 Task: Look for space in State College, United States from 12th July, 2023 to 16th July, 2023 for 8 adults in price range Rs.10000 to Rs.16000. Place can be private room with 8 bedrooms having 8 beds and 8 bathrooms. Property type can be house, flat, guest house. Amenities needed are: wifi, TV, free parkinig on premises, gym, breakfast. Booking option can be shelf check-in. Required host language is English.
Action: Mouse moved to (530, 120)
Screenshot: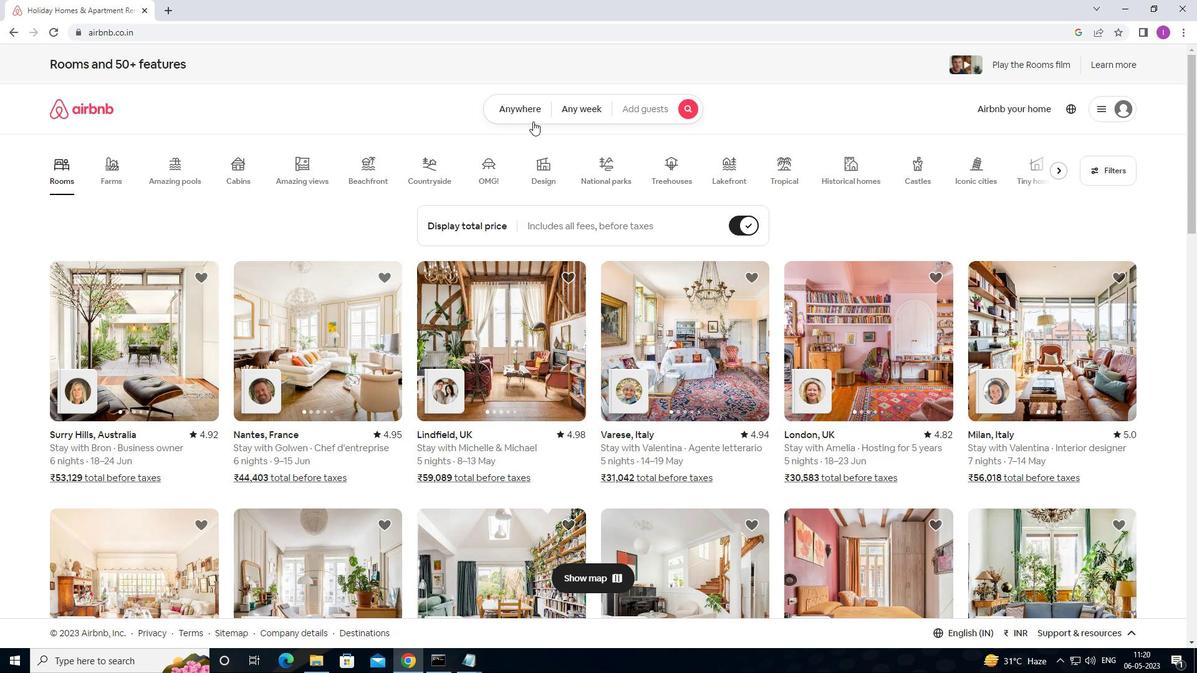 
Action: Mouse pressed left at (530, 120)
Screenshot: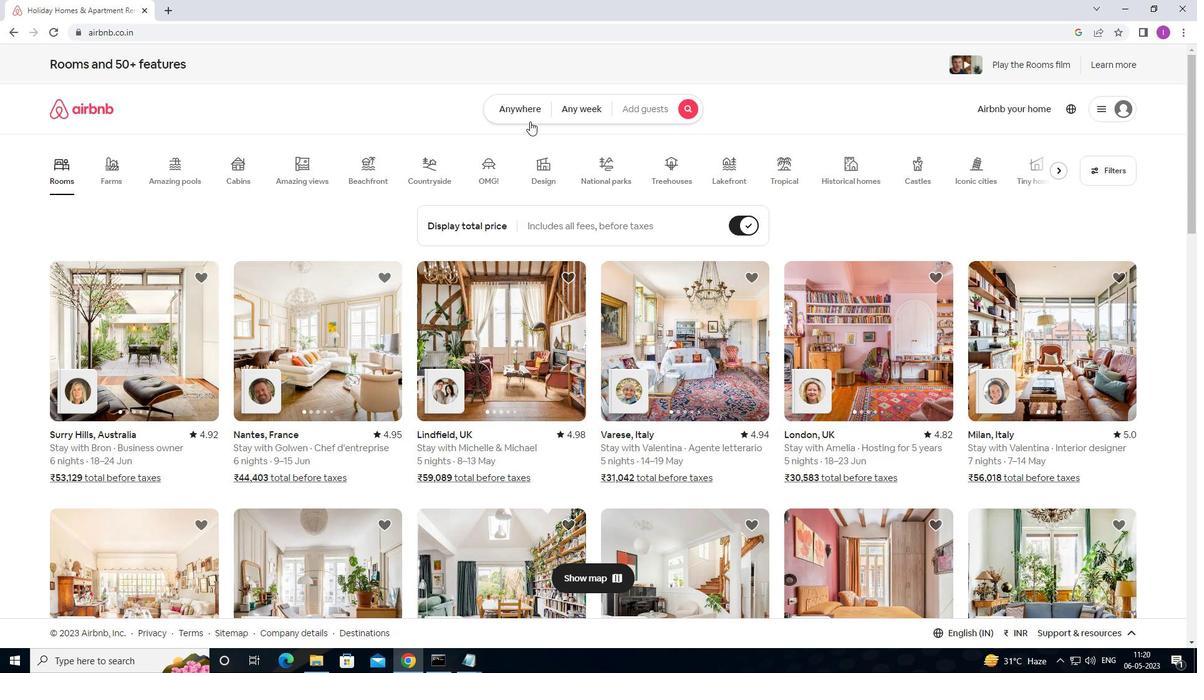 
Action: Mouse moved to (427, 158)
Screenshot: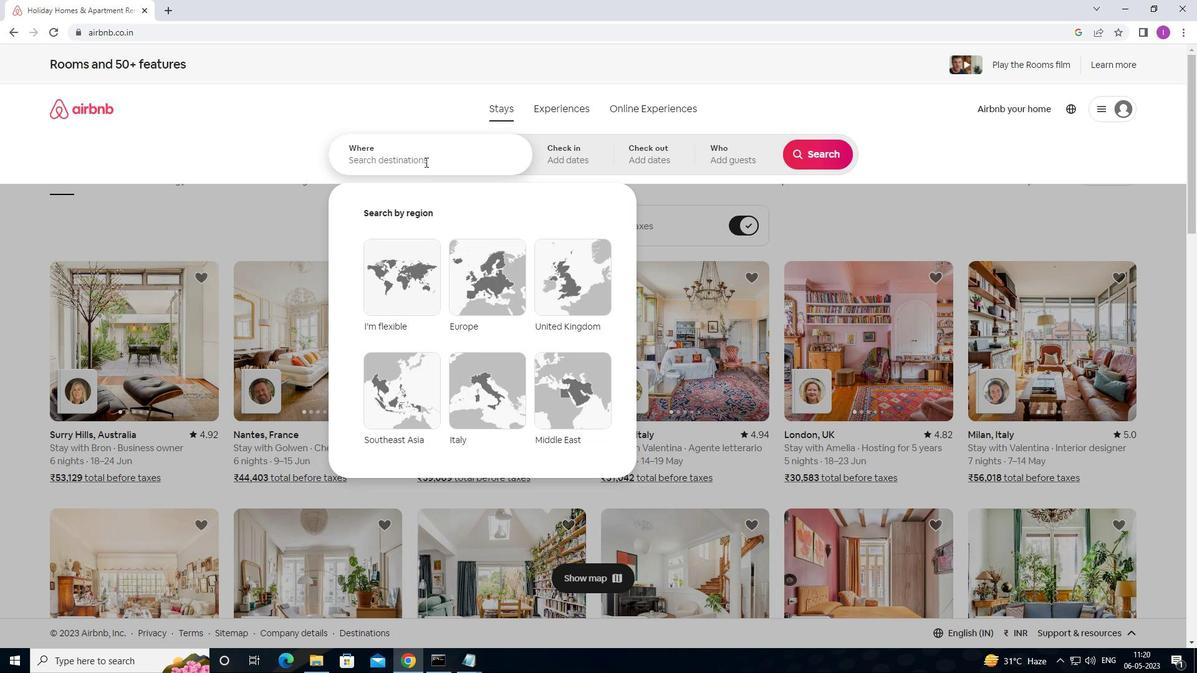 
Action: Mouse pressed left at (427, 158)
Screenshot: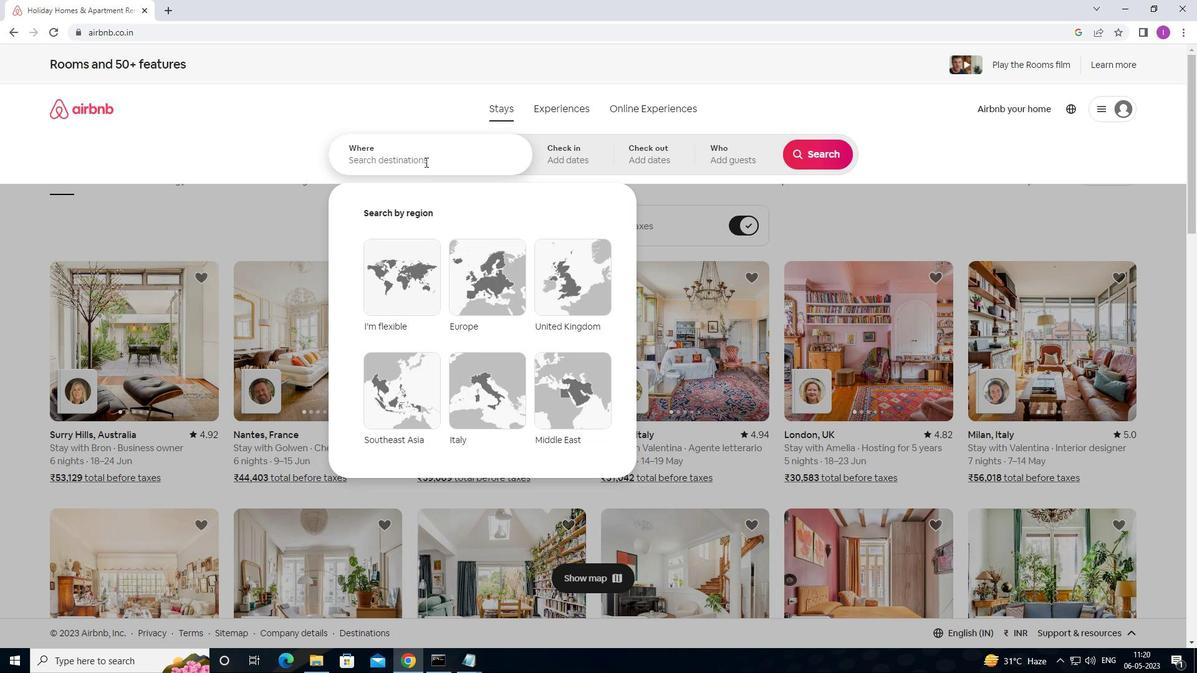 
Action: Mouse moved to (427, 160)
Screenshot: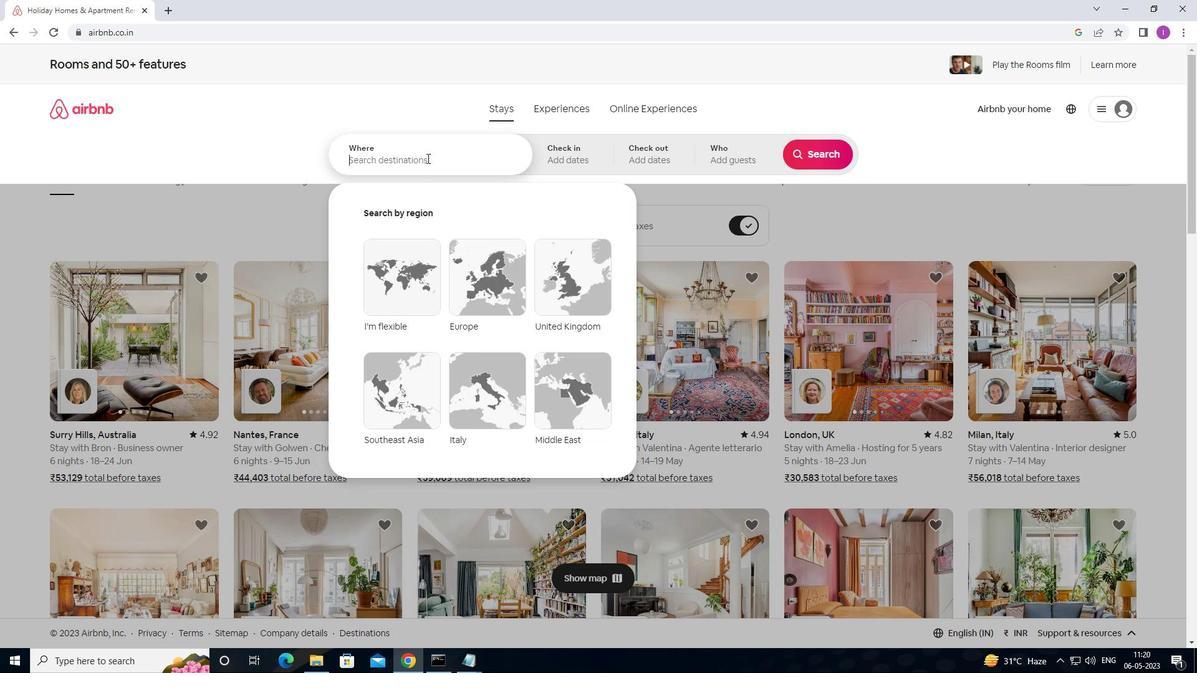 
Action: Key pressed <Key.shift><Key.shift><Key.shift><Key.shift><Key.shift>STATE,<Key.backspace><Key.space><Key.shift>COLLEGE,<Key.shift>UNITED<Key.space>STATES
Screenshot: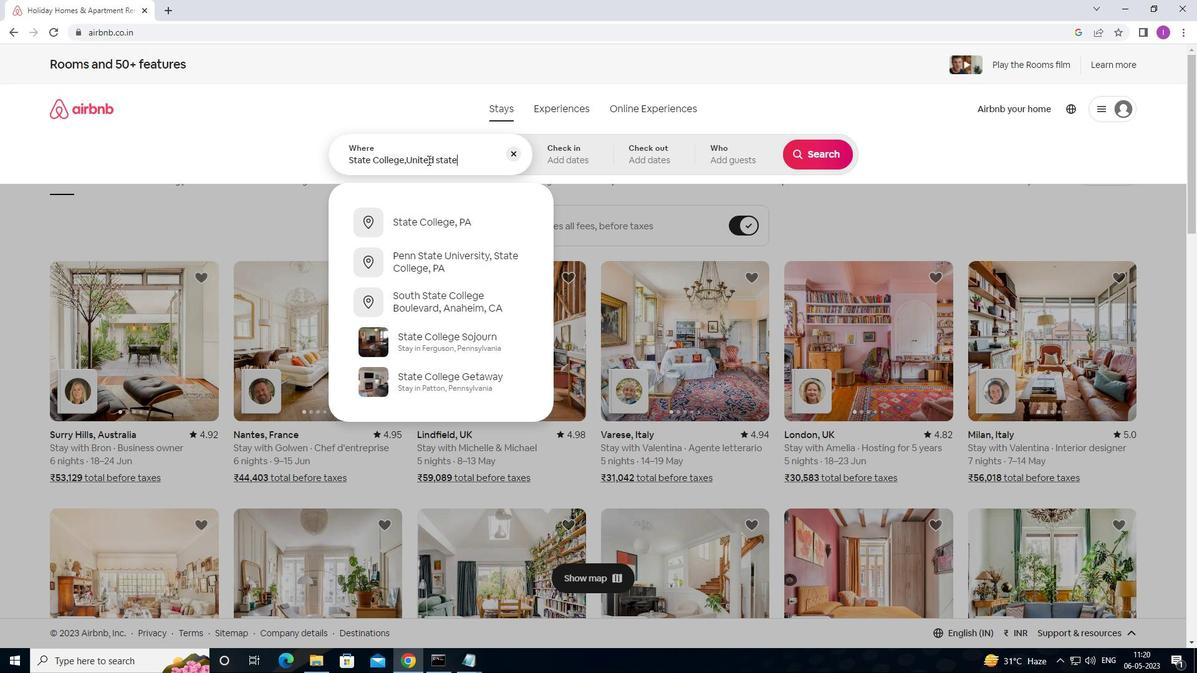 
Action: Mouse moved to (545, 154)
Screenshot: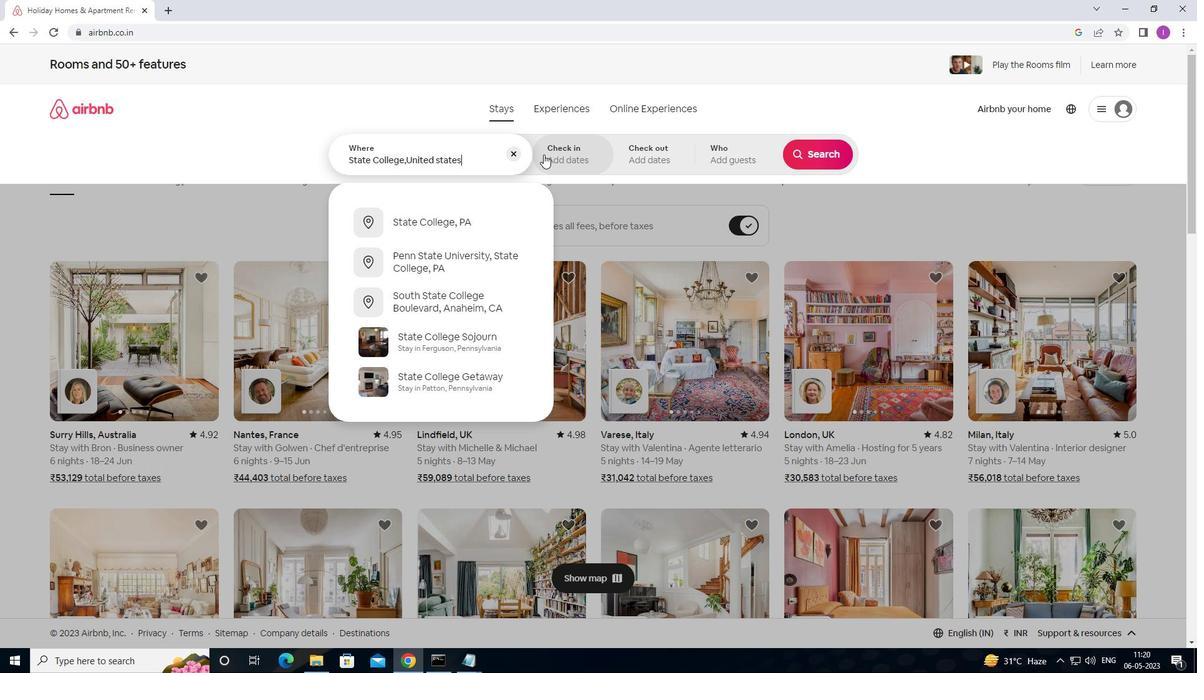 
Action: Mouse pressed left at (545, 154)
Screenshot: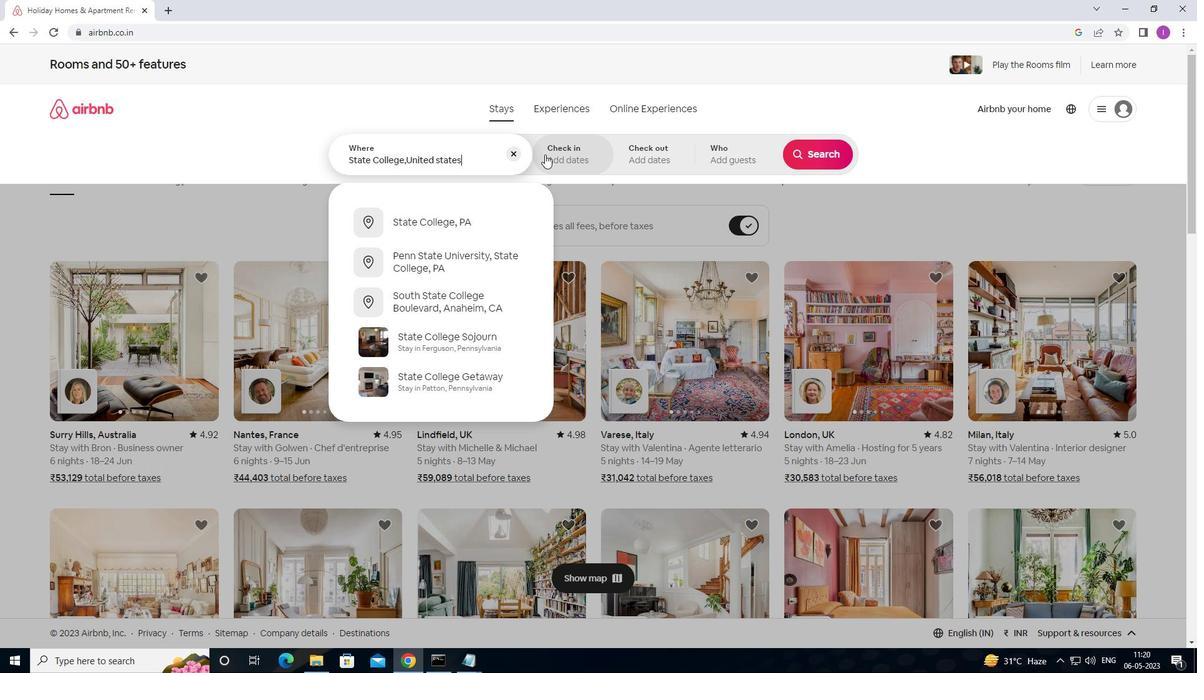 
Action: Mouse moved to (818, 256)
Screenshot: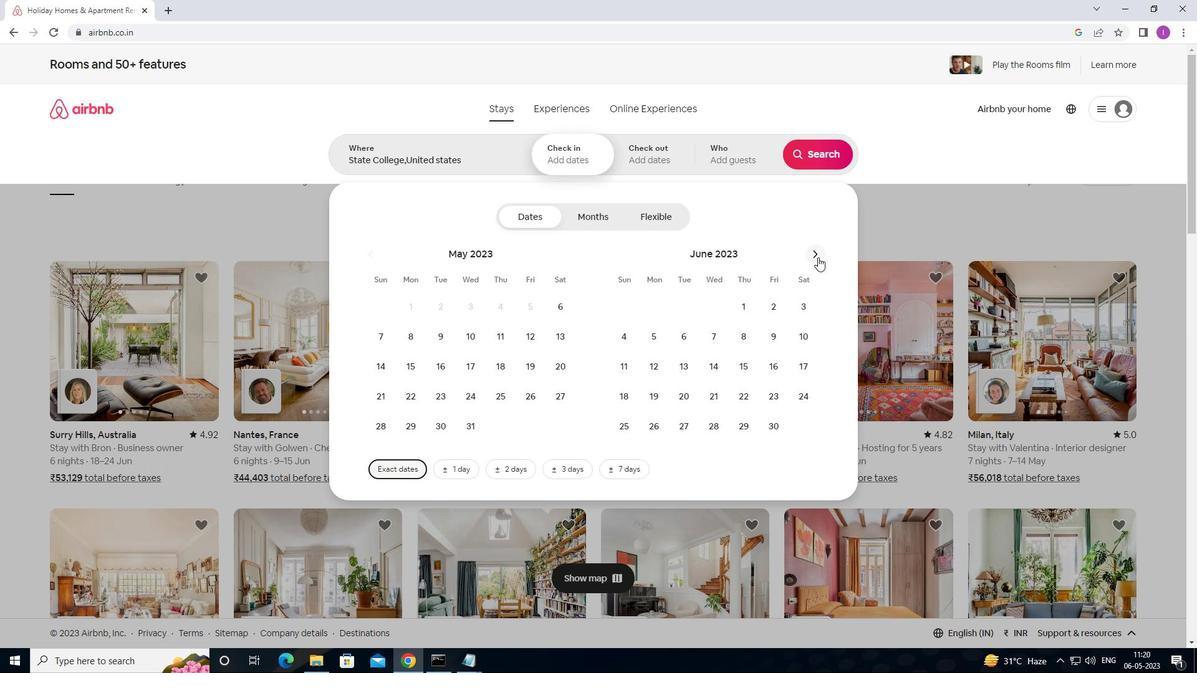 
Action: Mouse pressed left at (818, 256)
Screenshot: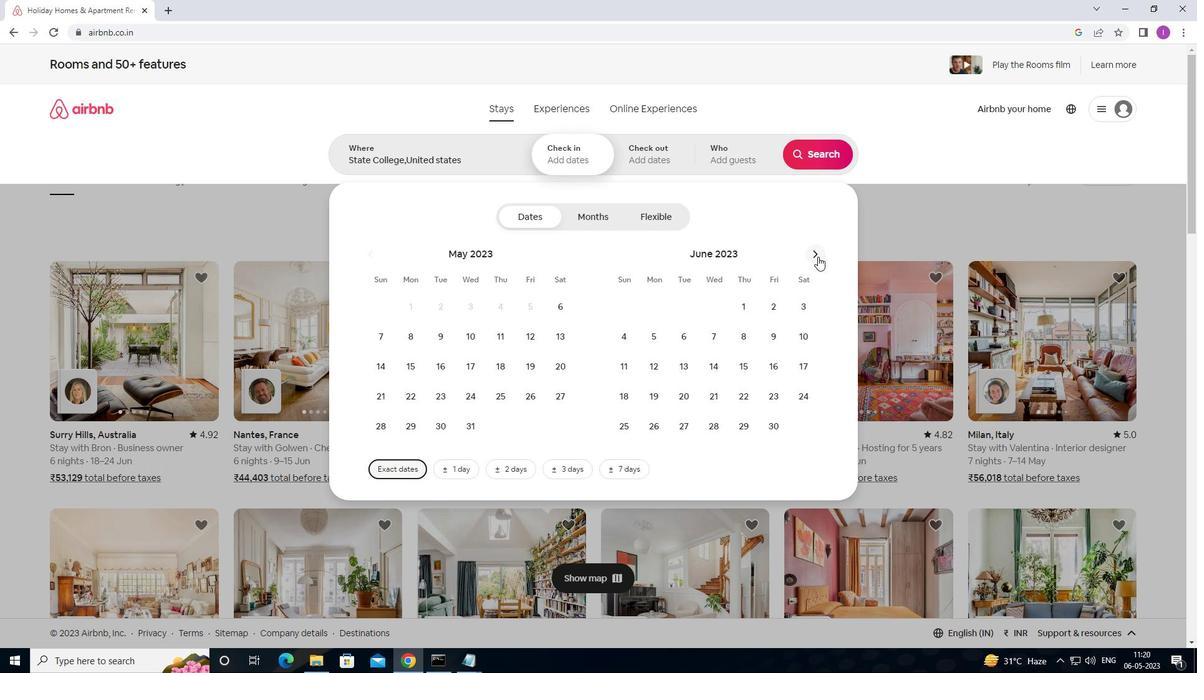 
Action: Mouse moved to (713, 367)
Screenshot: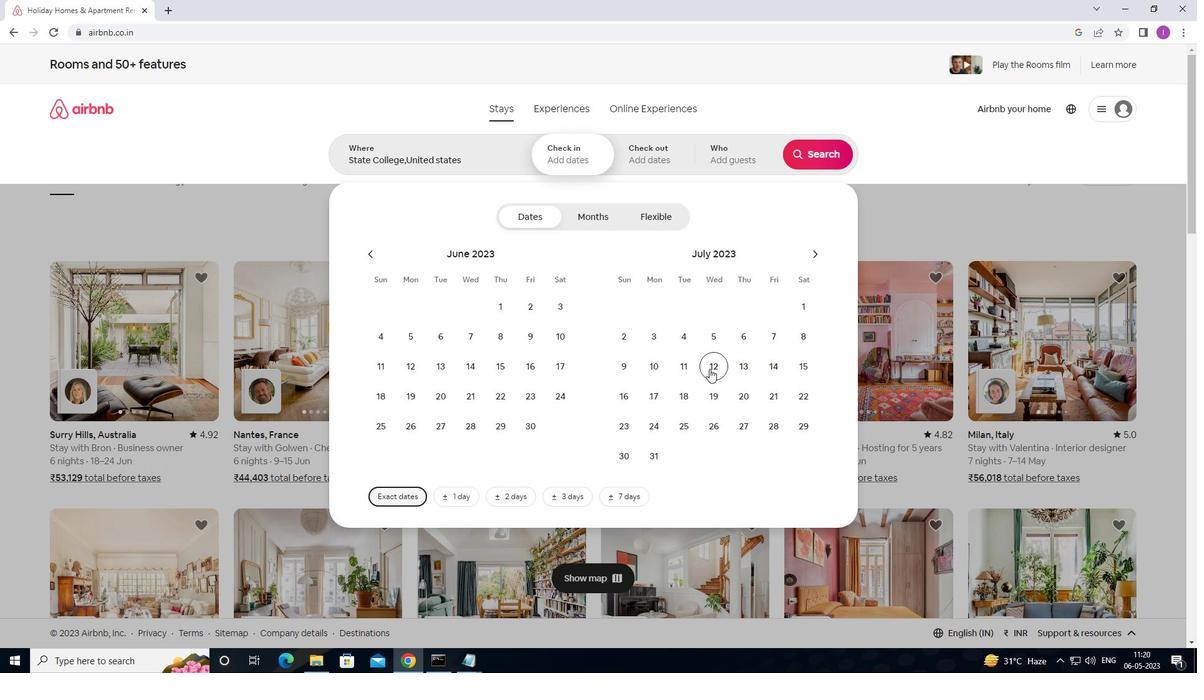 
Action: Mouse pressed left at (713, 367)
Screenshot: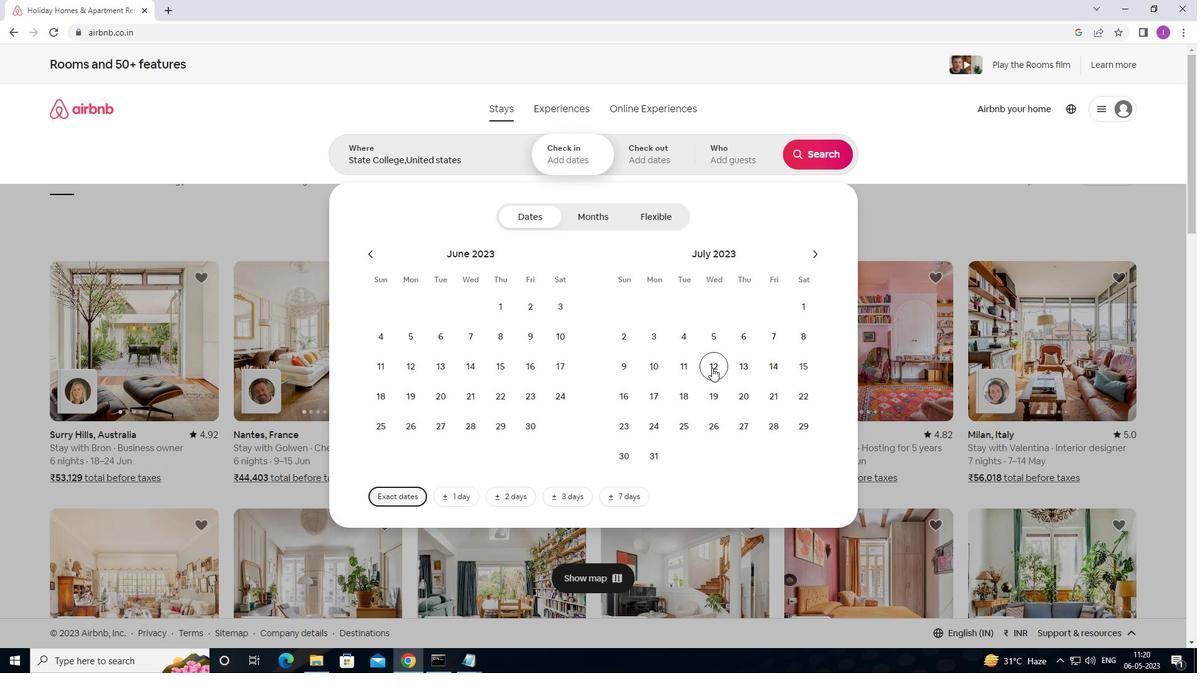 
Action: Mouse moved to (625, 402)
Screenshot: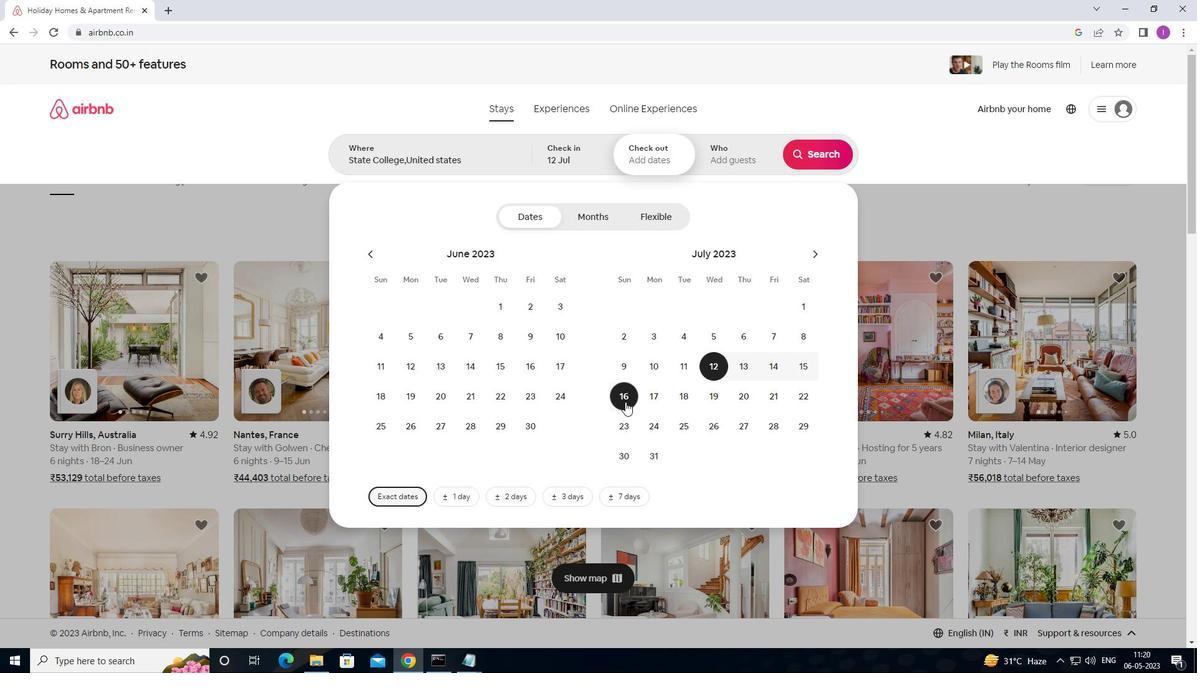 
Action: Mouse pressed left at (625, 402)
Screenshot: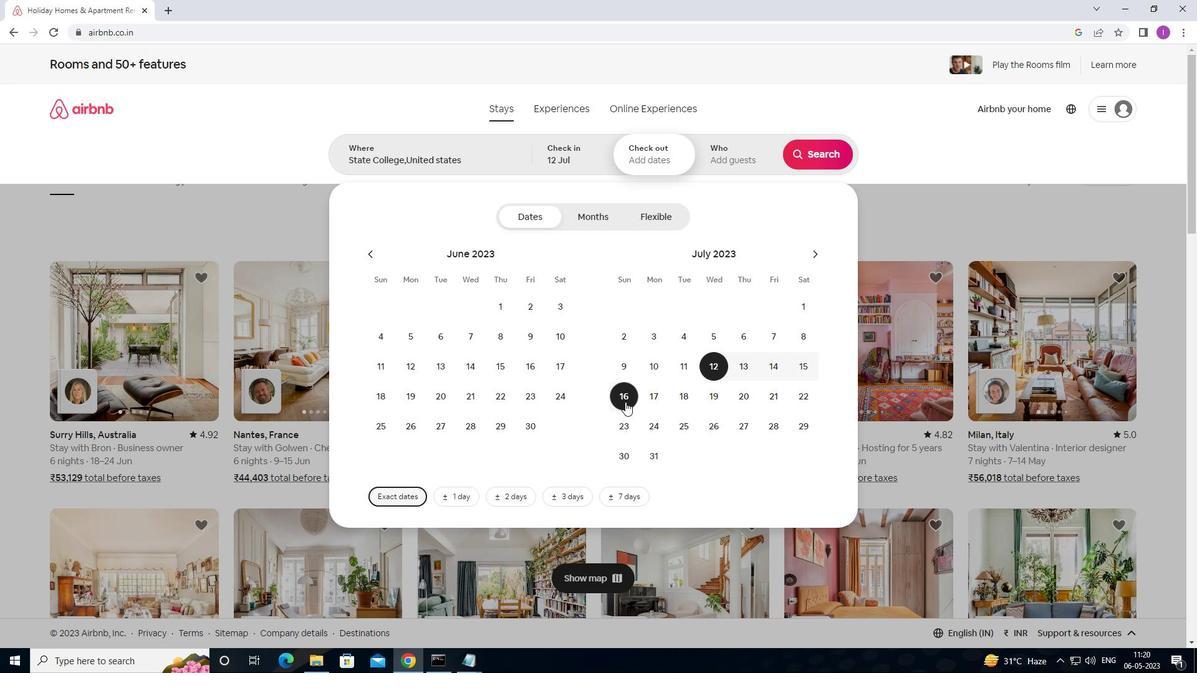 
Action: Mouse moved to (747, 150)
Screenshot: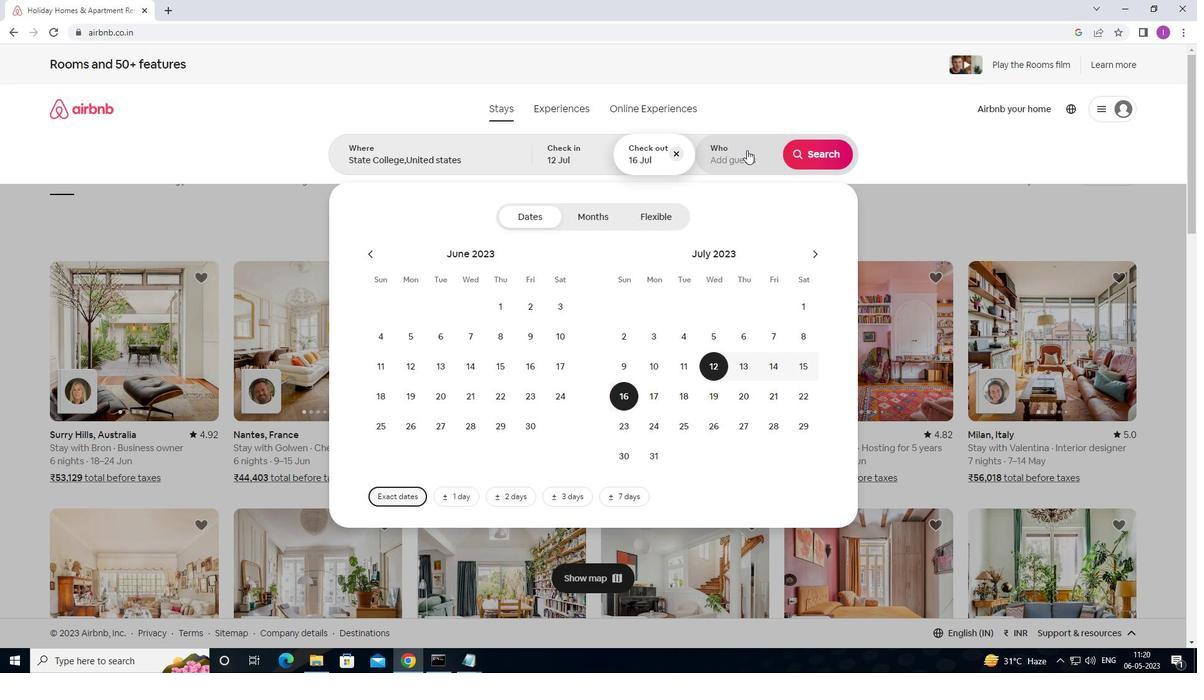 
Action: Mouse pressed left at (747, 150)
Screenshot: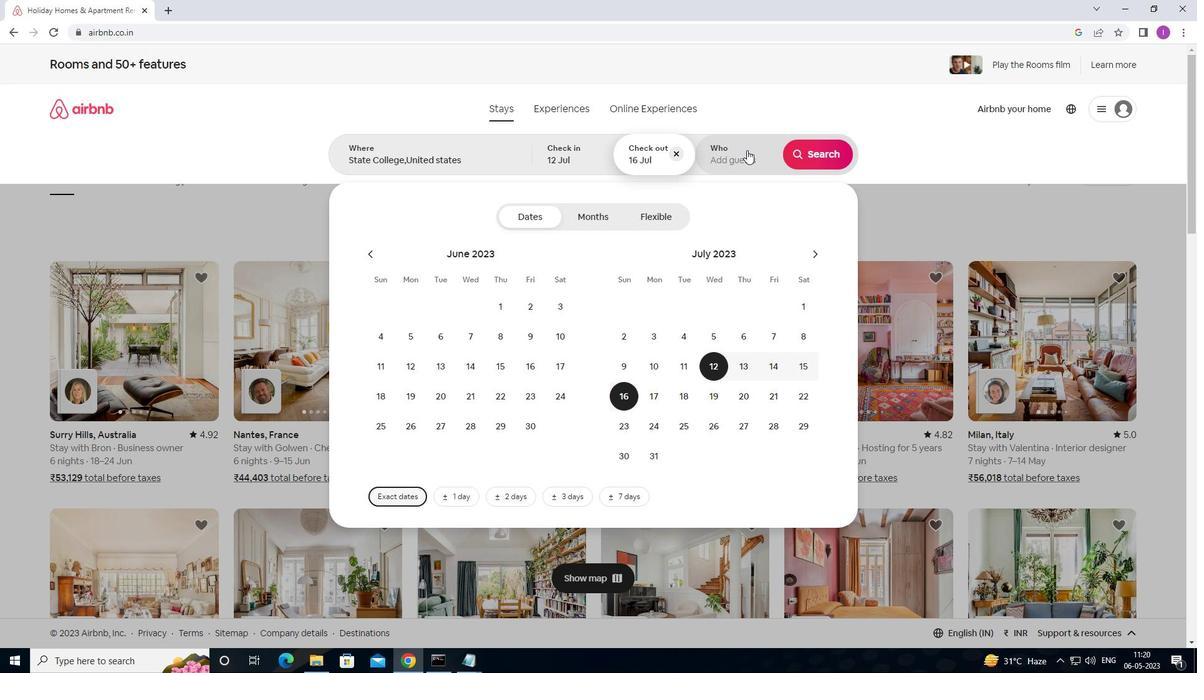 
Action: Mouse moved to (832, 221)
Screenshot: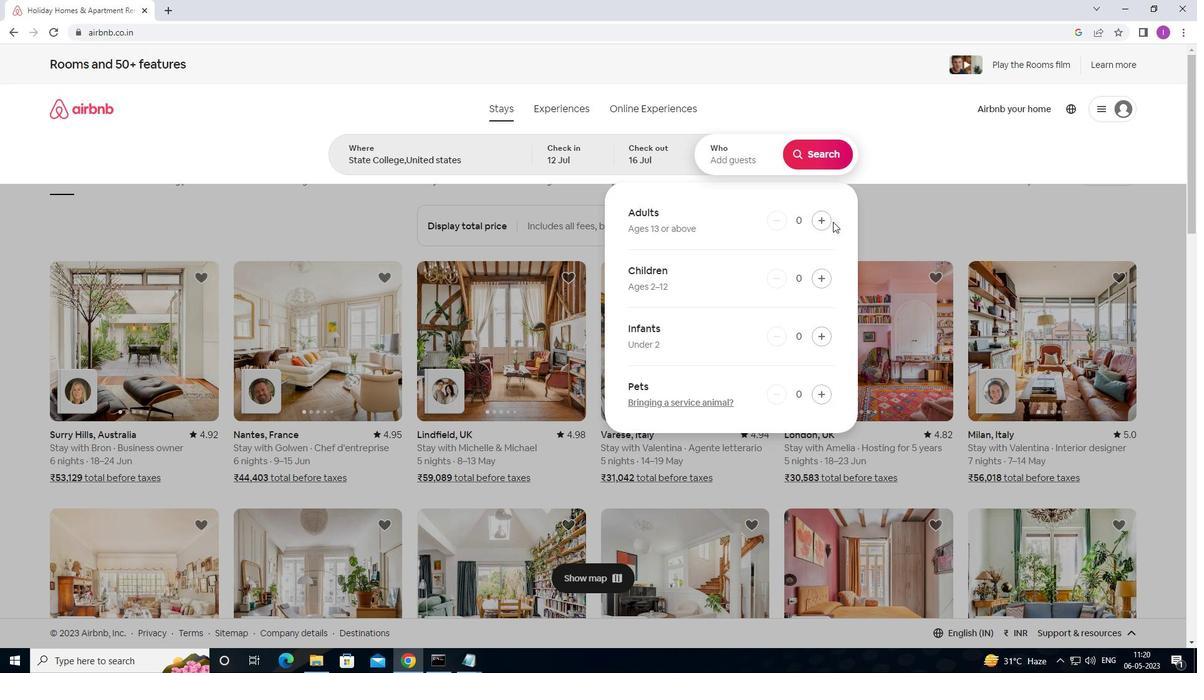 
Action: Mouse pressed left at (832, 221)
Screenshot: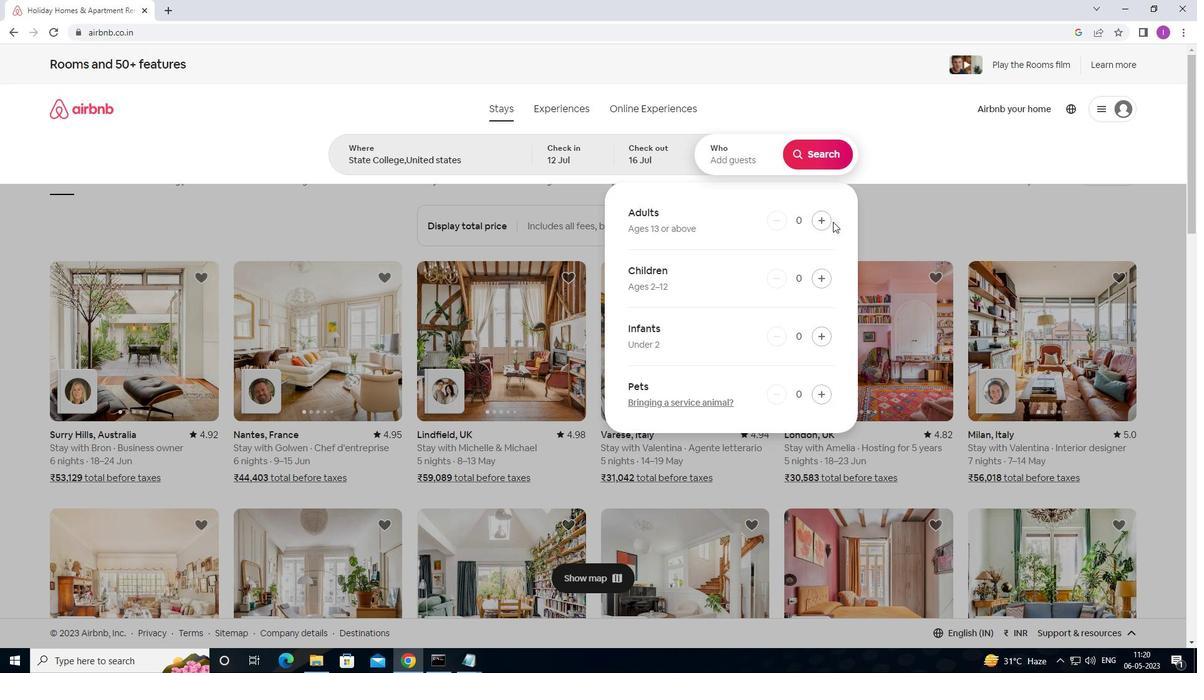 
Action: Mouse moved to (832, 220)
Screenshot: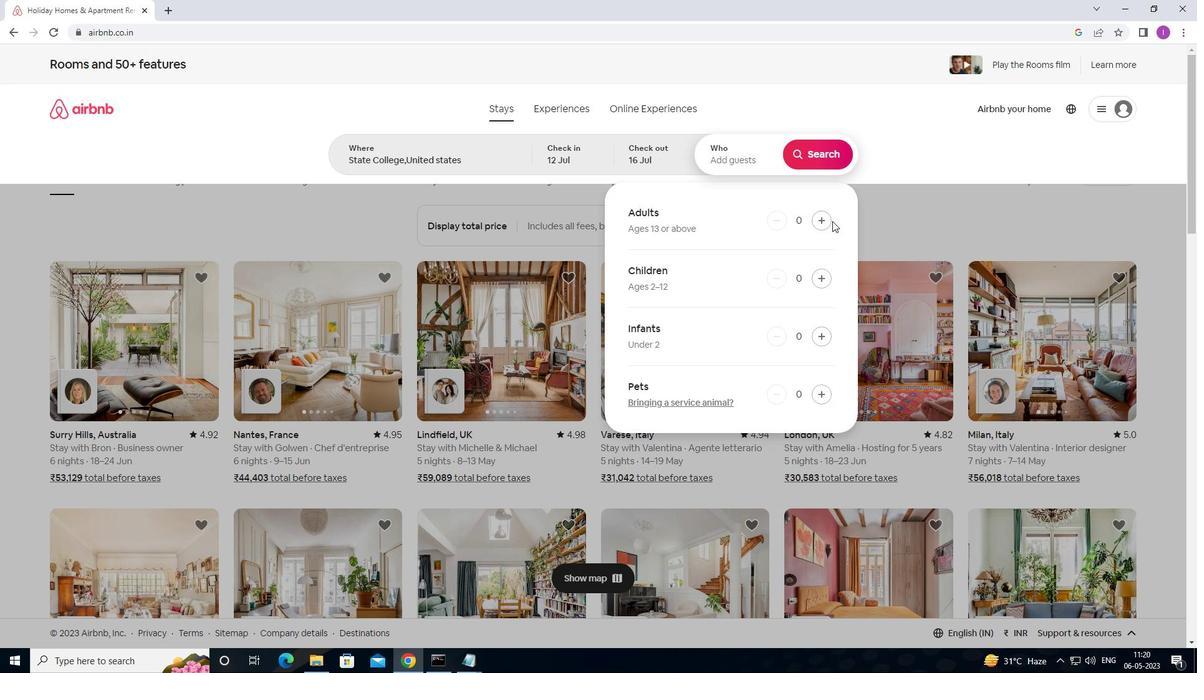 
Action: Mouse pressed left at (832, 220)
Screenshot: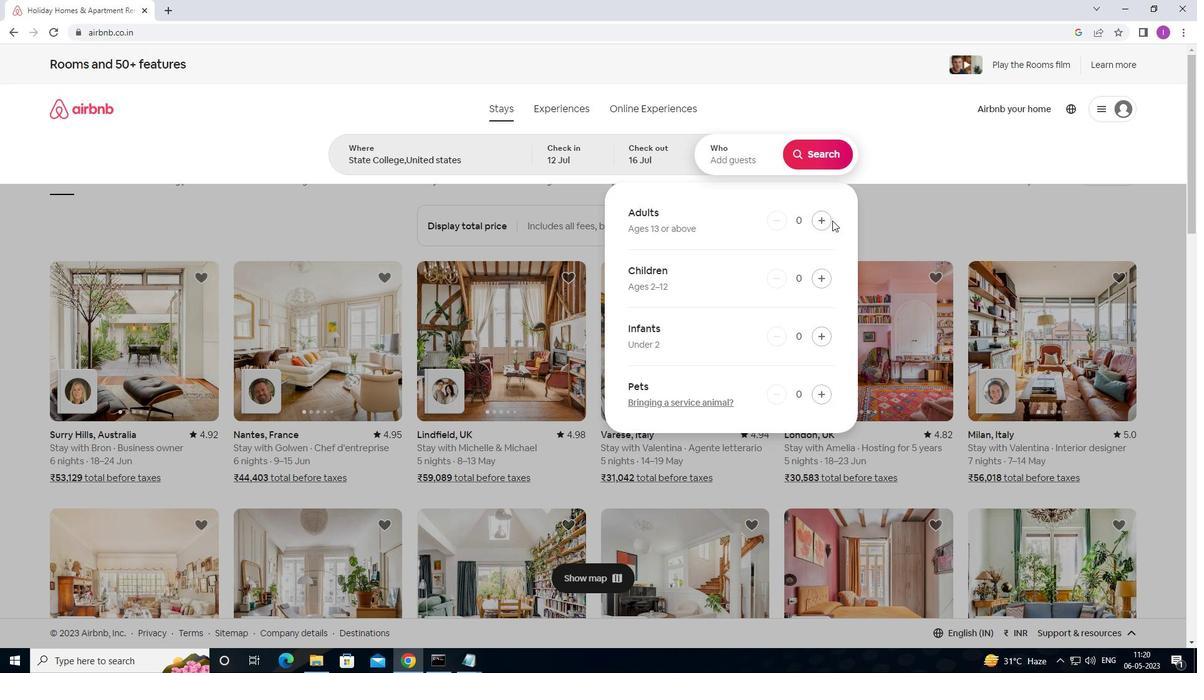 
Action: Mouse pressed left at (832, 220)
Screenshot: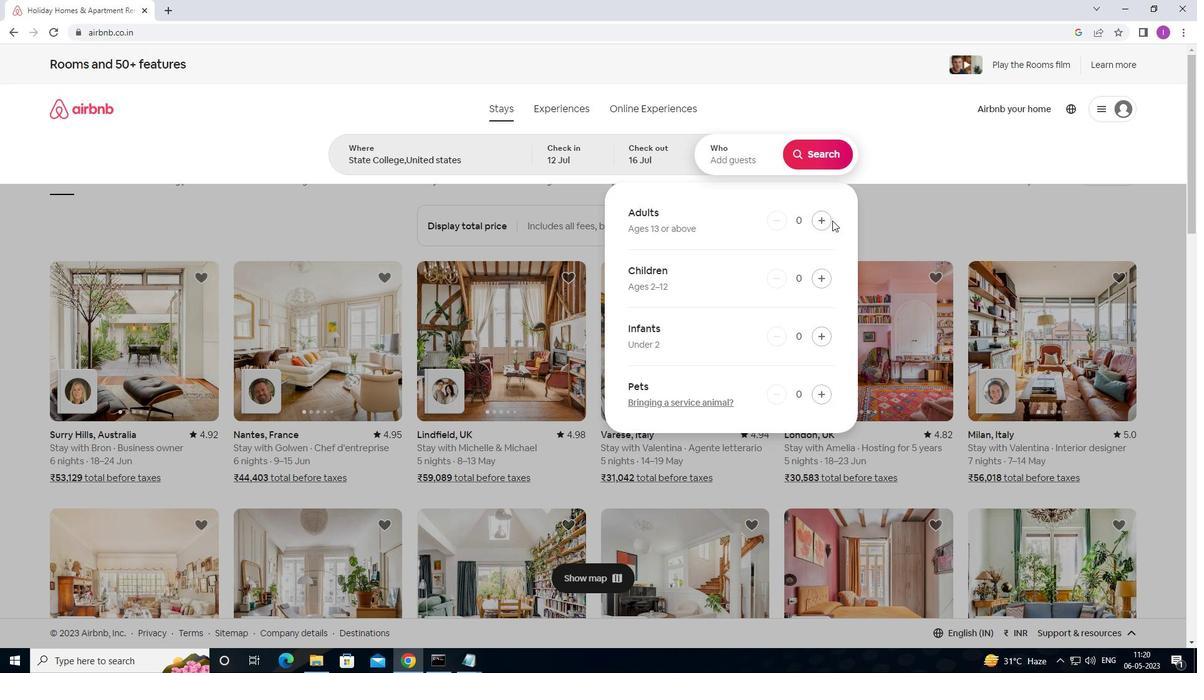 
Action: Mouse moved to (833, 220)
Screenshot: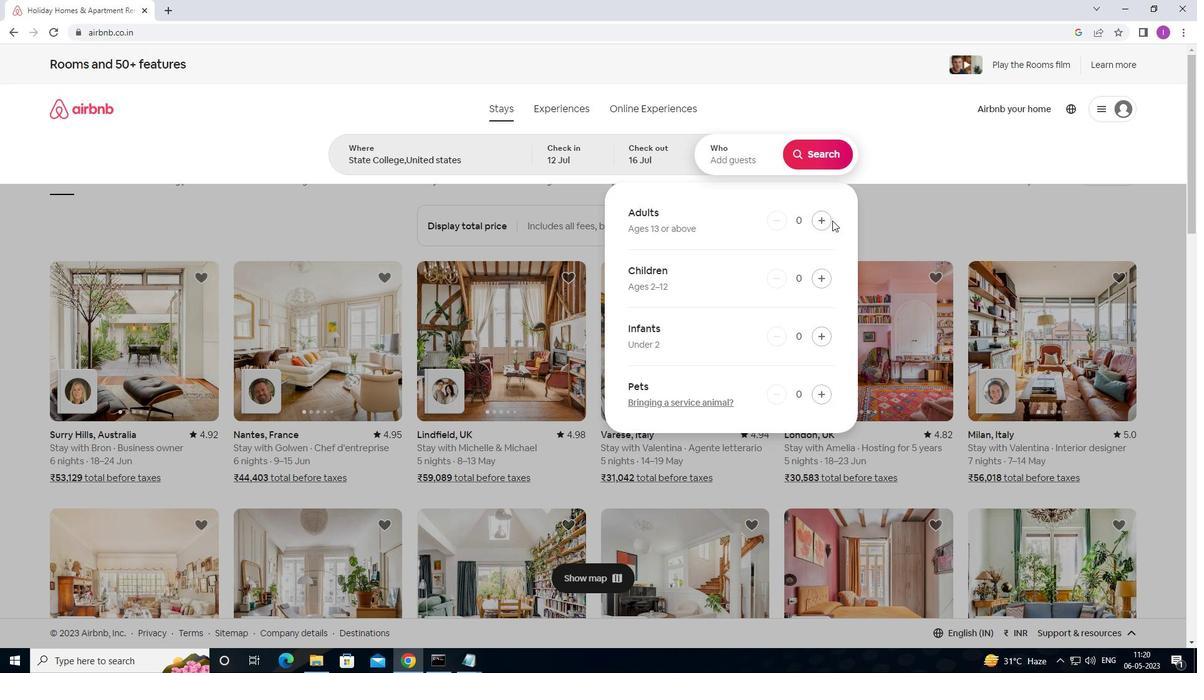 
Action: Mouse pressed left at (833, 220)
Screenshot: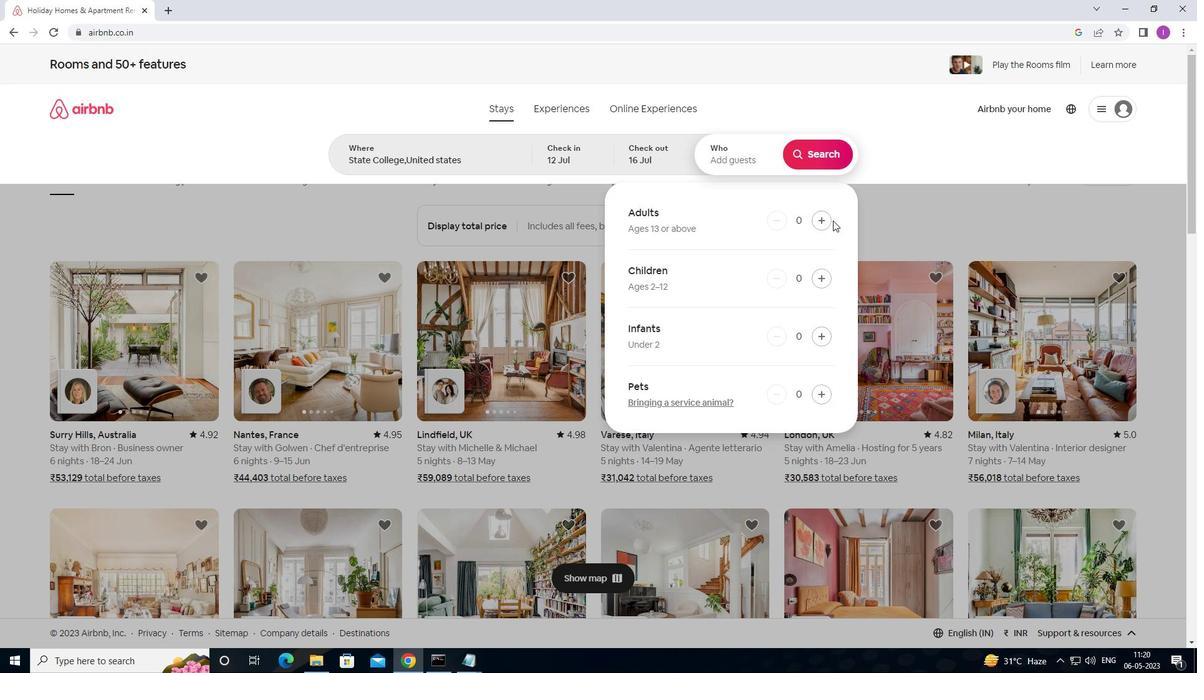 
Action: Mouse pressed left at (833, 220)
Screenshot: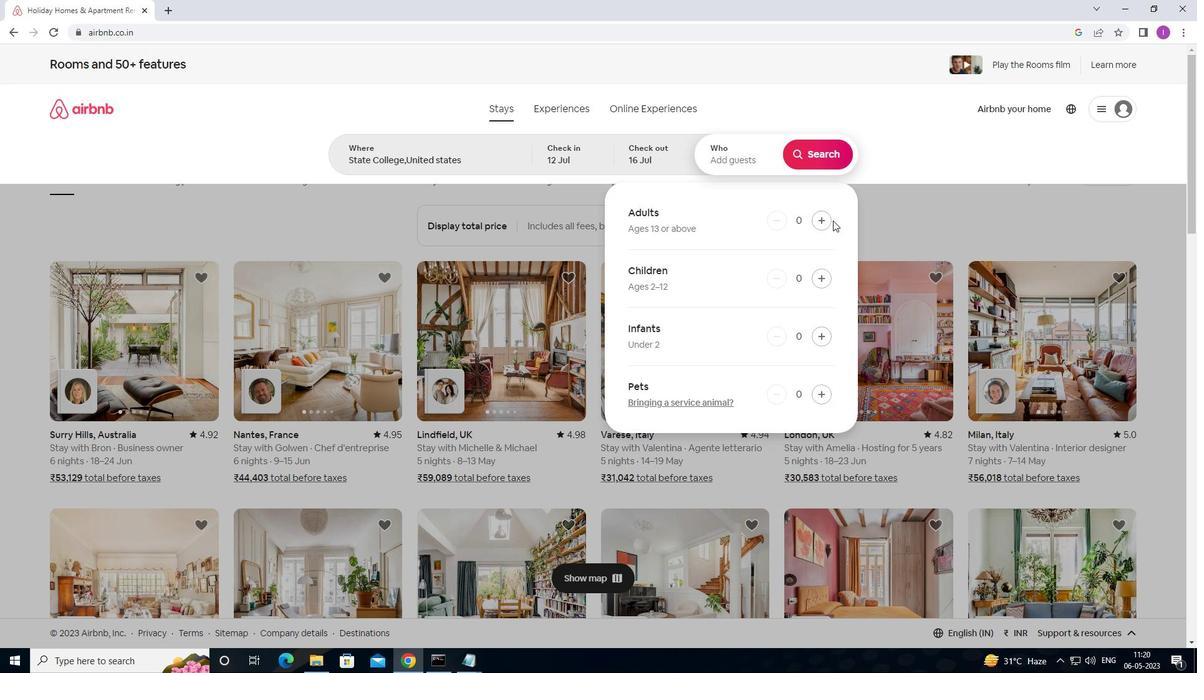 
Action: Mouse moved to (817, 221)
Screenshot: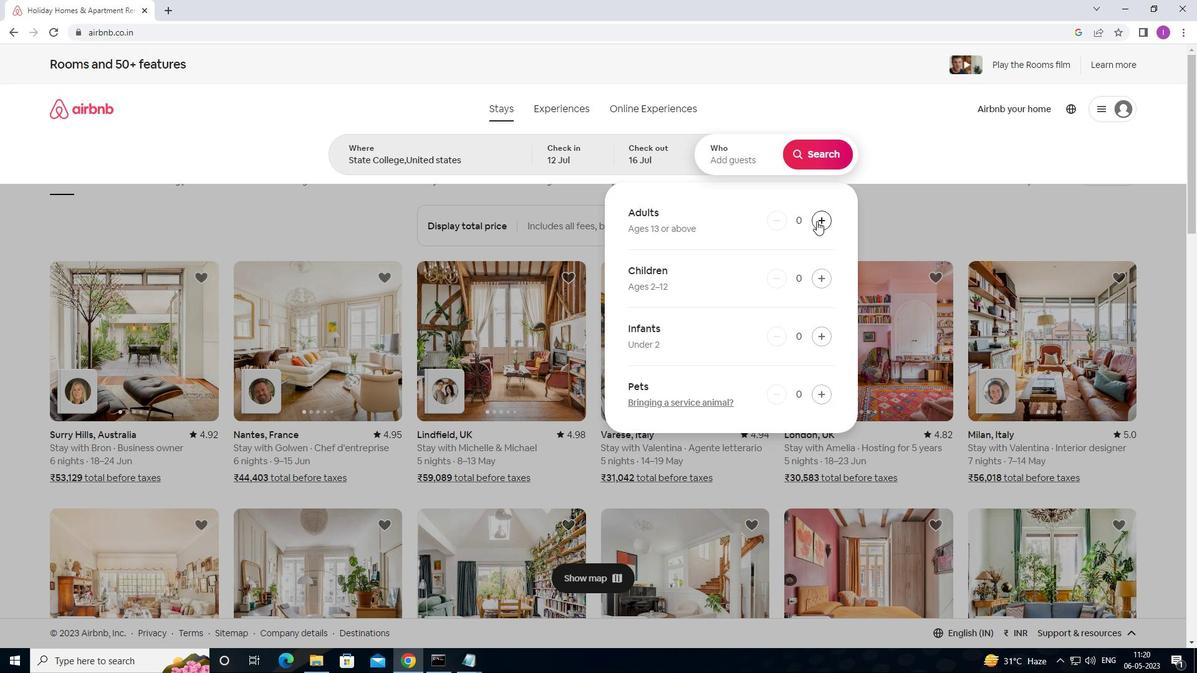 
Action: Mouse pressed left at (817, 221)
Screenshot: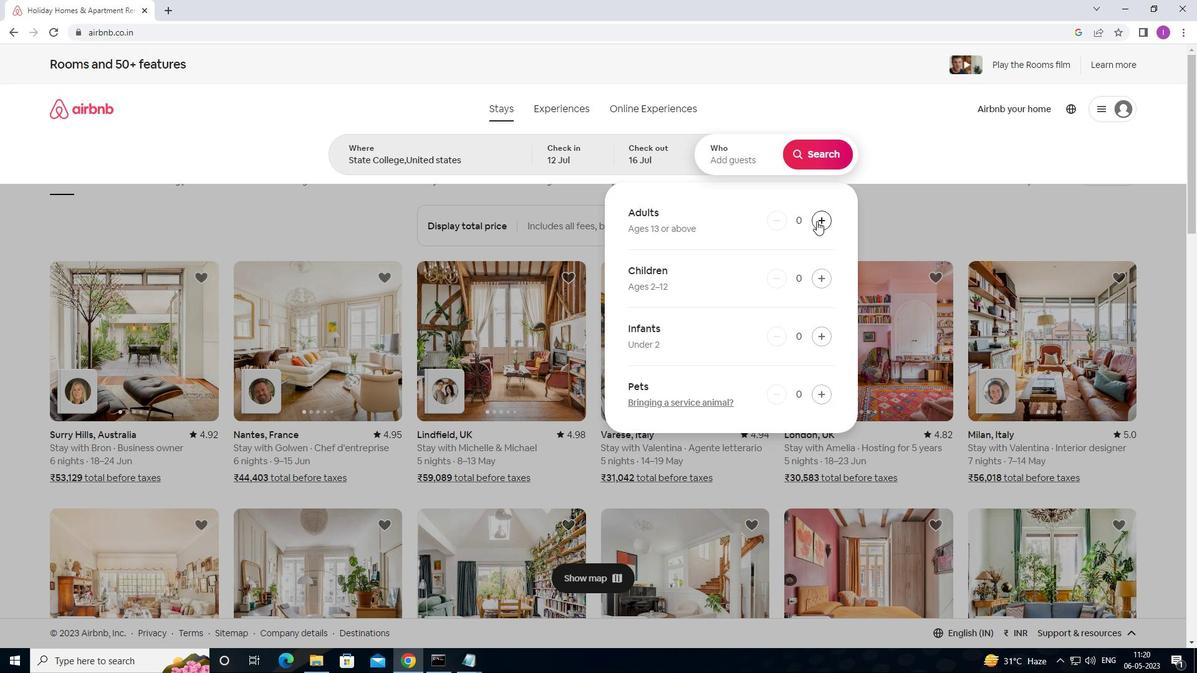 
Action: Mouse moved to (817, 221)
Screenshot: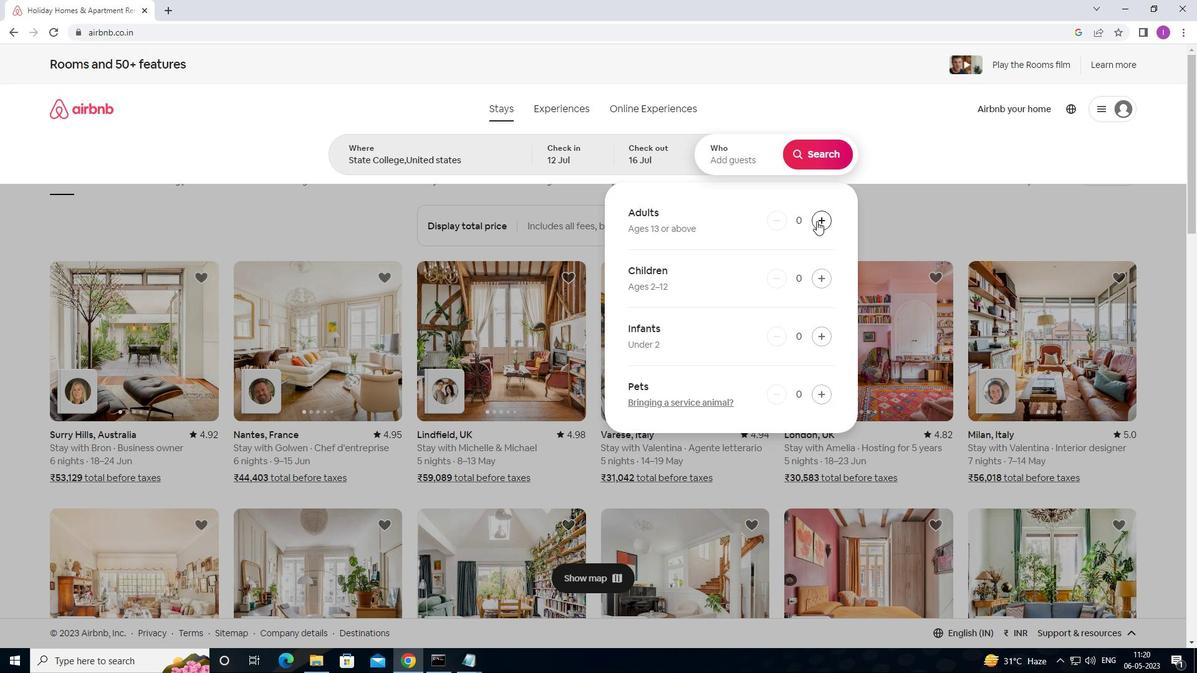 
Action: Mouse pressed left at (817, 221)
Screenshot: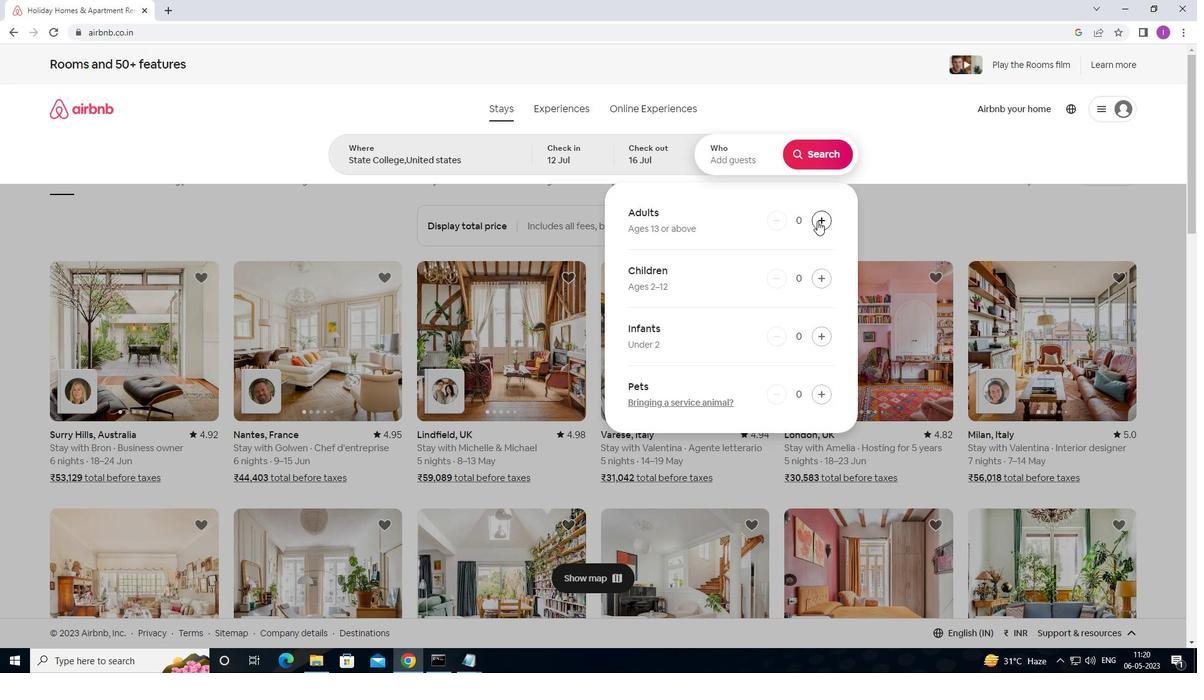 
Action: Mouse pressed left at (817, 221)
Screenshot: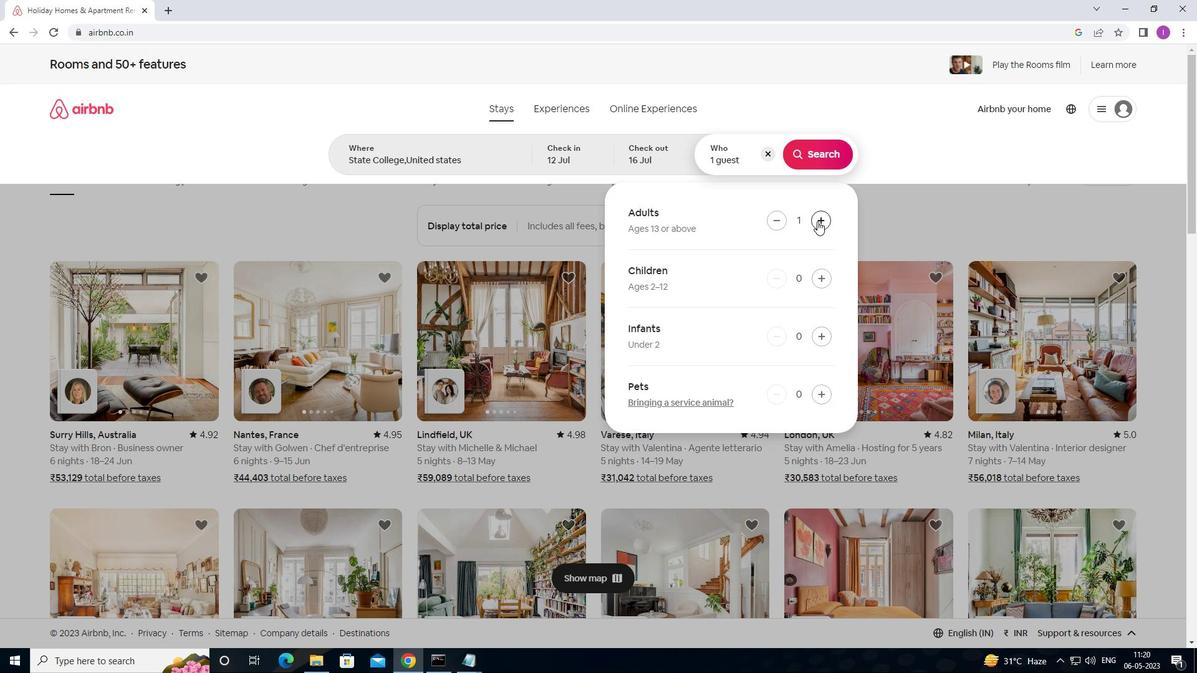 
Action: Mouse moved to (818, 221)
Screenshot: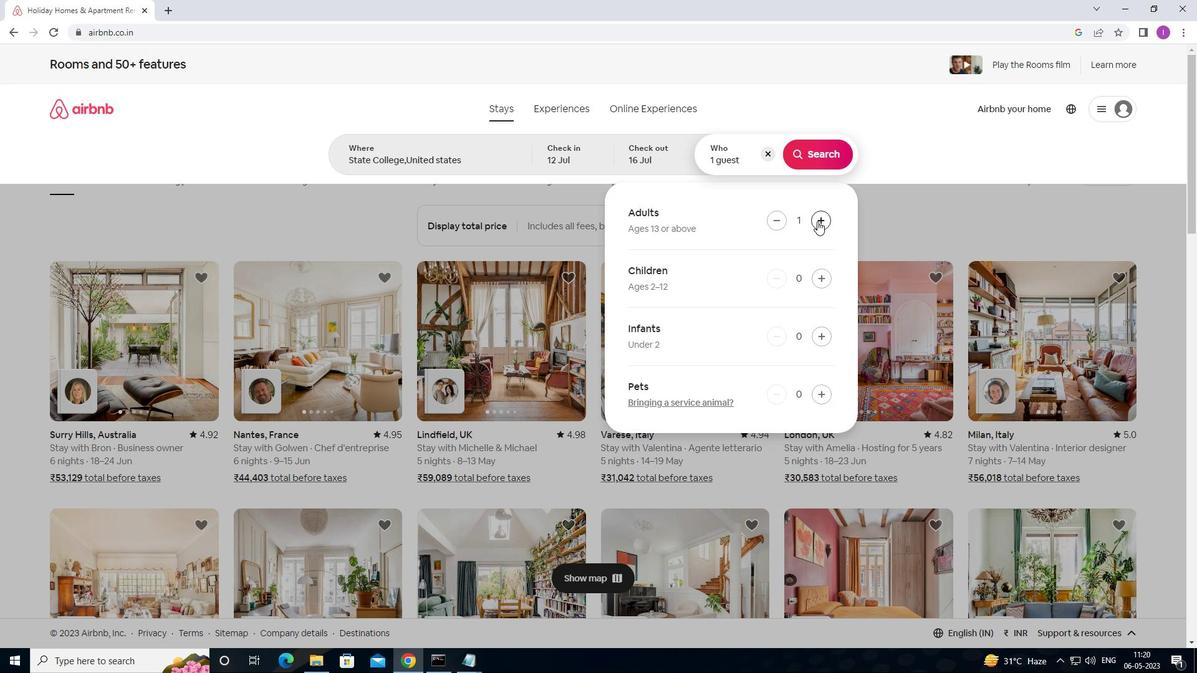 
Action: Mouse pressed left at (818, 221)
Screenshot: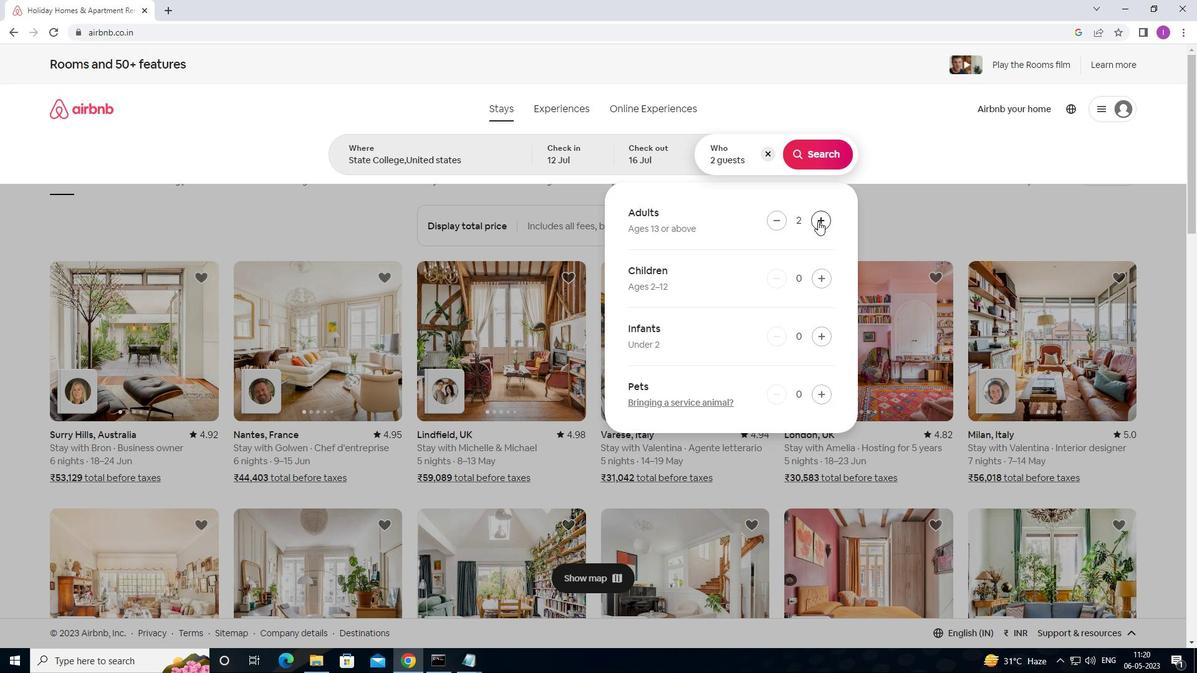 
Action: Mouse pressed left at (818, 221)
Screenshot: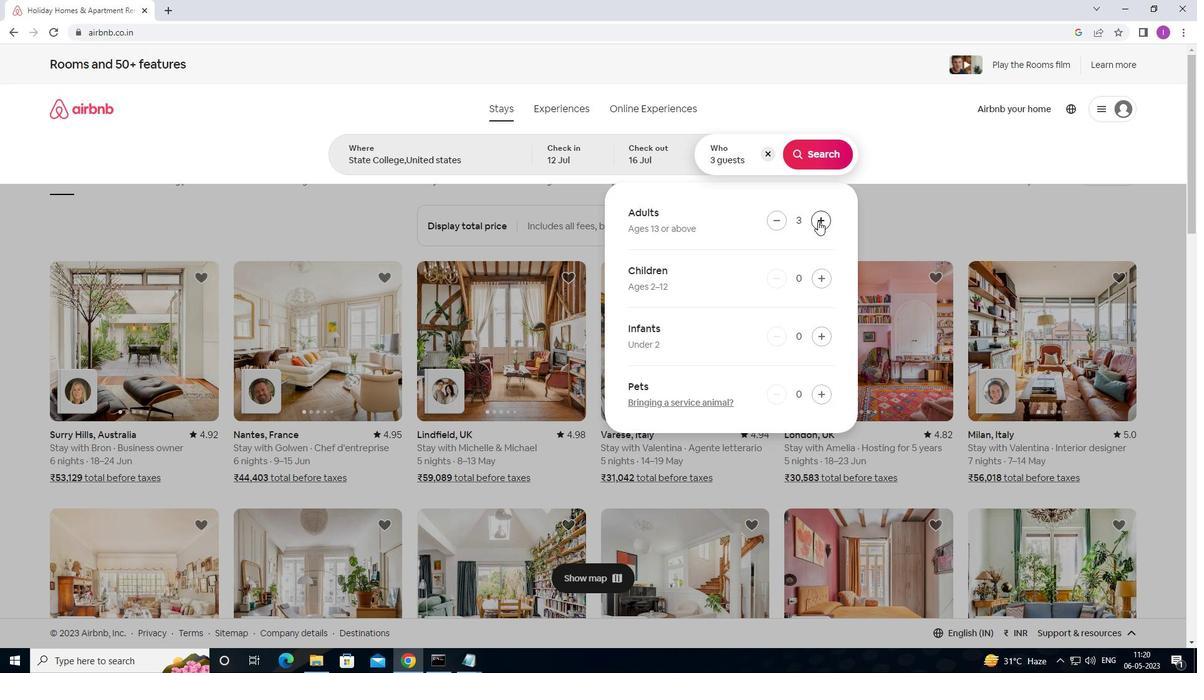 
Action: Mouse pressed left at (818, 221)
Screenshot: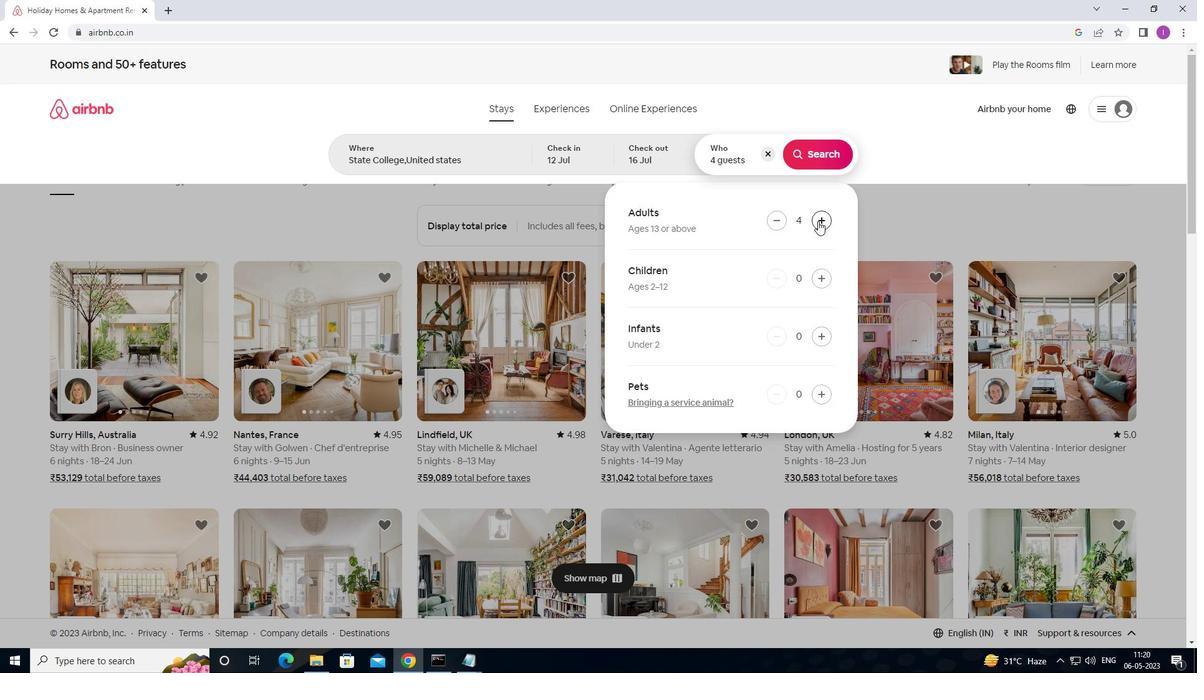 
Action: Mouse pressed left at (818, 221)
Screenshot: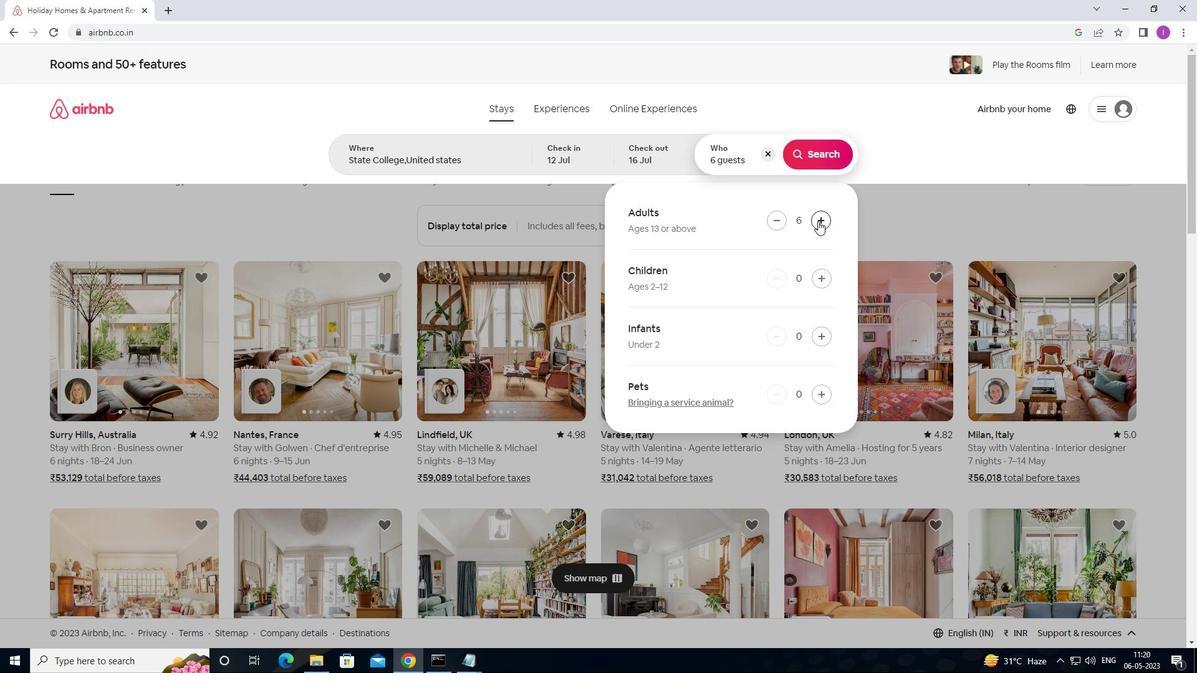 
Action: Mouse pressed left at (818, 221)
Screenshot: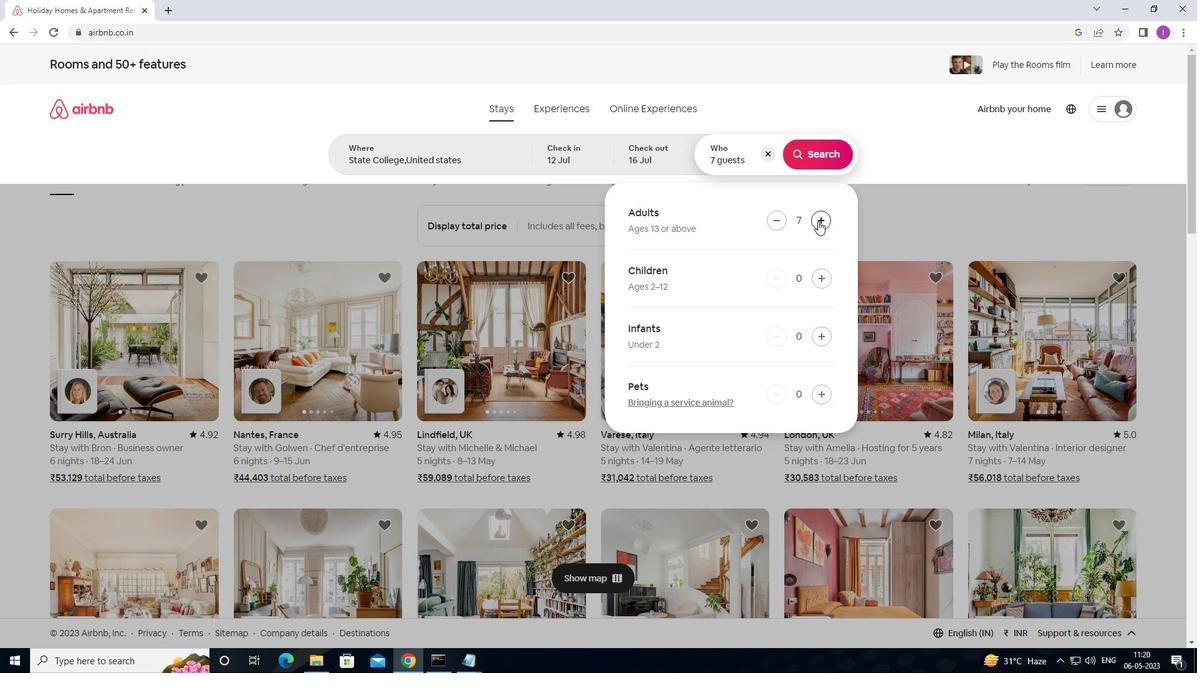 
Action: Mouse moved to (817, 161)
Screenshot: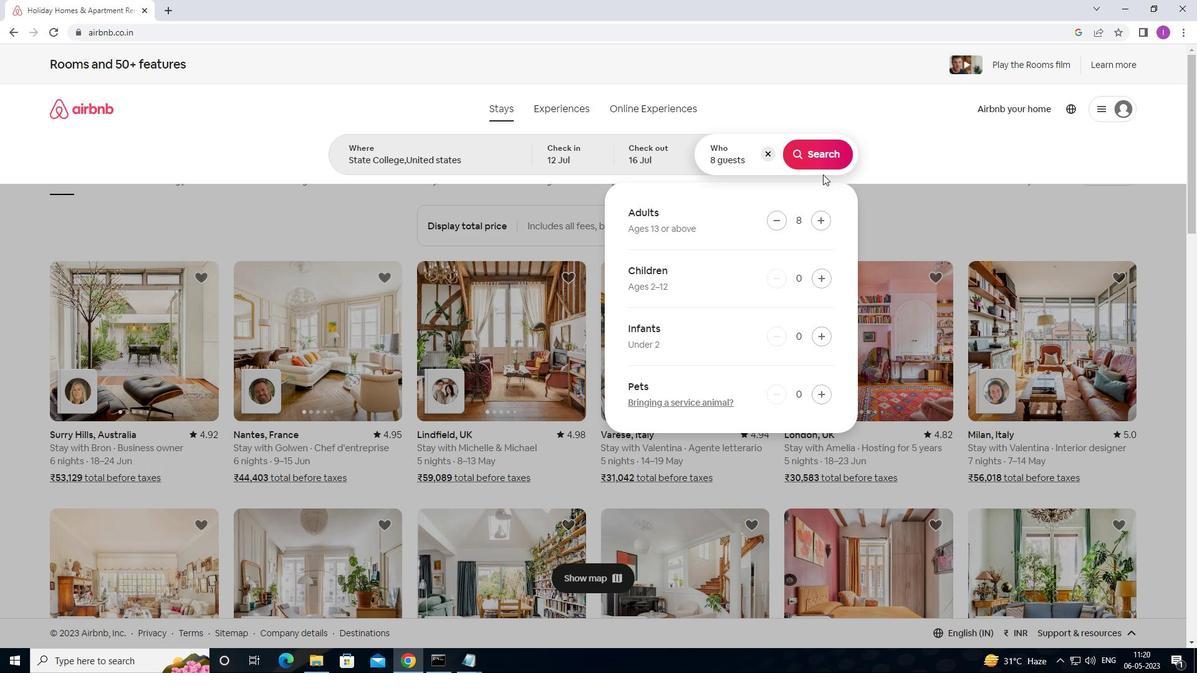 
Action: Mouse pressed left at (817, 161)
Screenshot: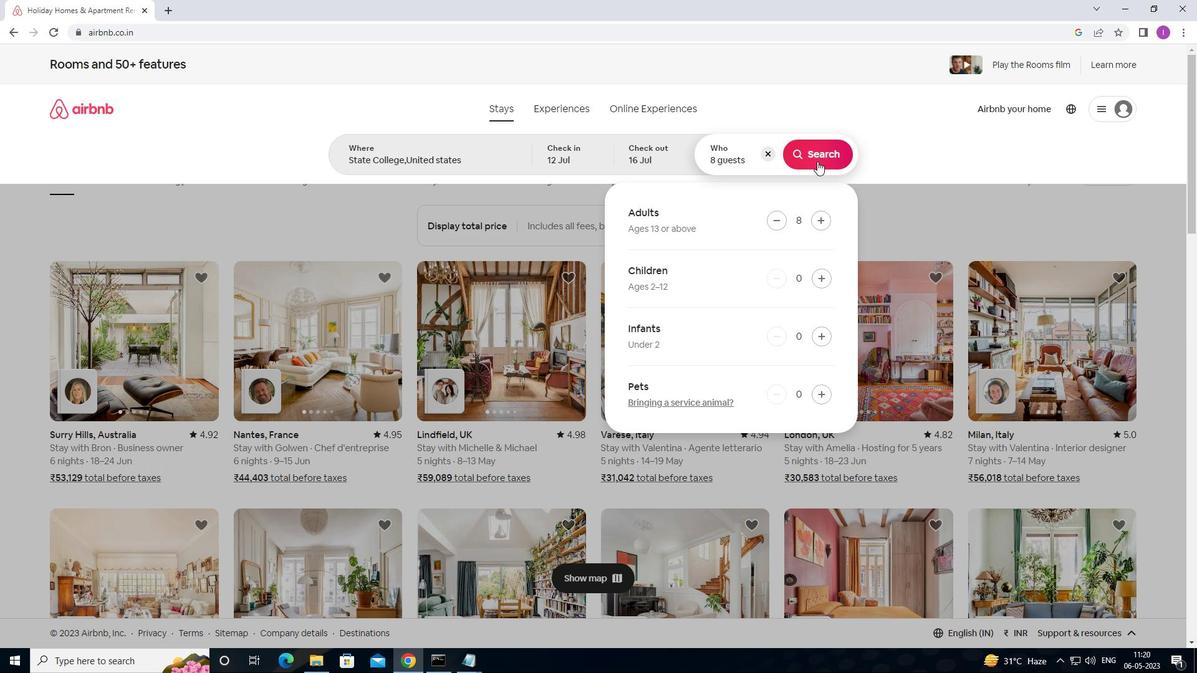 
Action: Mouse moved to (1146, 119)
Screenshot: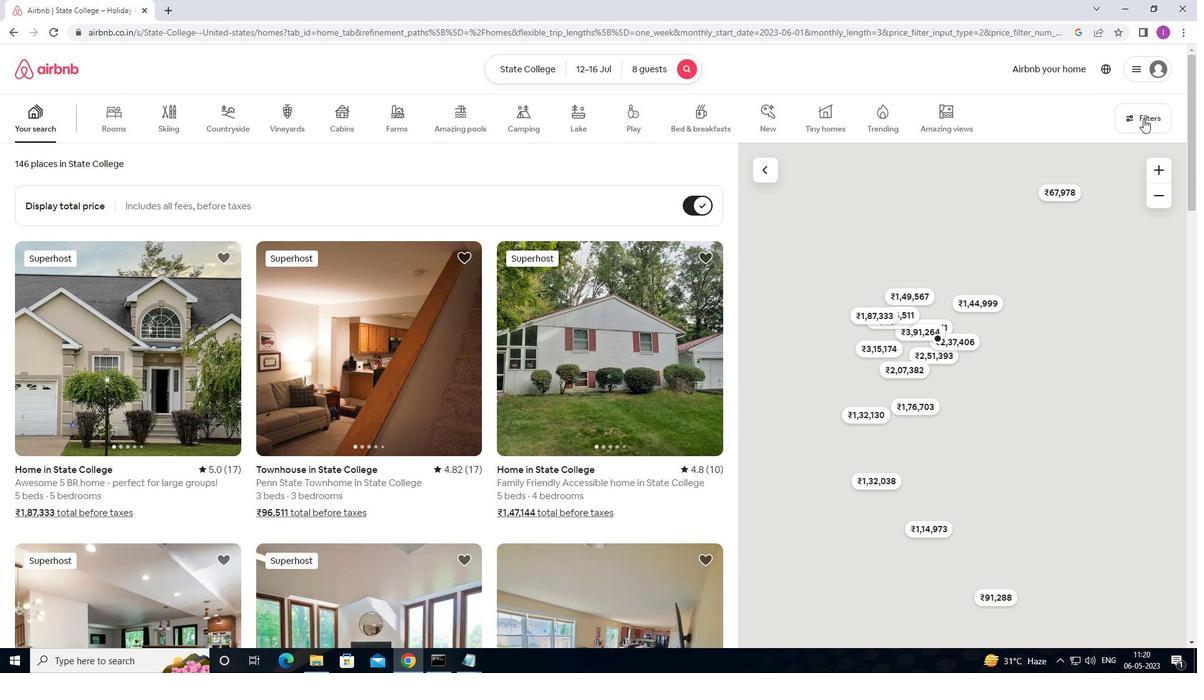 
Action: Mouse pressed left at (1146, 119)
Screenshot: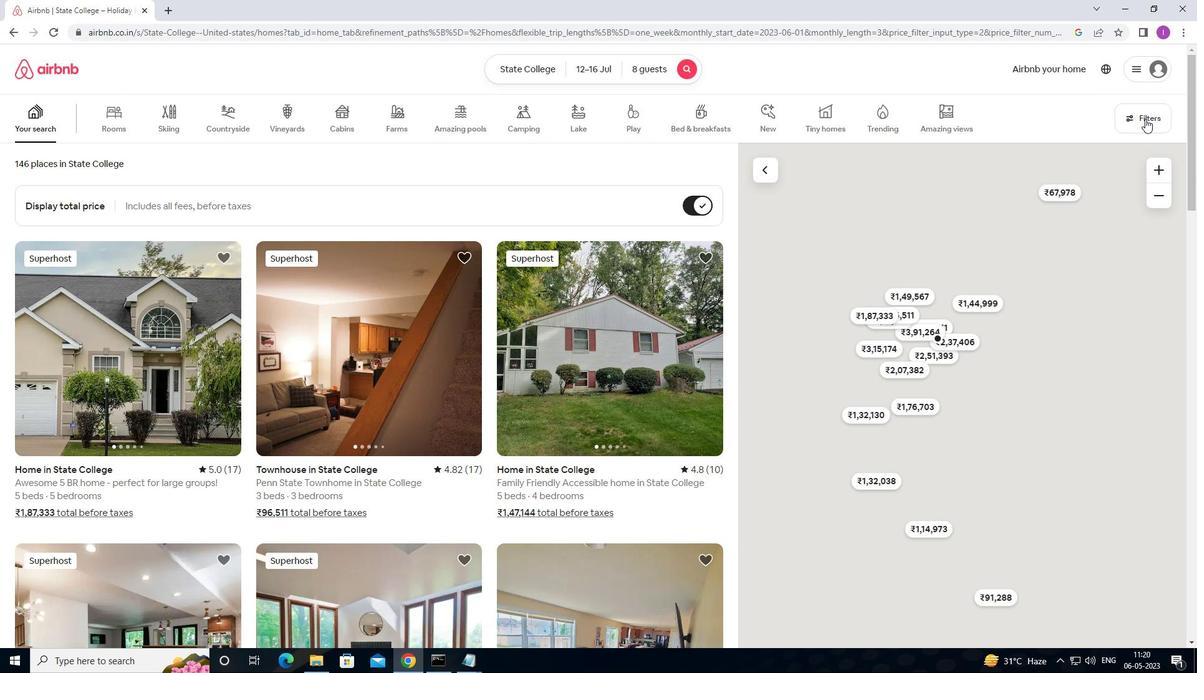 
Action: Mouse moved to (484, 424)
Screenshot: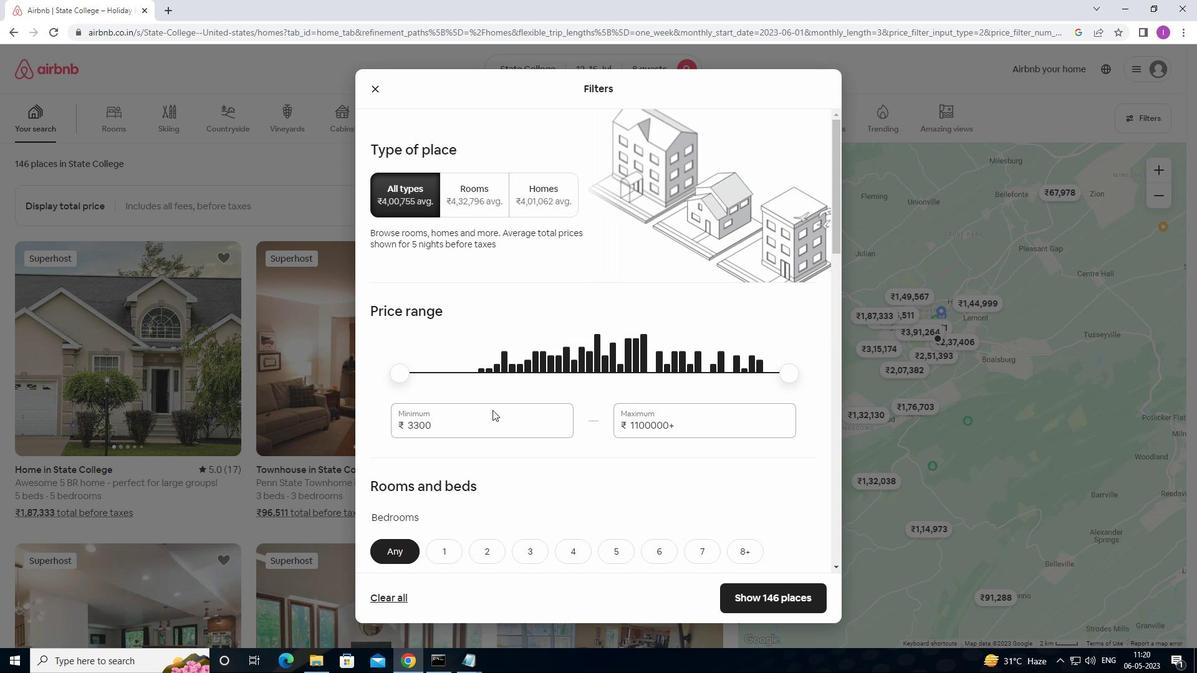 
Action: Mouse pressed left at (484, 424)
Screenshot: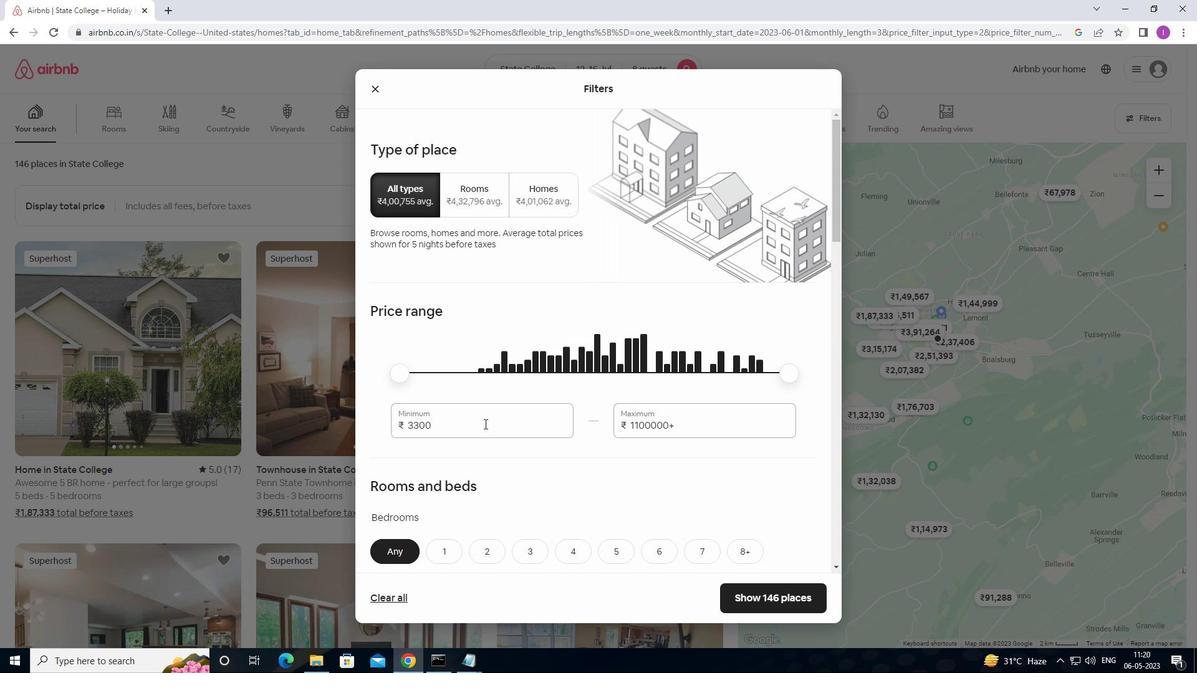 
Action: Mouse moved to (557, 392)
Screenshot: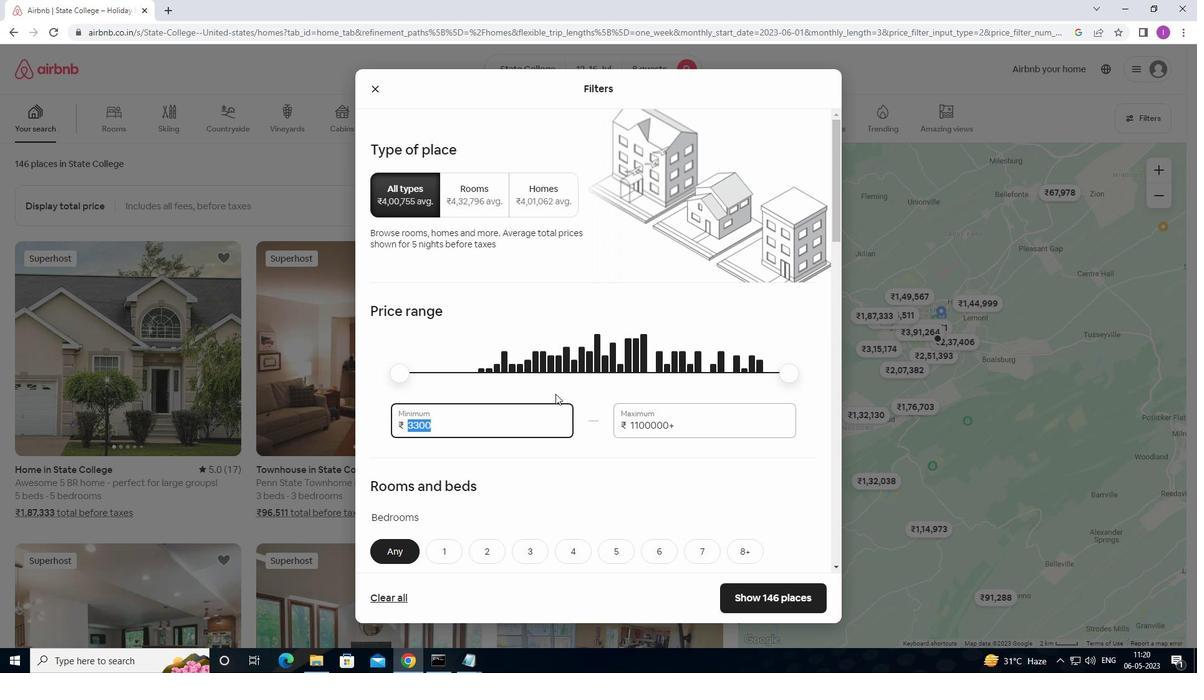 
Action: Key pressed 1
Screenshot: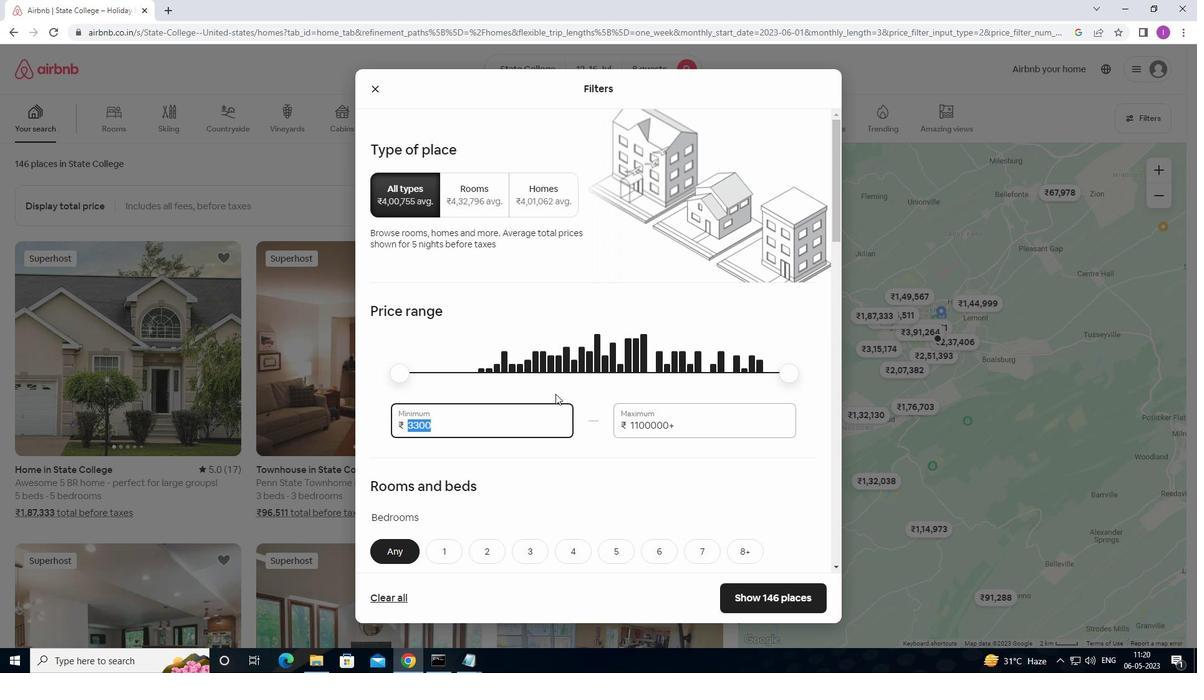 
Action: Mouse moved to (558, 391)
Screenshot: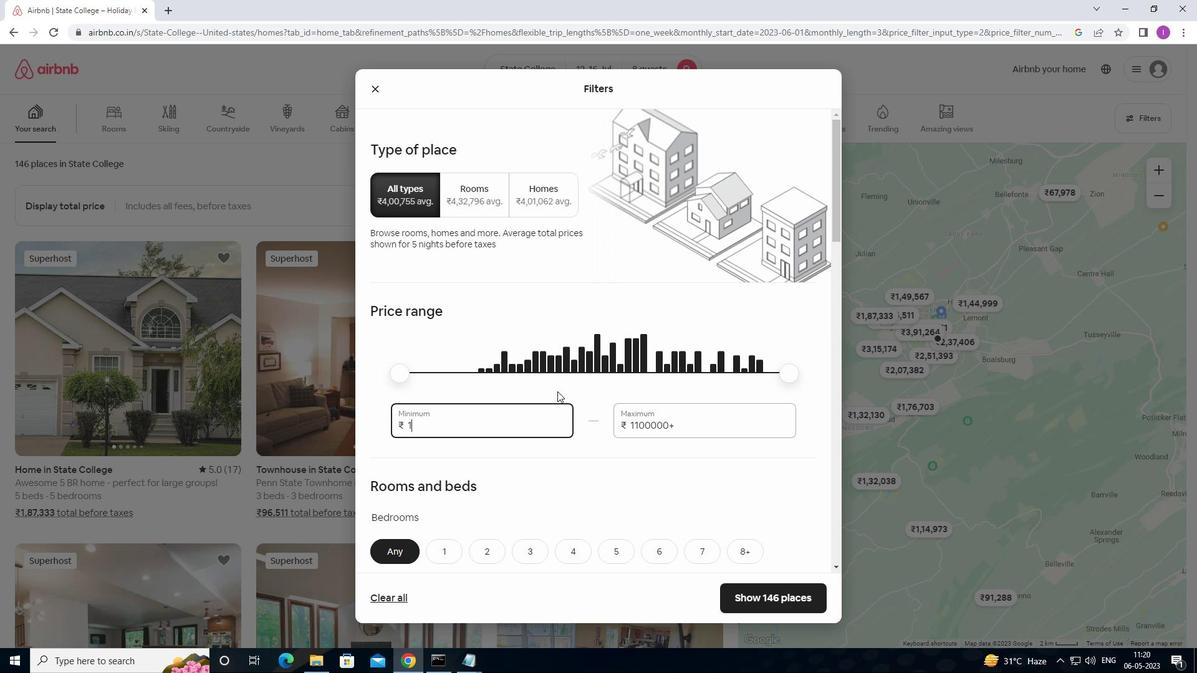 
Action: Key pressed 0
Screenshot: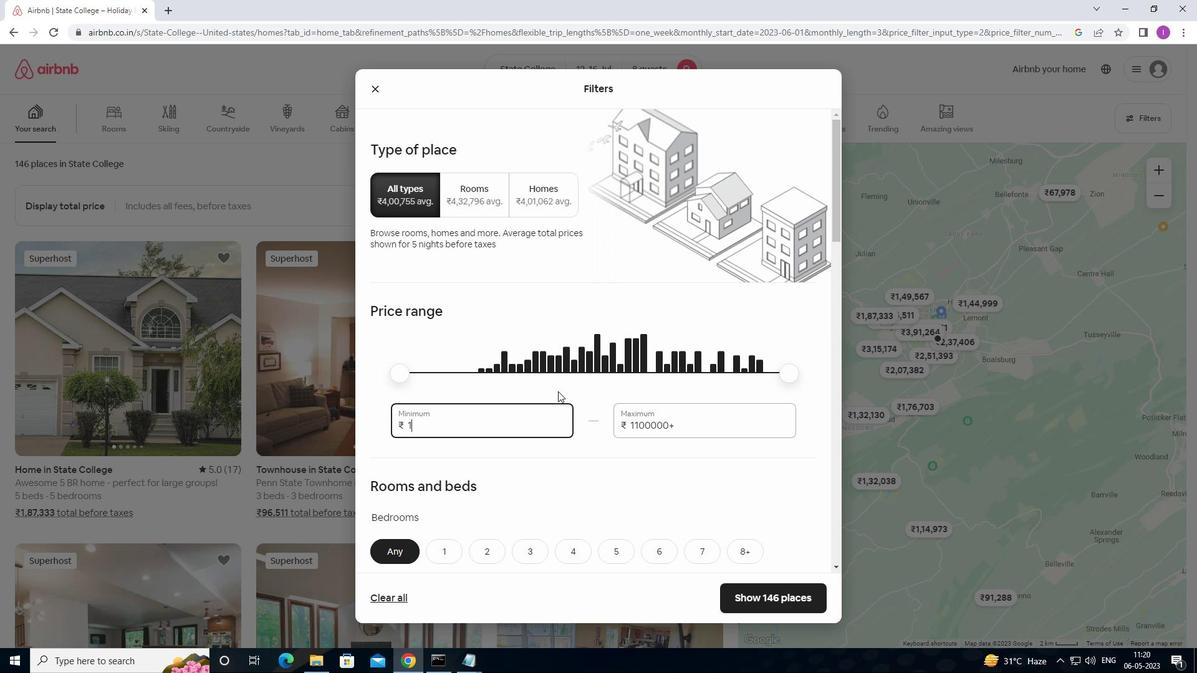 
Action: Mouse moved to (559, 390)
Screenshot: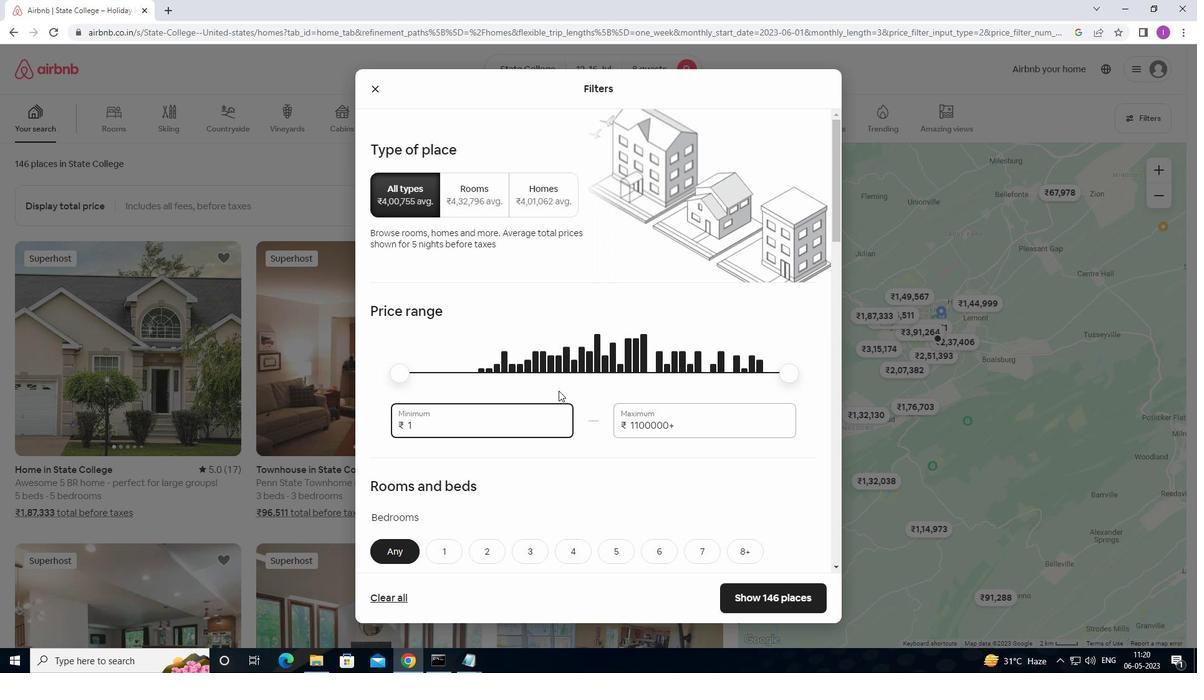 
Action: Key pressed 0
Screenshot: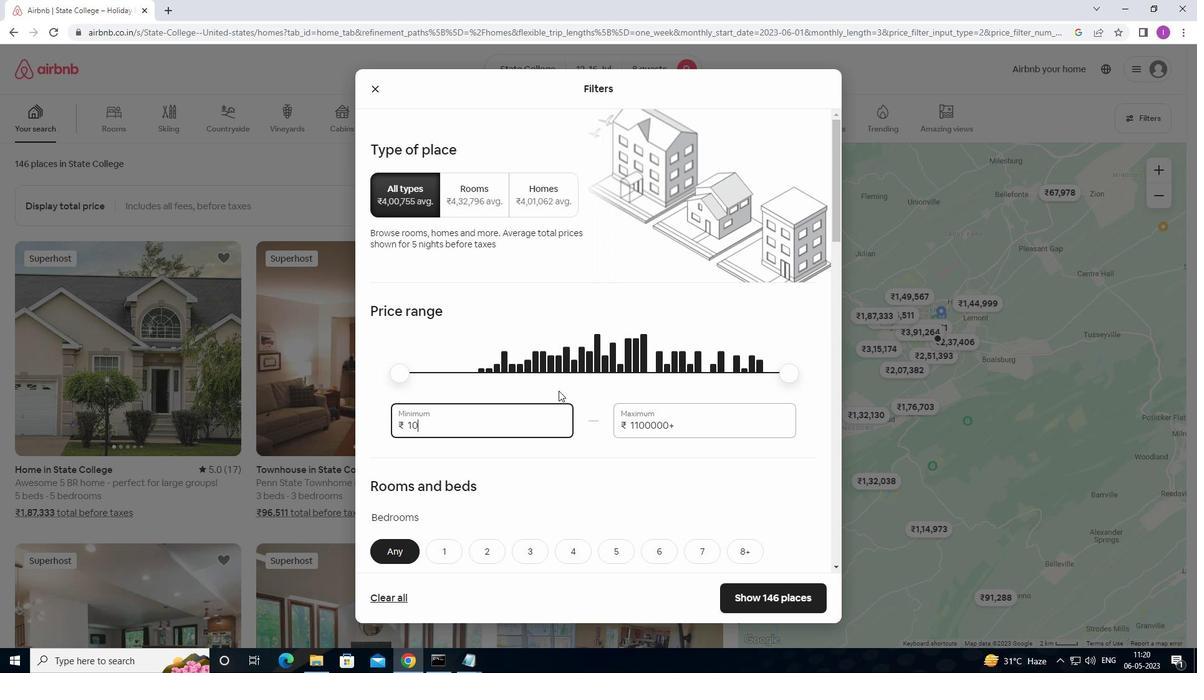
Action: Mouse moved to (561, 388)
Screenshot: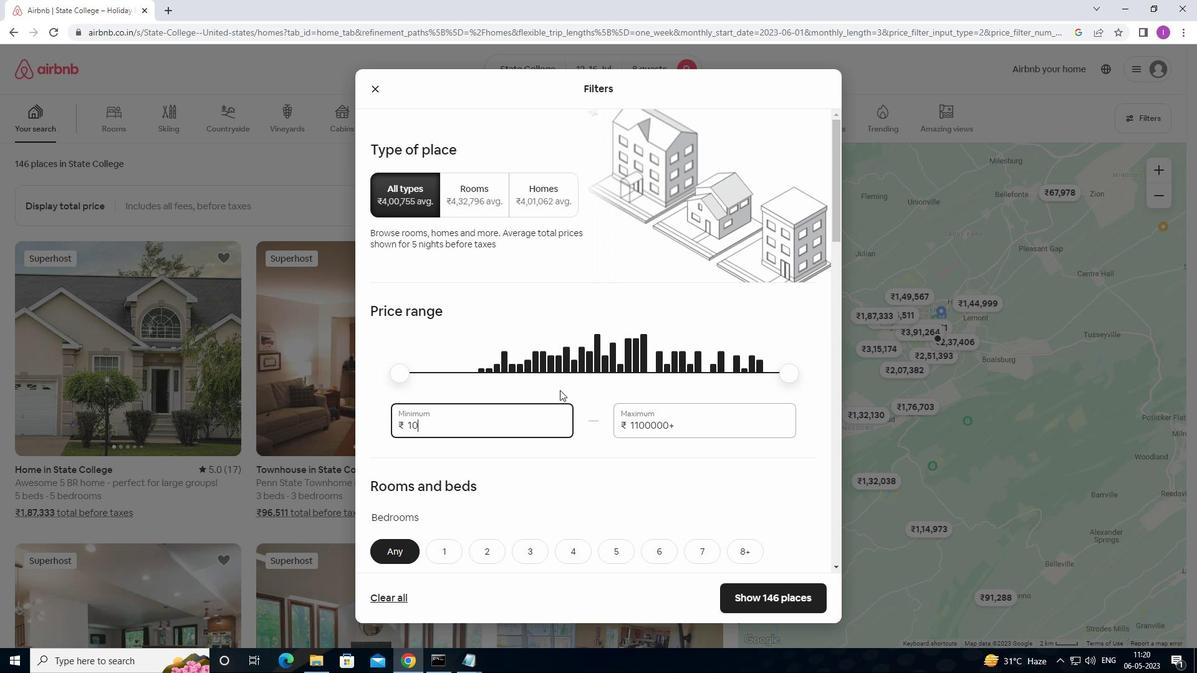 
Action: Key pressed 0
Screenshot: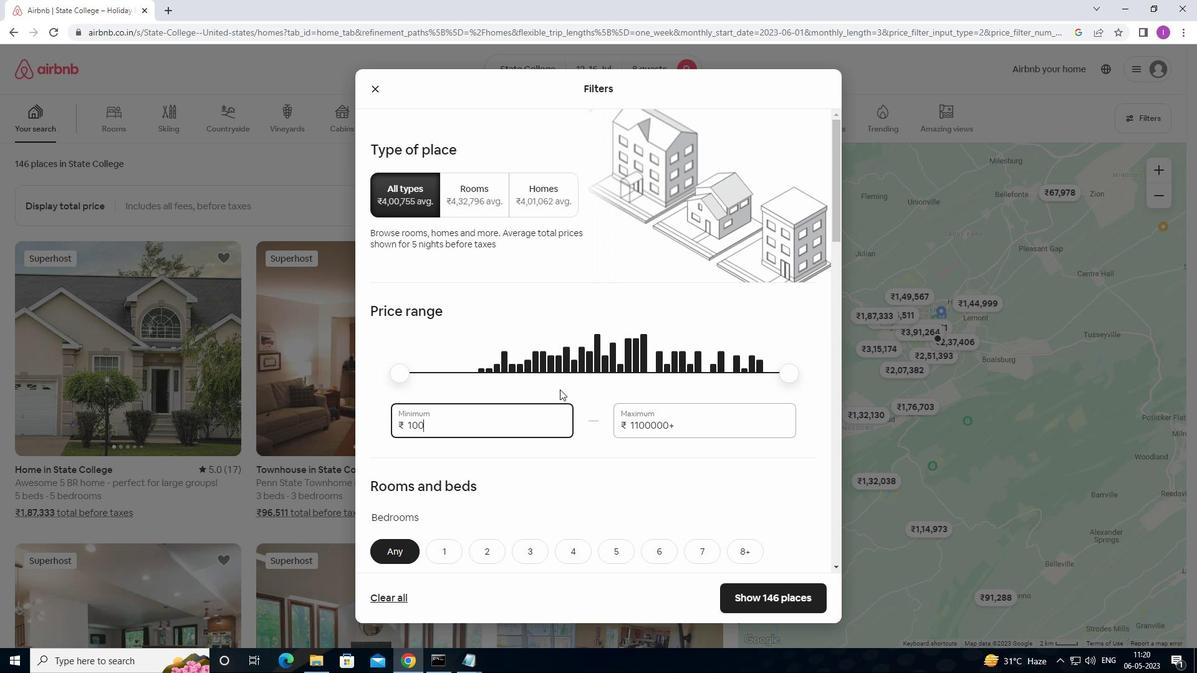 
Action: Mouse moved to (561, 387)
Screenshot: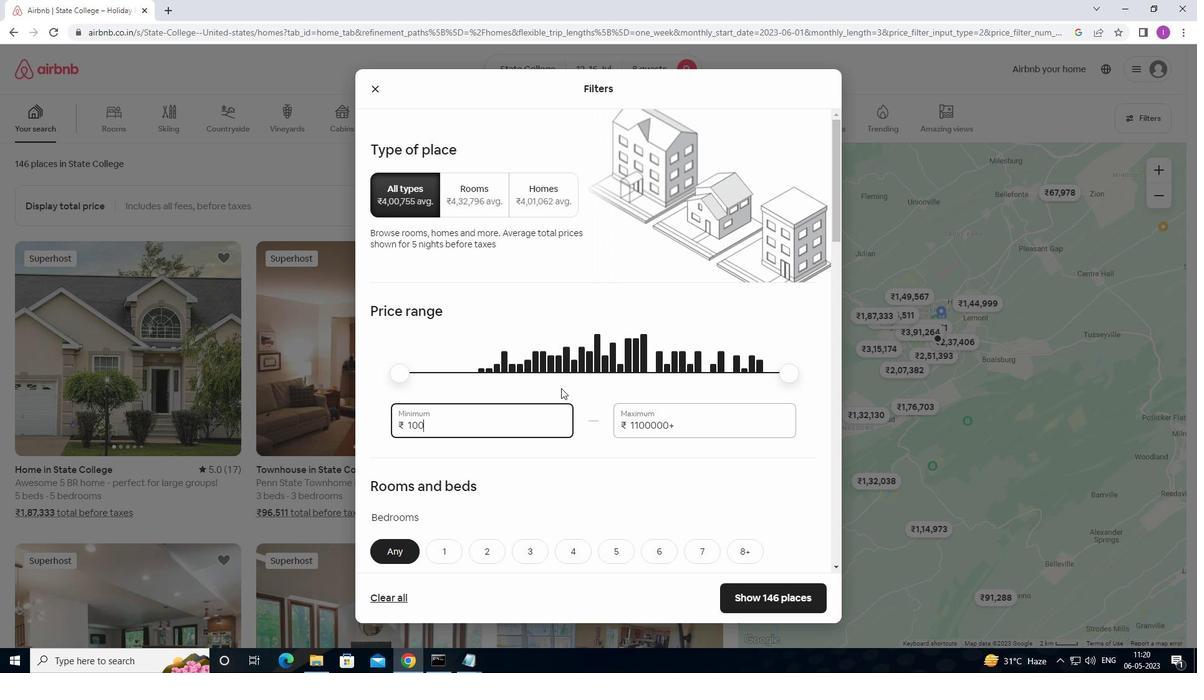 
Action: Key pressed 0
Screenshot: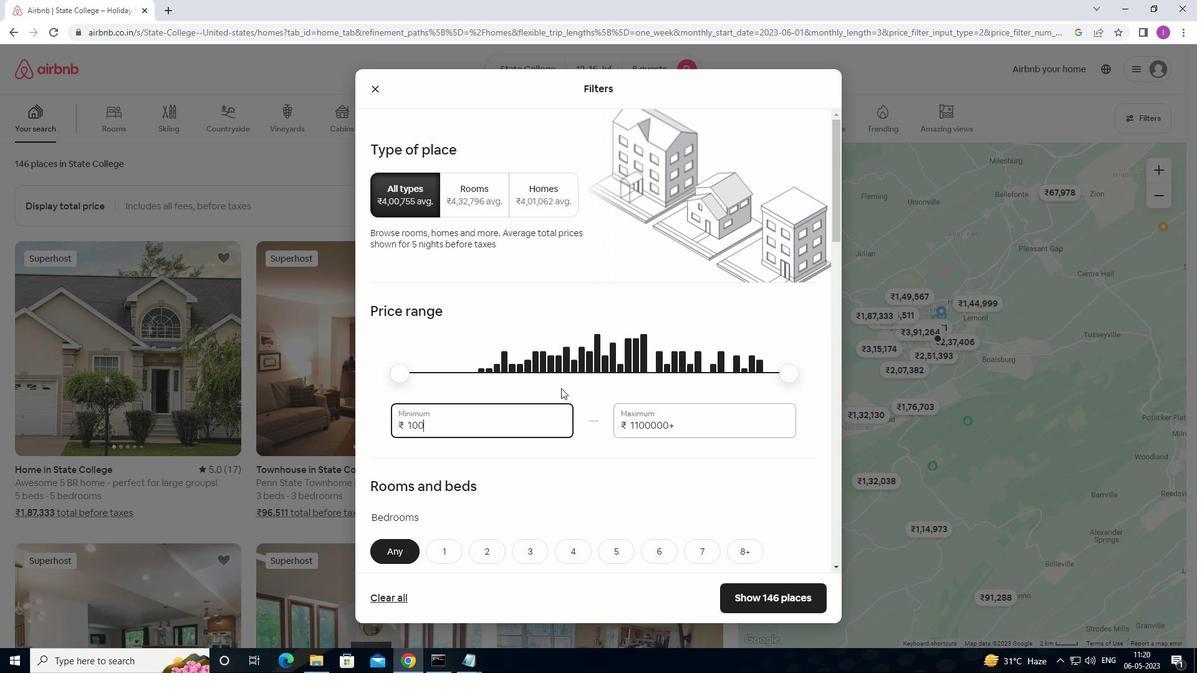 
Action: Mouse moved to (684, 430)
Screenshot: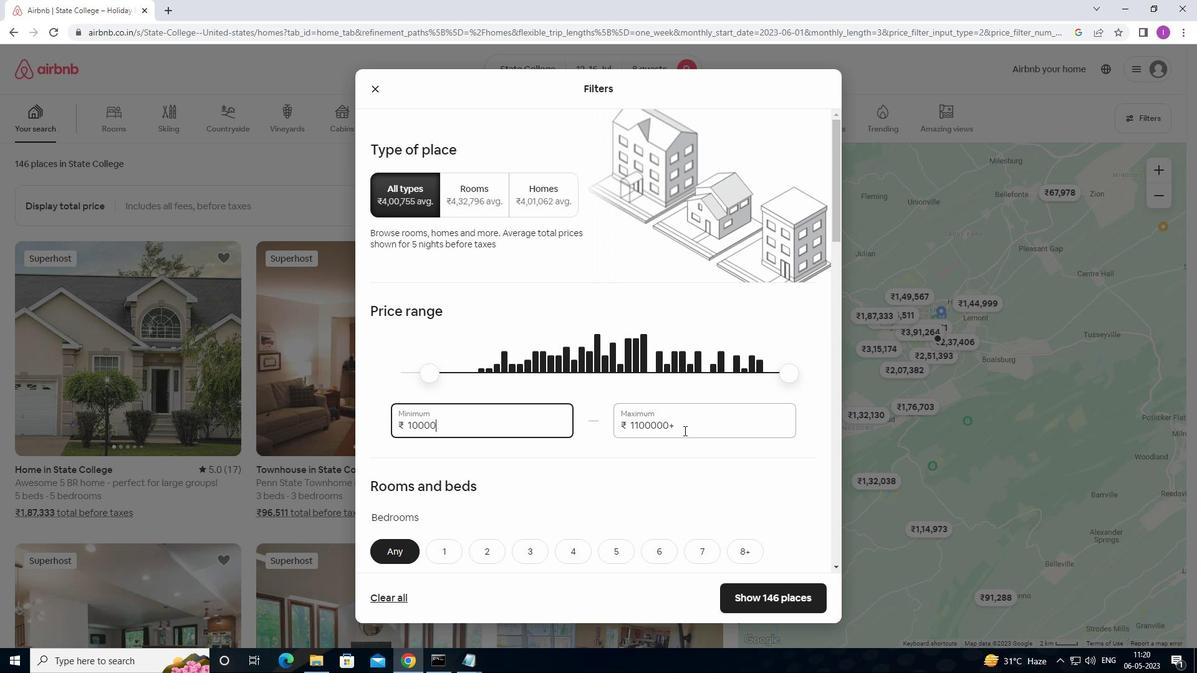 
Action: Mouse pressed left at (684, 430)
Screenshot: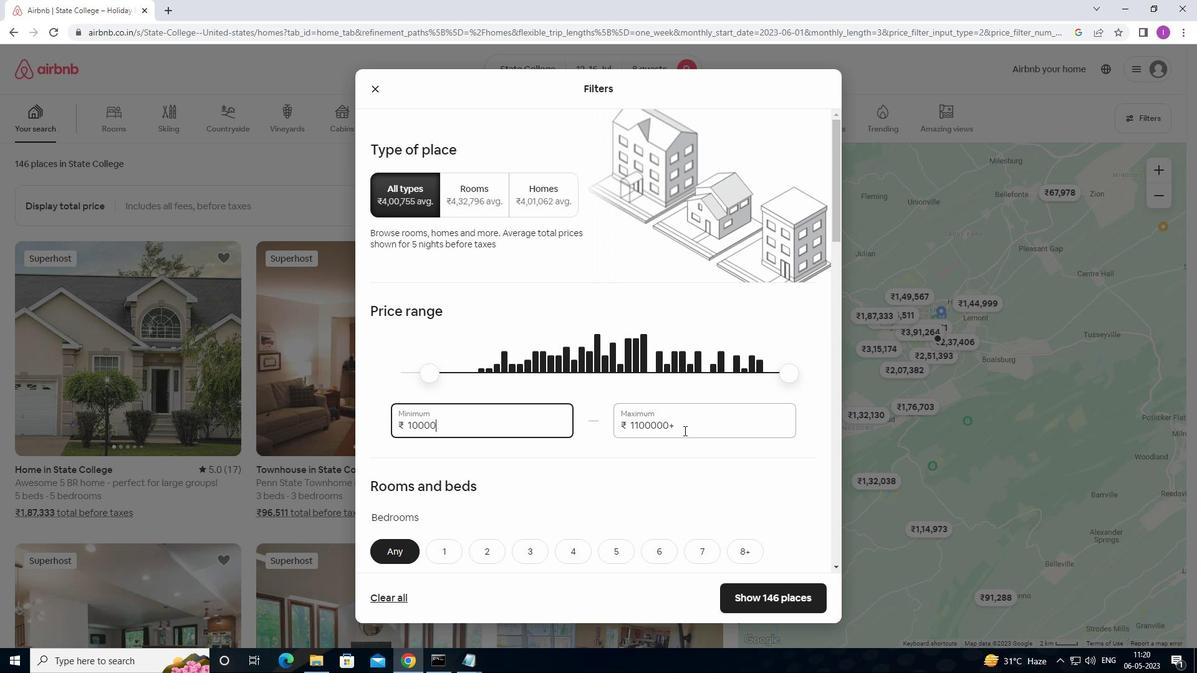 
Action: Mouse moved to (725, 415)
Screenshot: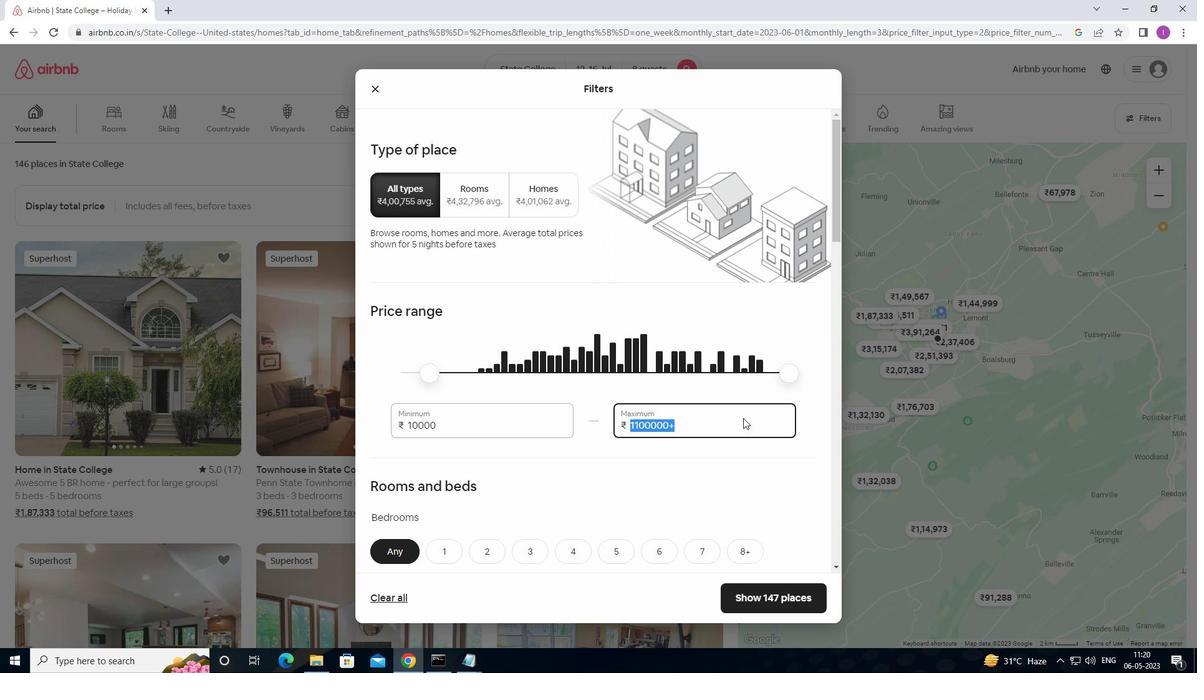
Action: Key pressed 1
Screenshot: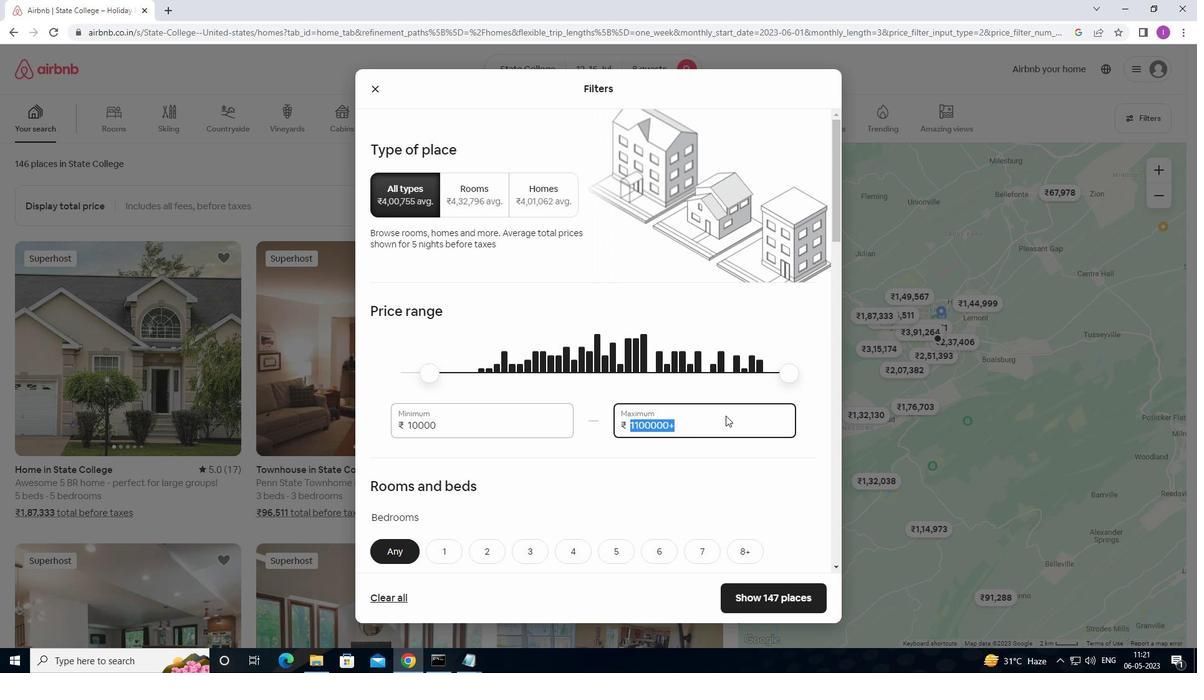 
Action: Mouse moved to (725, 413)
Screenshot: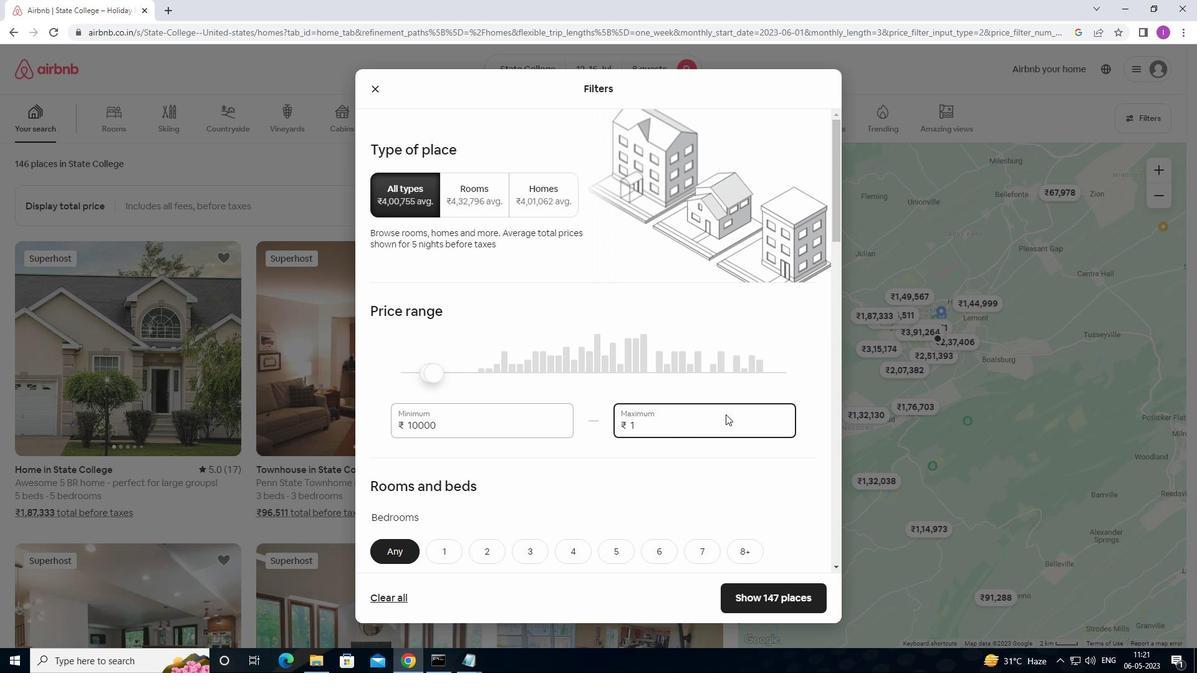 
Action: Key pressed 6
Screenshot: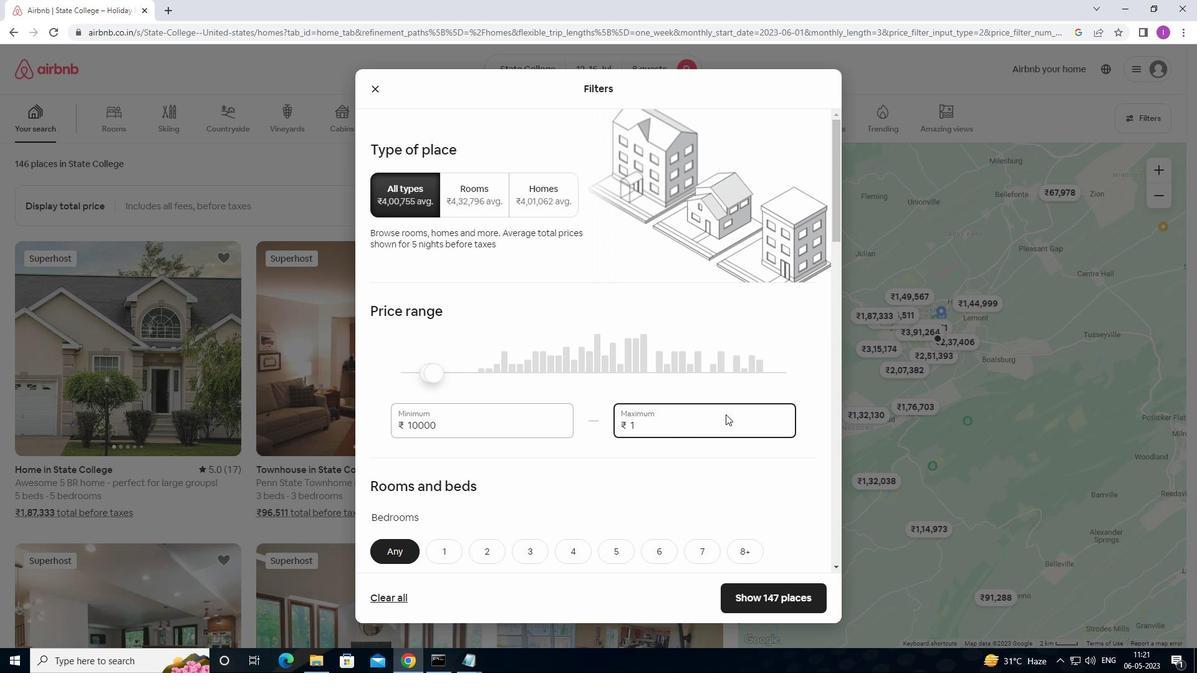 
Action: Mouse moved to (725, 412)
Screenshot: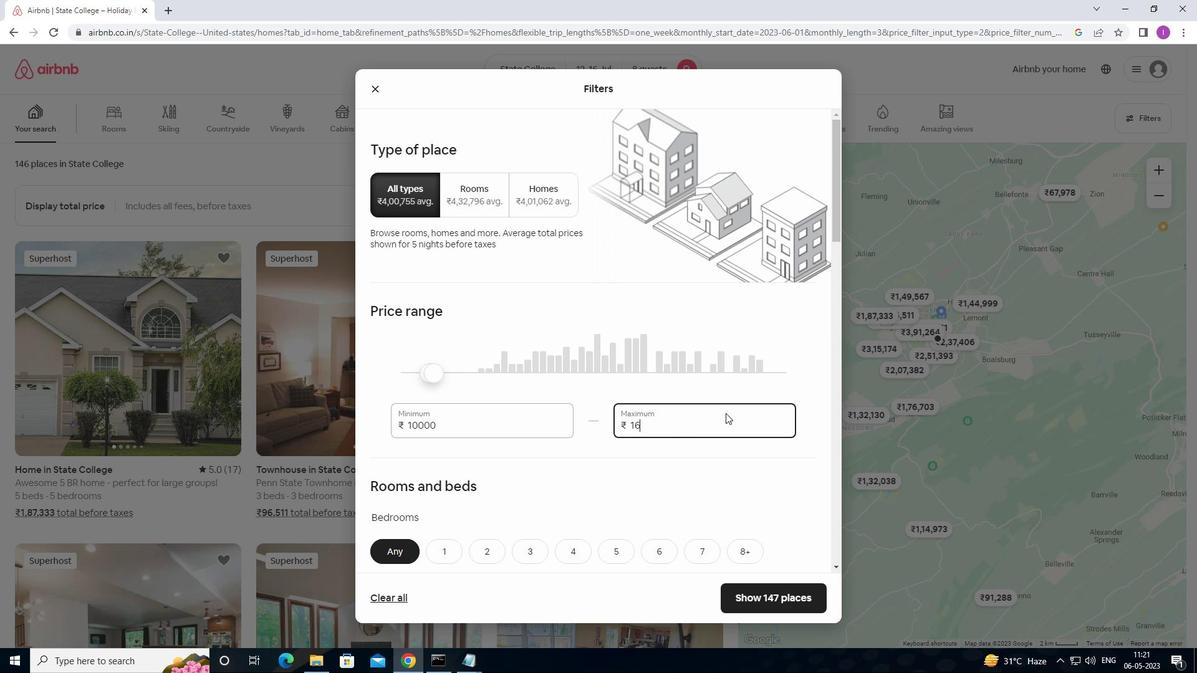
Action: Key pressed 000
Screenshot: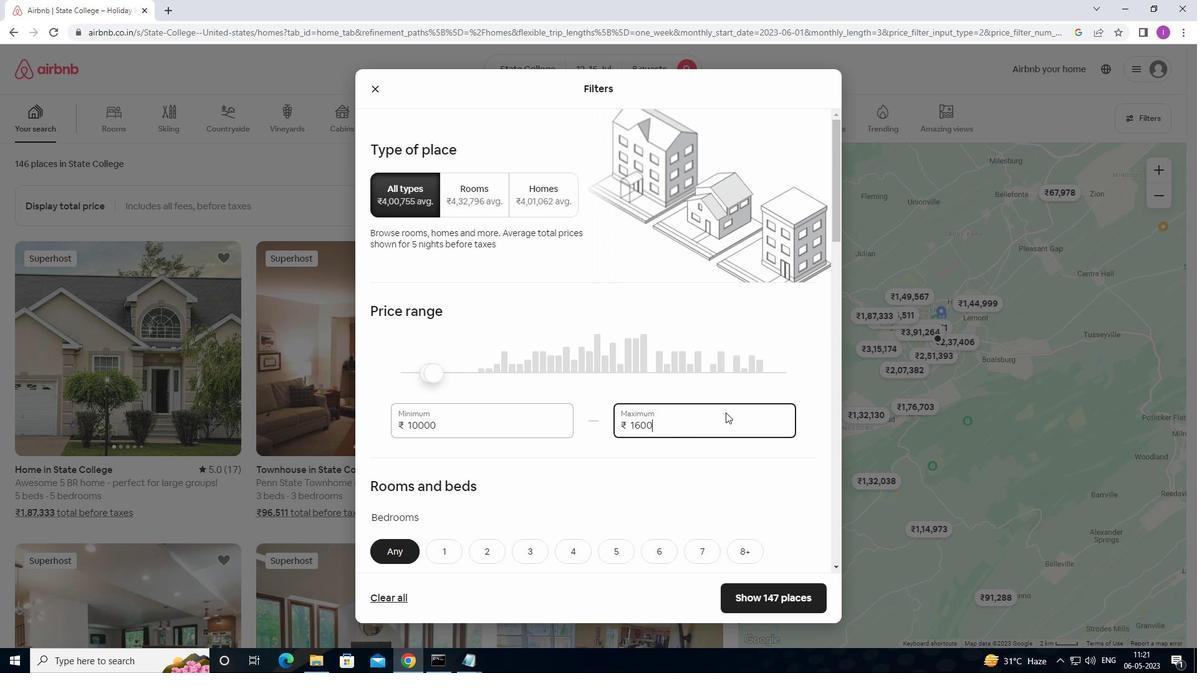 
Action: Mouse moved to (677, 438)
Screenshot: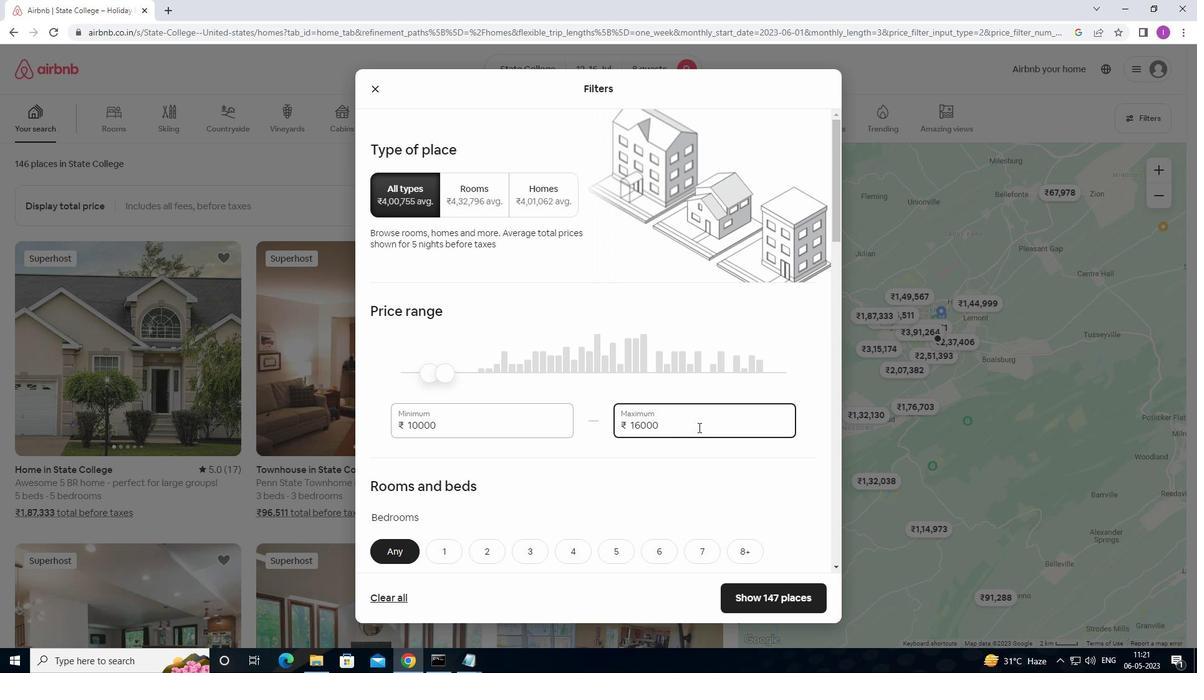 
Action: Mouse scrolled (677, 437) with delta (0, 0)
Screenshot: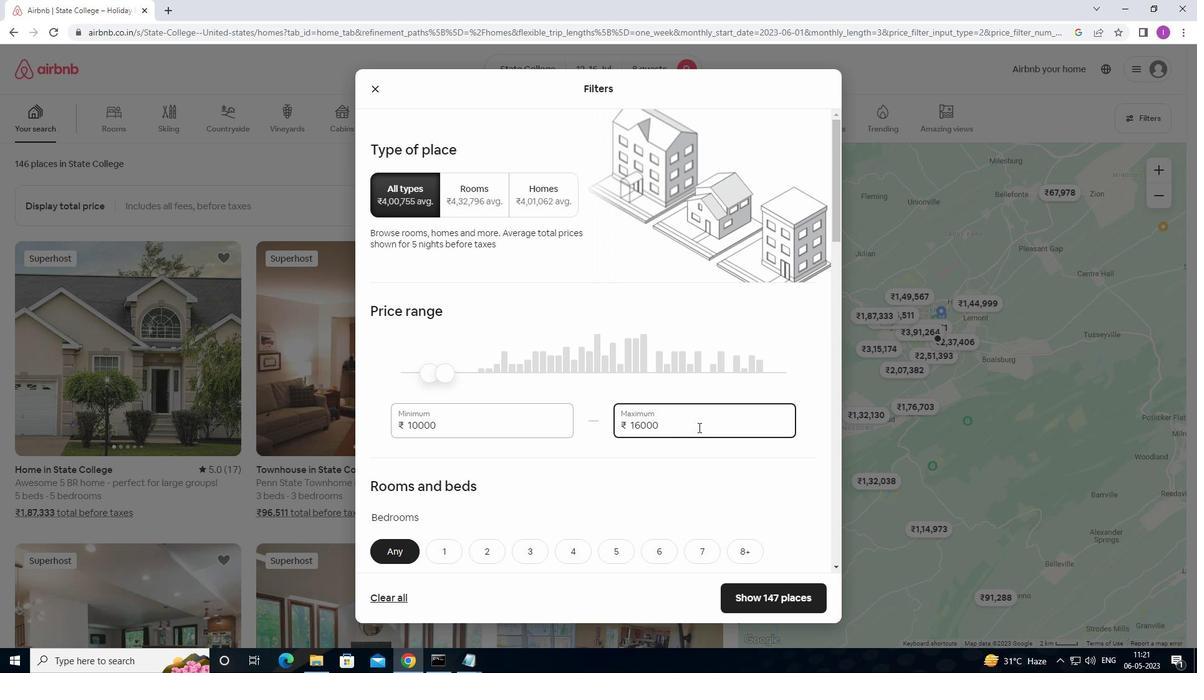 
Action: Mouse scrolled (677, 437) with delta (0, 0)
Screenshot: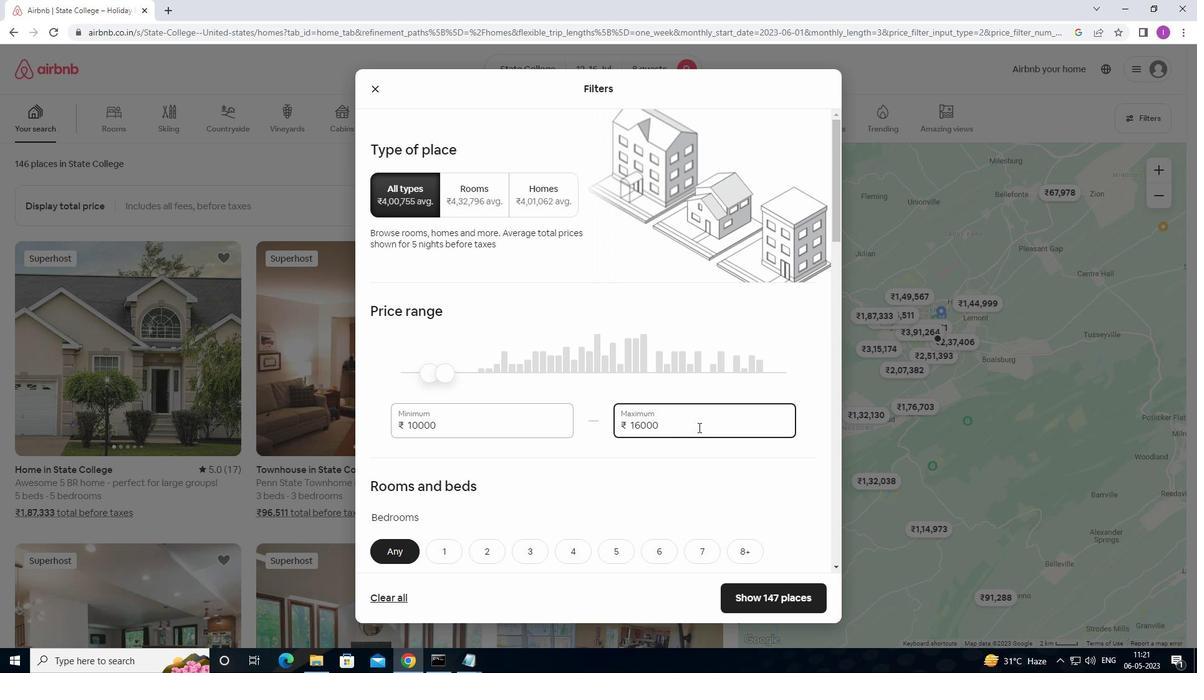 
Action: Mouse scrolled (677, 437) with delta (0, 0)
Screenshot: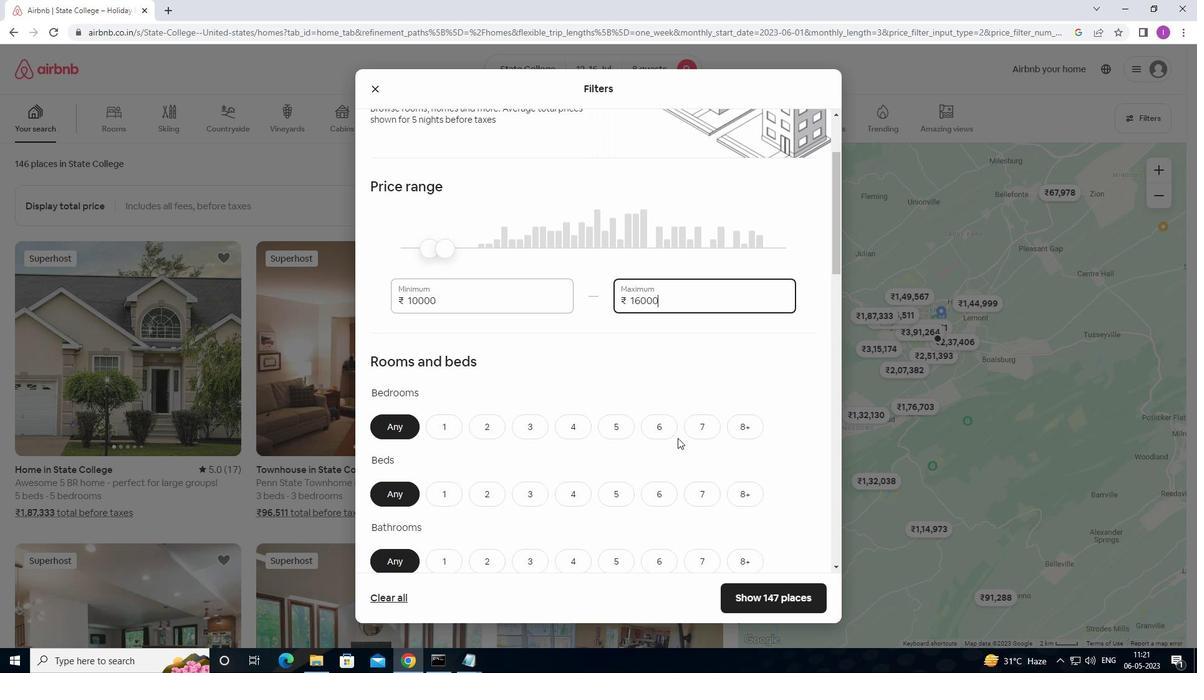 
Action: Mouse scrolled (677, 437) with delta (0, 0)
Screenshot: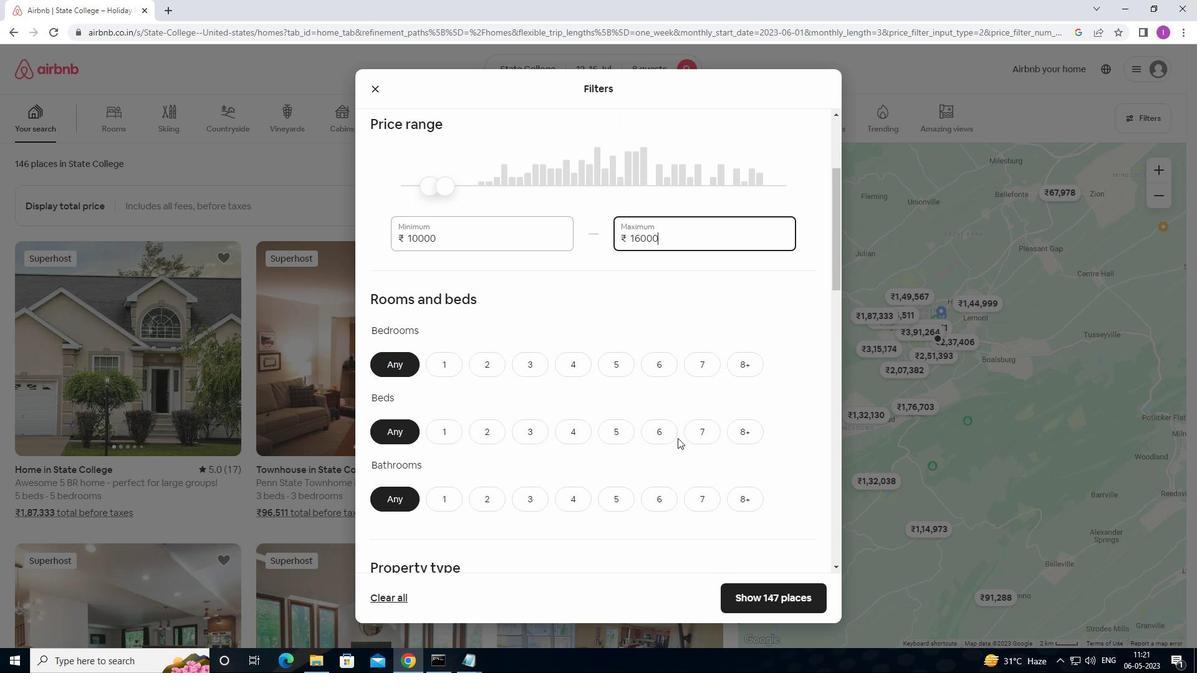 
Action: Mouse moved to (742, 305)
Screenshot: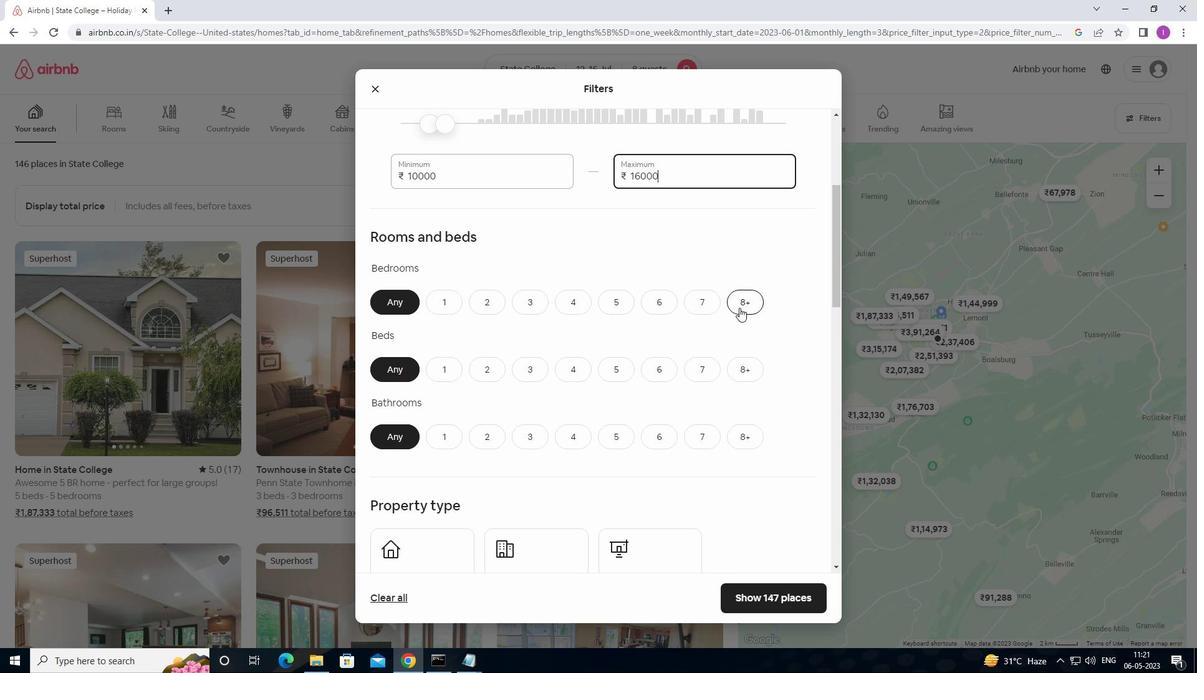 
Action: Mouse pressed left at (742, 305)
Screenshot: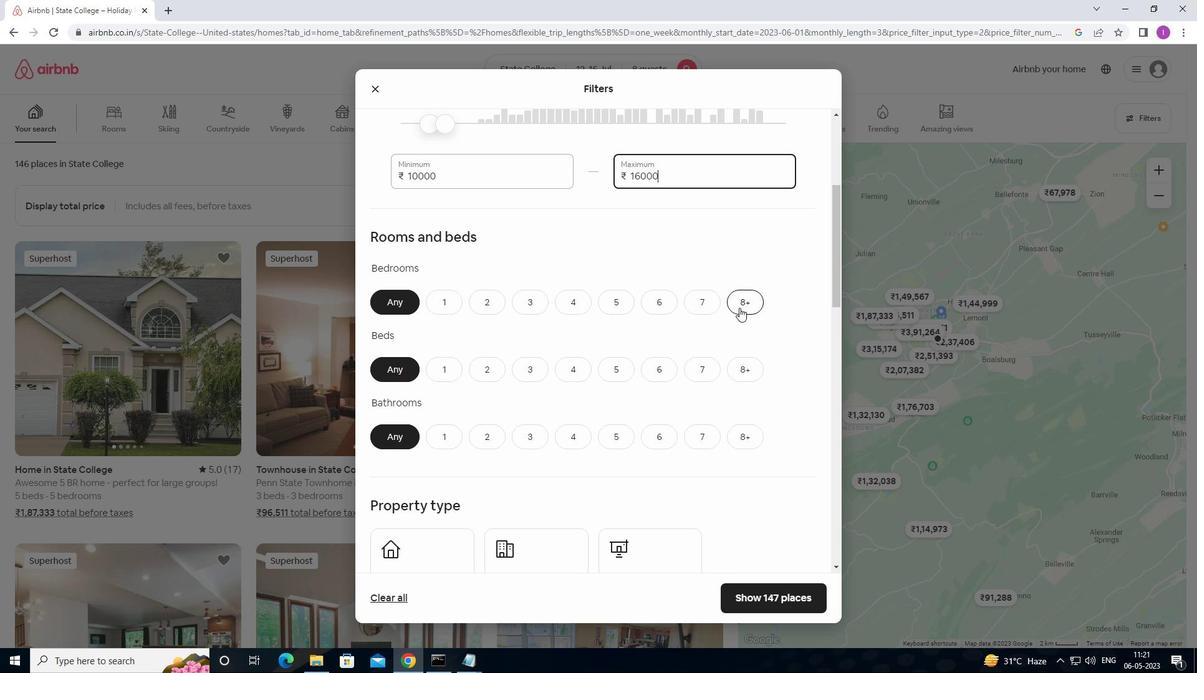 
Action: Mouse moved to (746, 359)
Screenshot: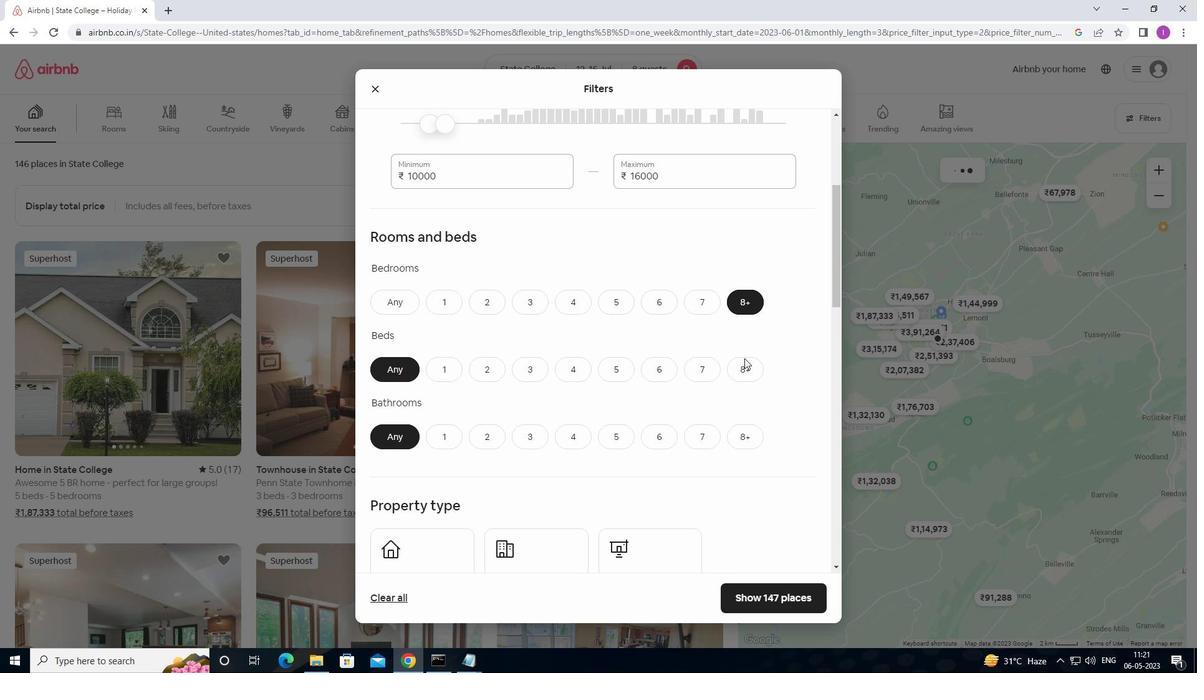
Action: Mouse pressed left at (746, 359)
Screenshot: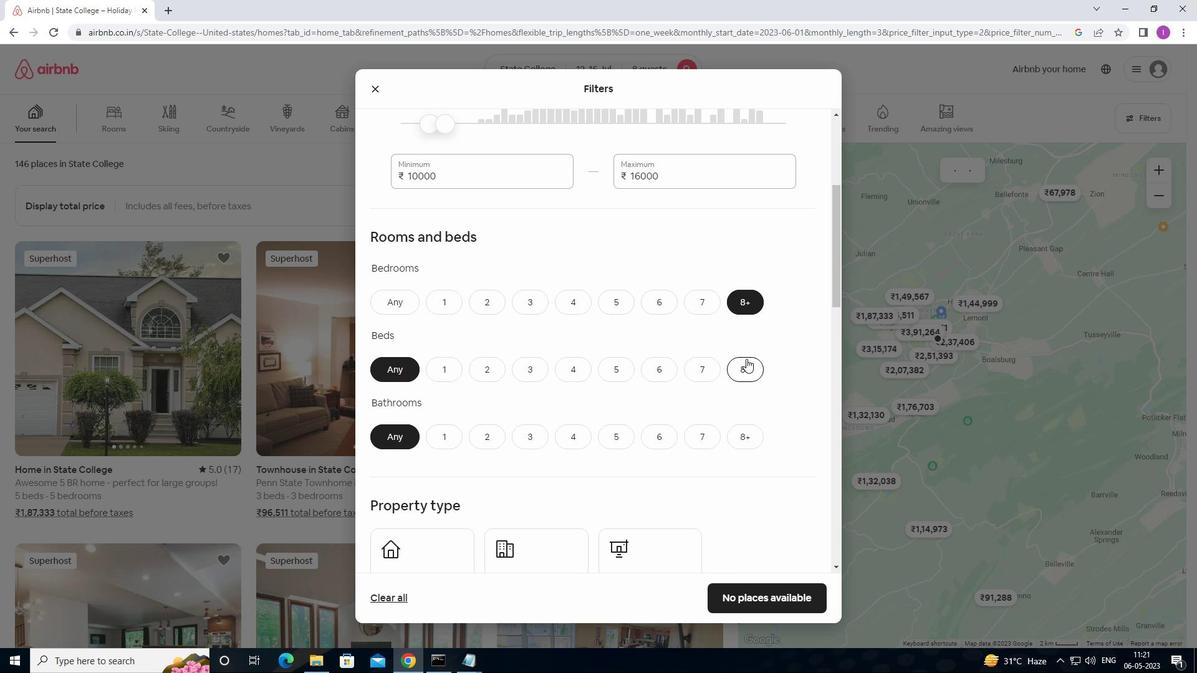 
Action: Mouse moved to (750, 429)
Screenshot: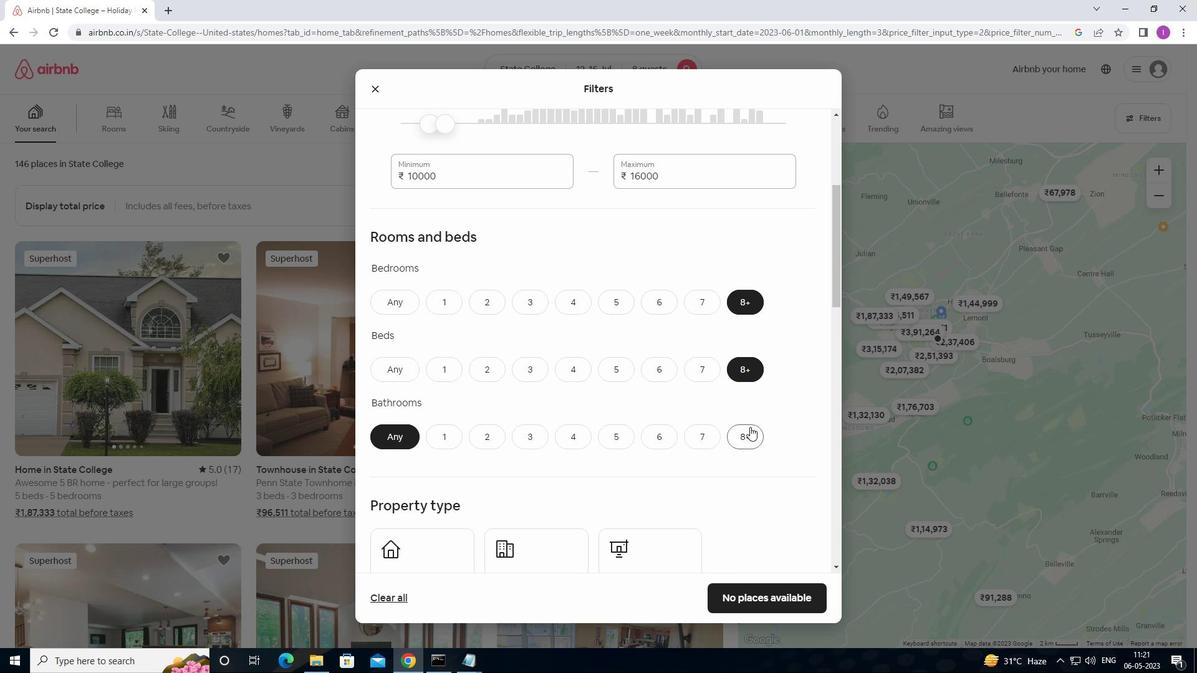 
Action: Mouse pressed left at (750, 429)
Screenshot: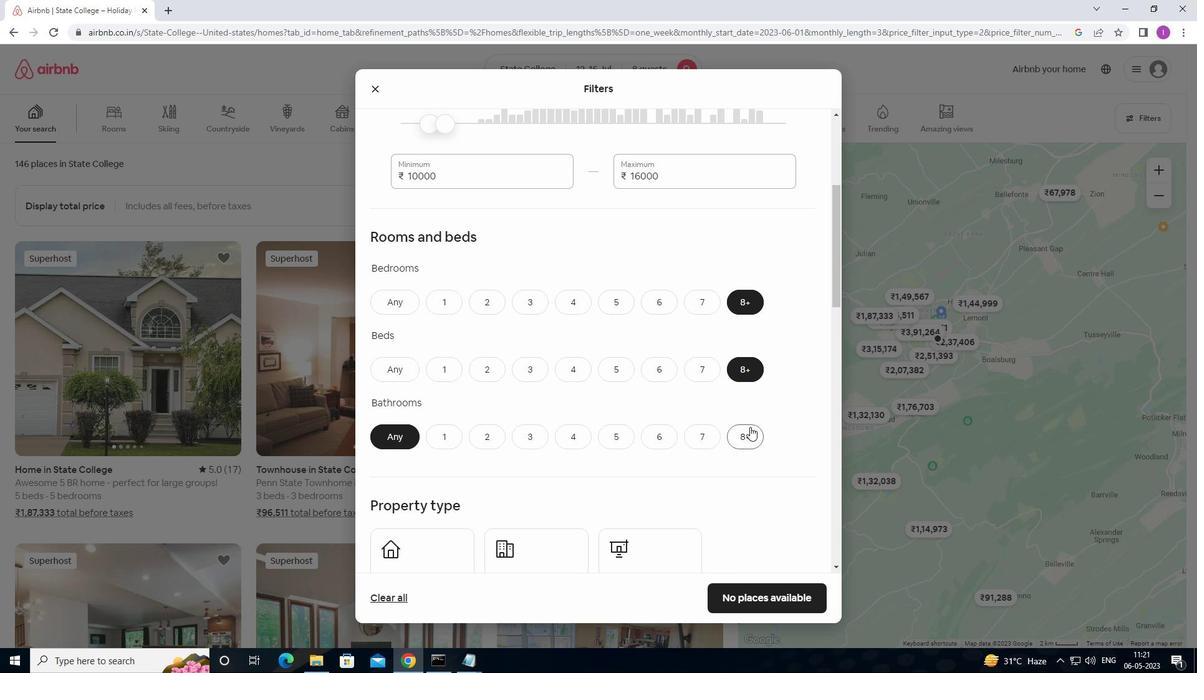 
Action: Mouse moved to (623, 390)
Screenshot: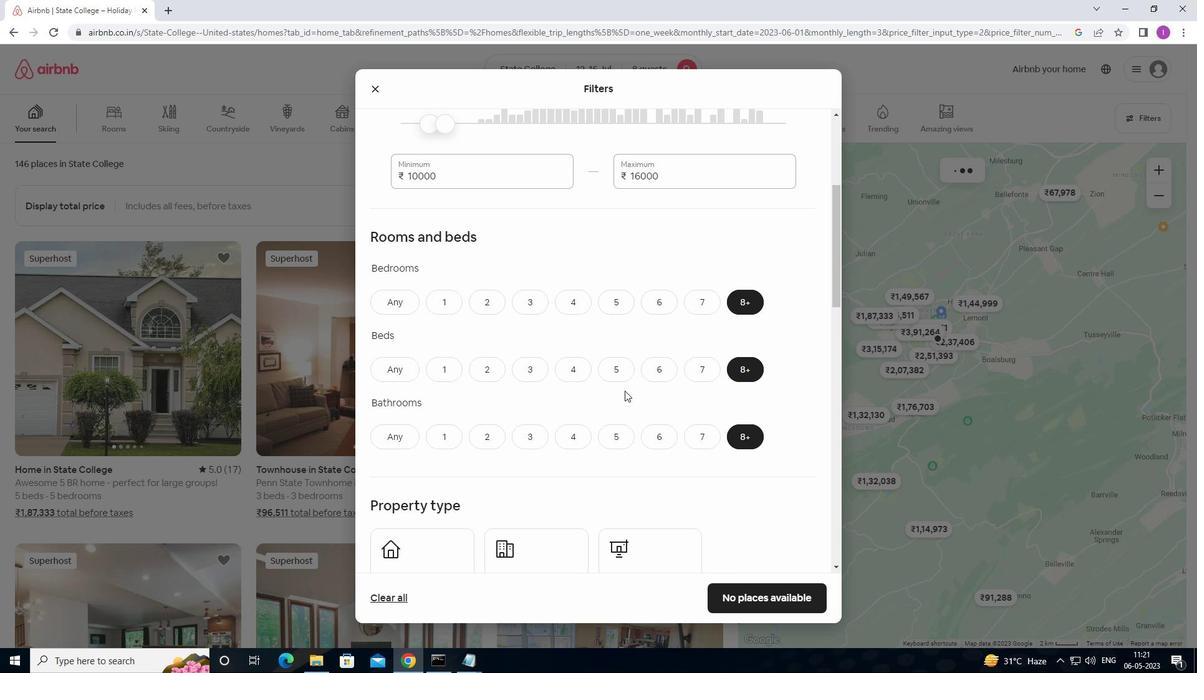 
Action: Mouse scrolled (623, 389) with delta (0, 0)
Screenshot: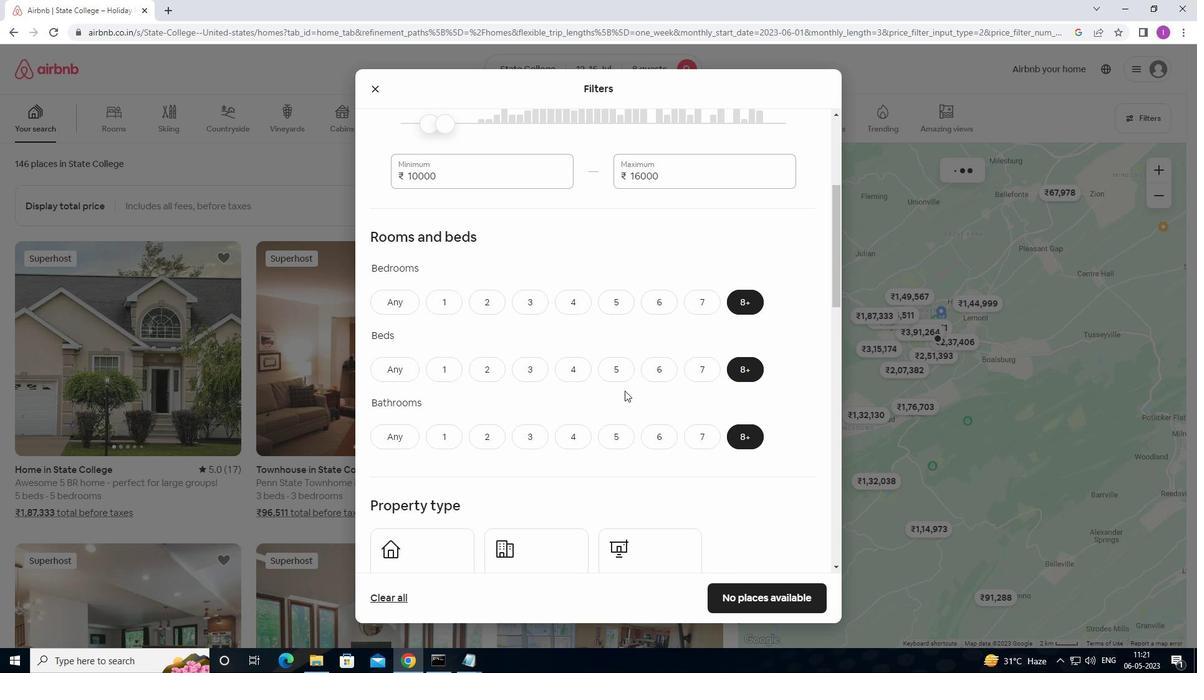
Action: Mouse scrolled (623, 389) with delta (0, 0)
Screenshot: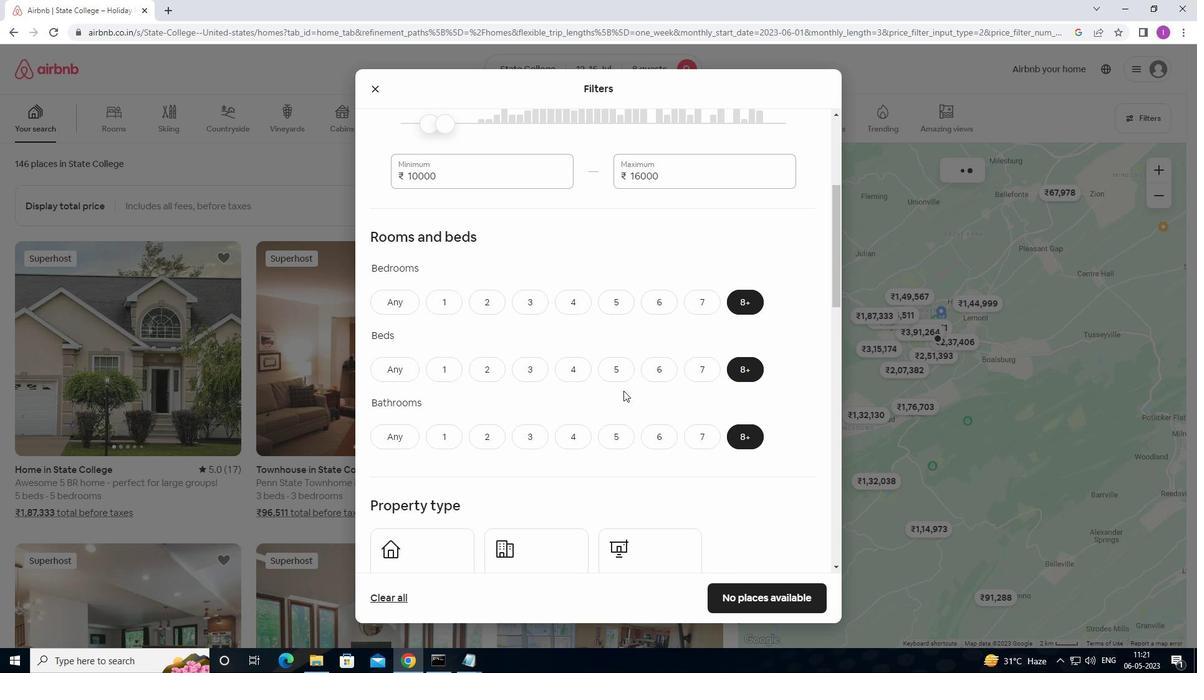 
Action: Mouse moved to (623, 389)
Screenshot: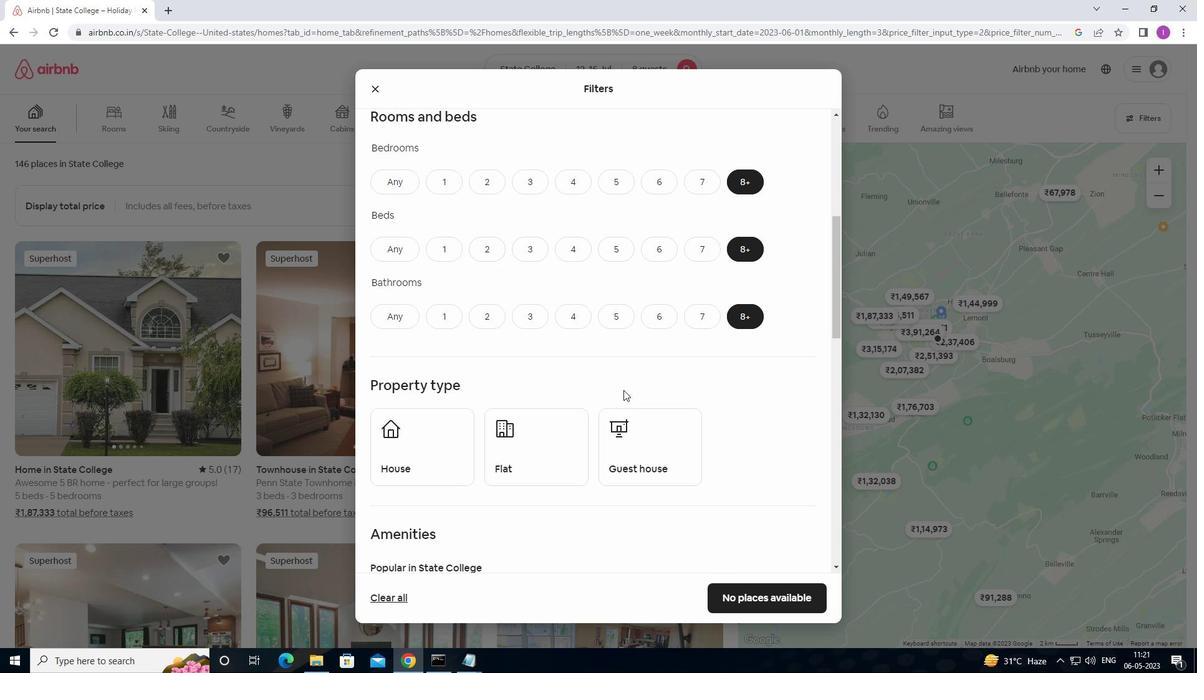 
Action: Mouse scrolled (623, 388) with delta (0, 0)
Screenshot: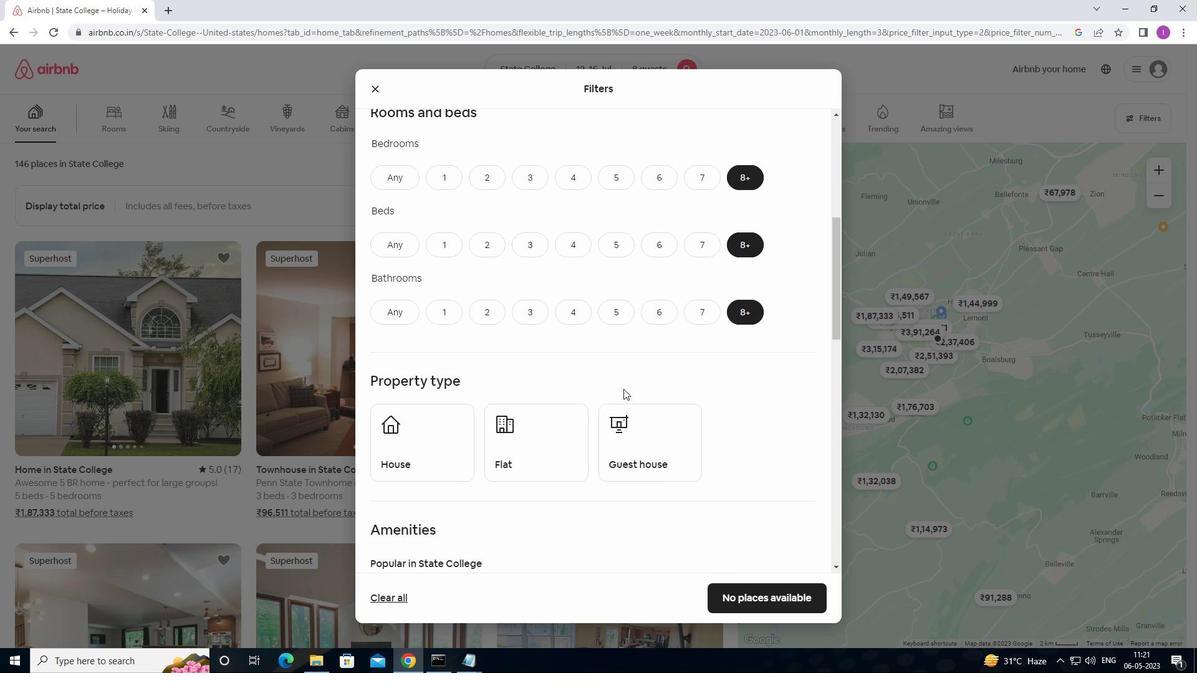 
Action: Mouse moved to (461, 394)
Screenshot: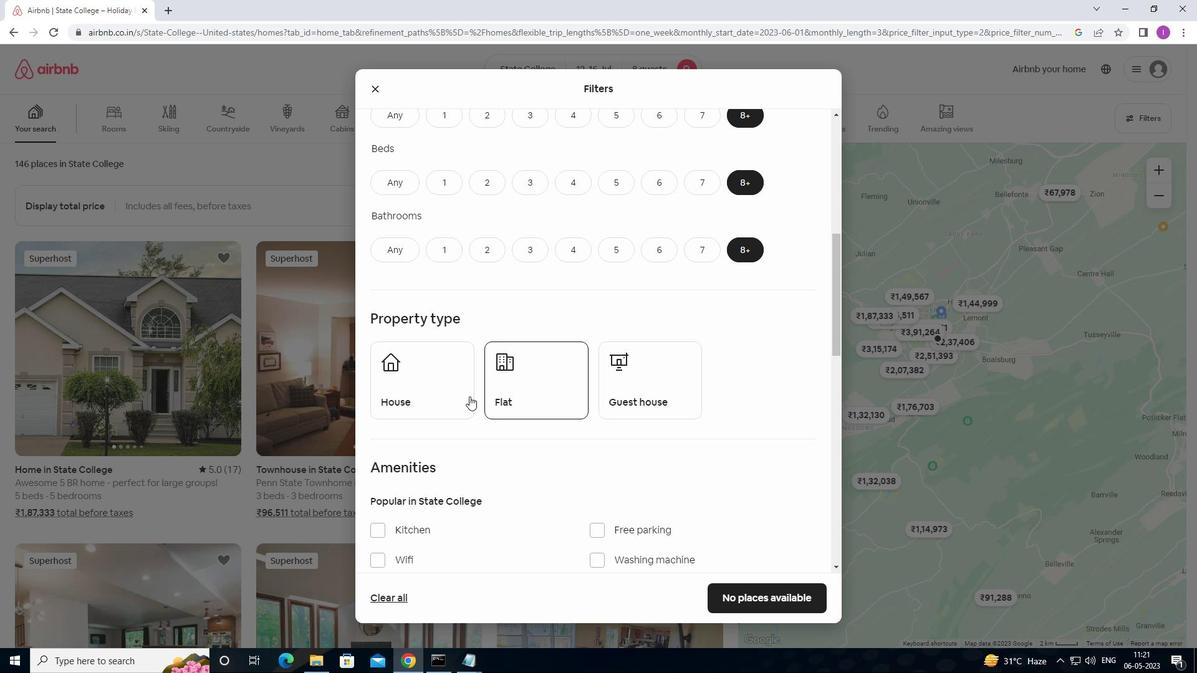 
Action: Mouse pressed left at (461, 394)
Screenshot: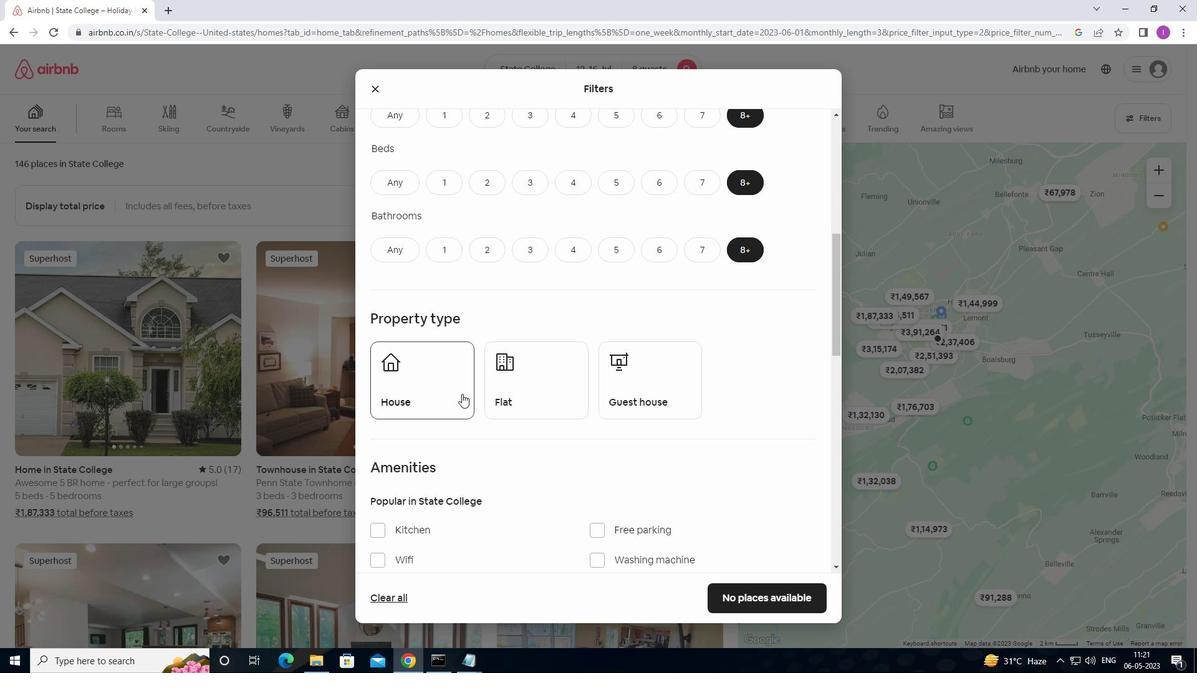 
Action: Mouse moved to (551, 389)
Screenshot: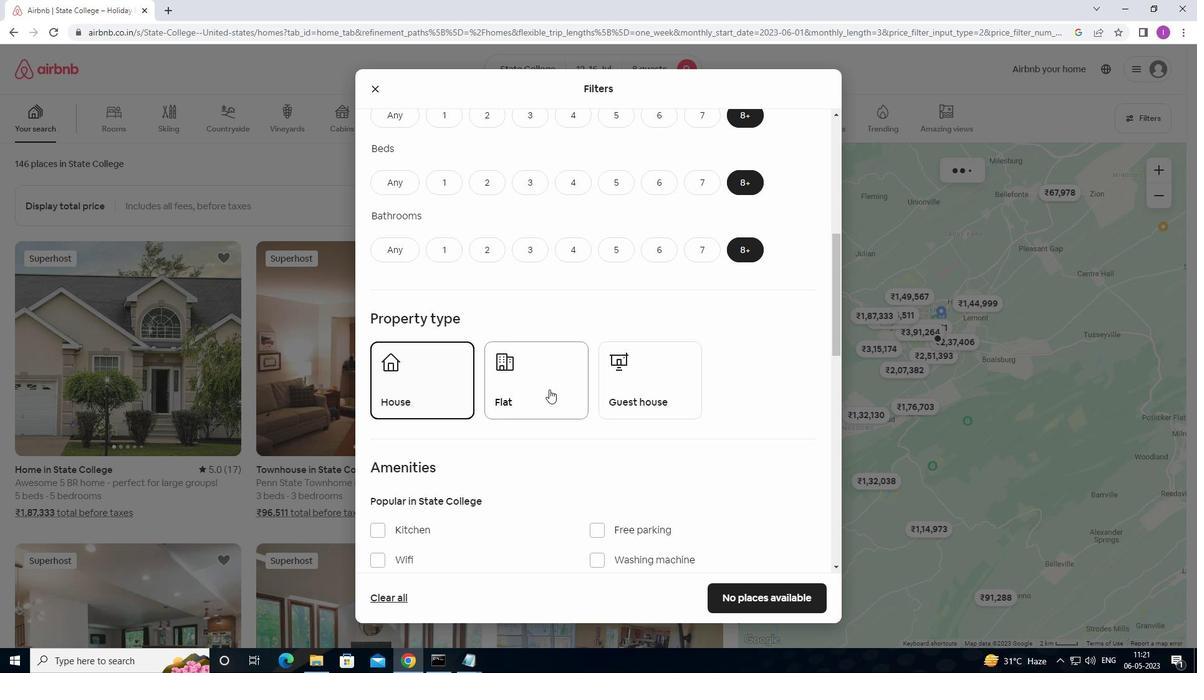 
Action: Mouse pressed left at (551, 389)
Screenshot: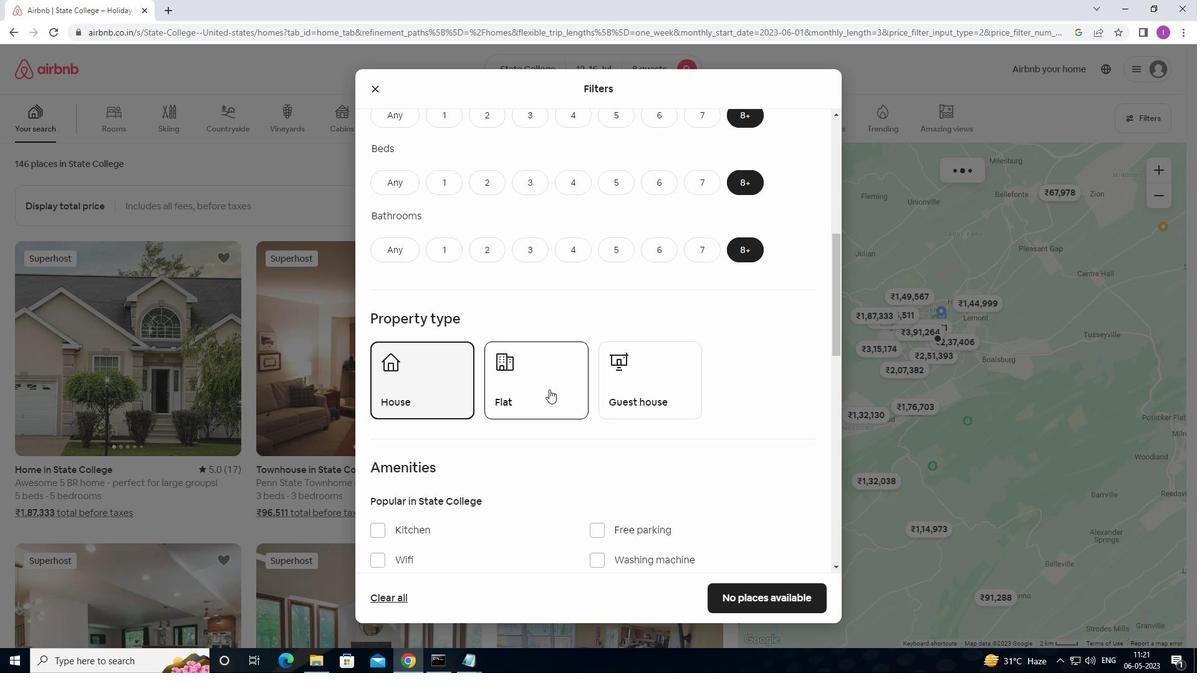 
Action: Mouse moved to (689, 392)
Screenshot: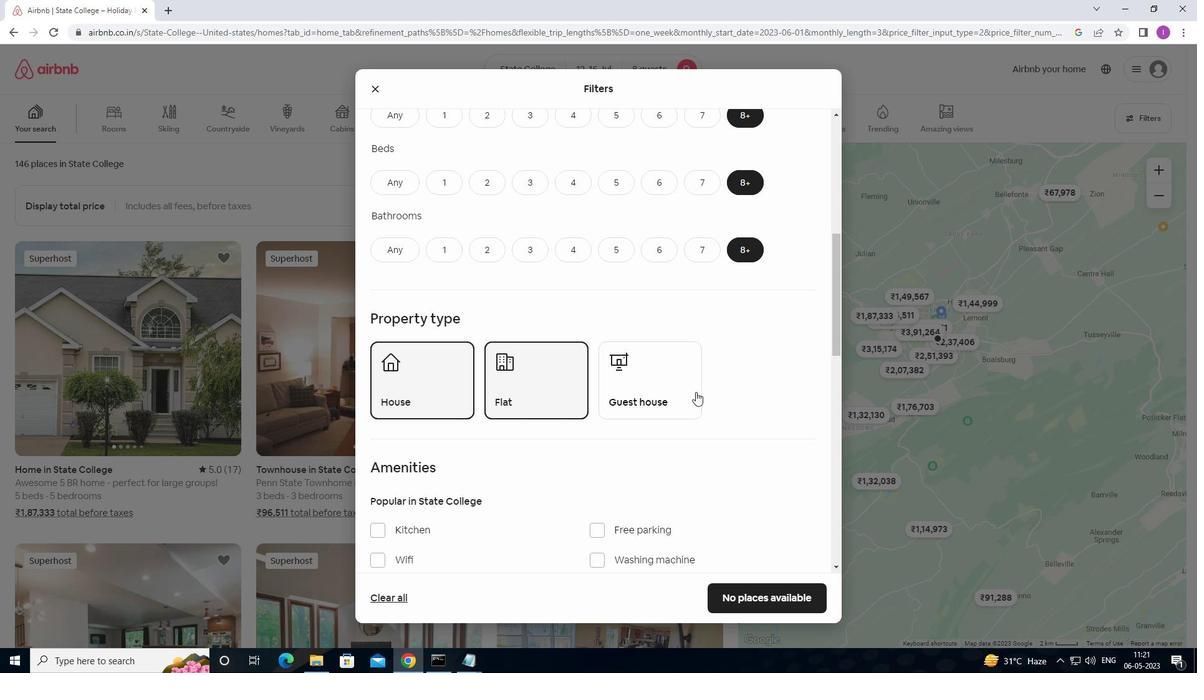 
Action: Mouse pressed left at (689, 392)
Screenshot: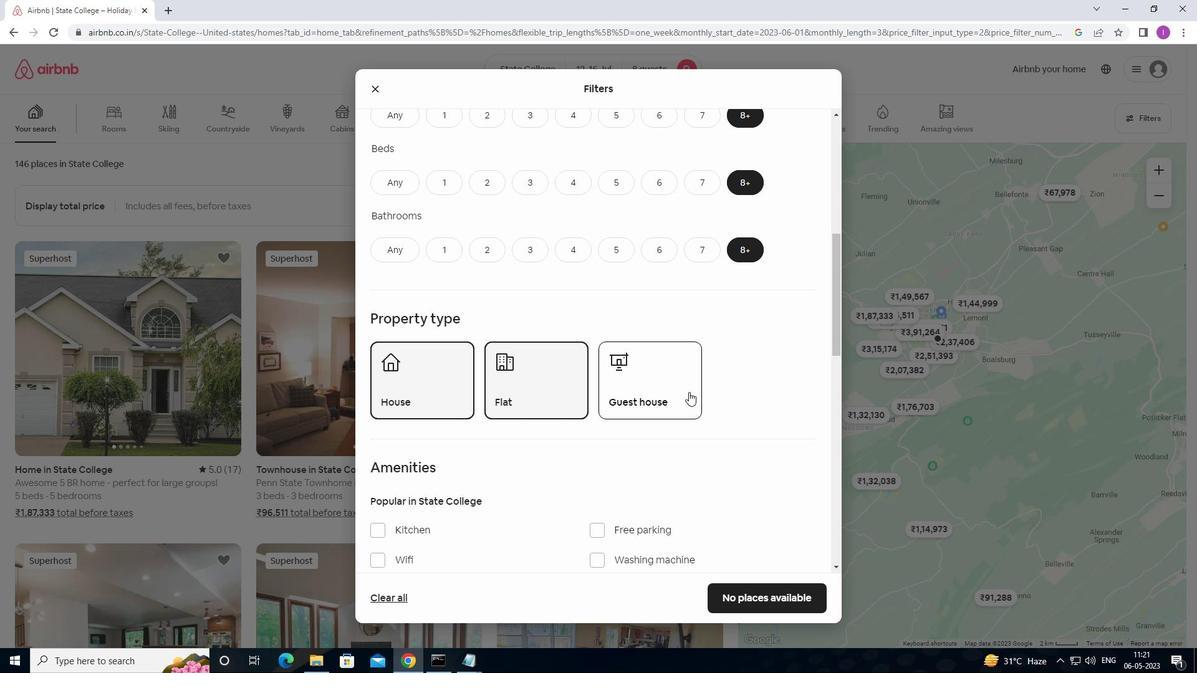 
Action: Mouse moved to (524, 438)
Screenshot: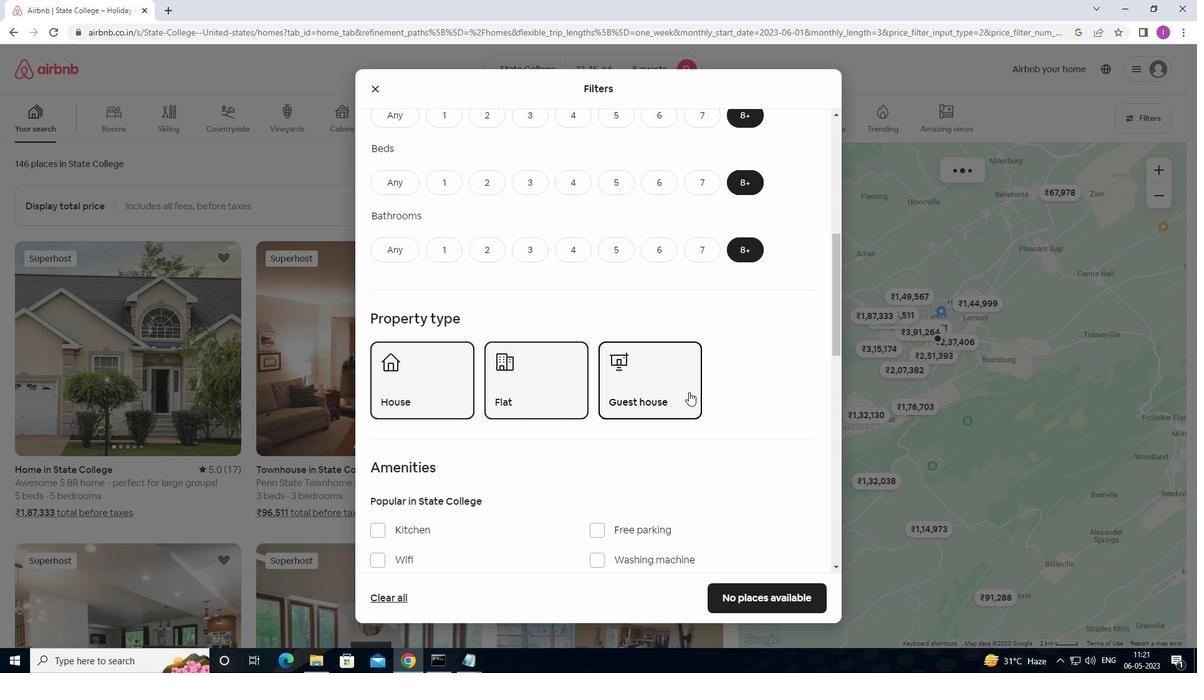 
Action: Mouse scrolled (524, 437) with delta (0, 0)
Screenshot: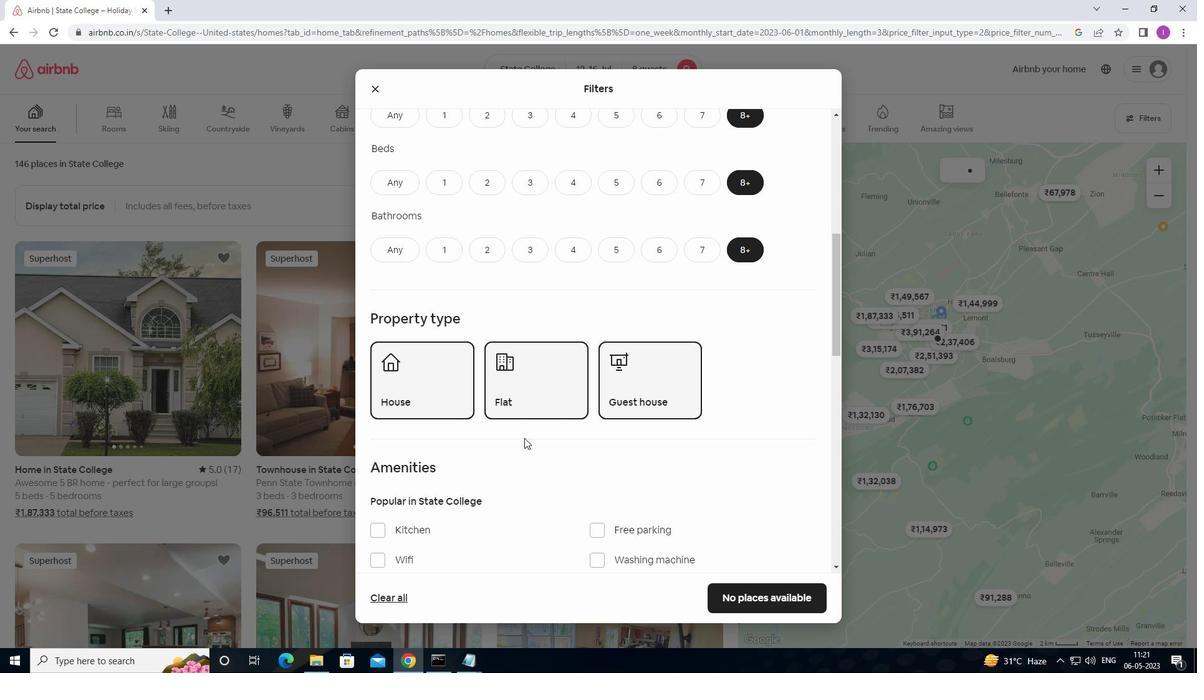 
Action: Mouse scrolled (524, 437) with delta (0, 0)
Screenshot: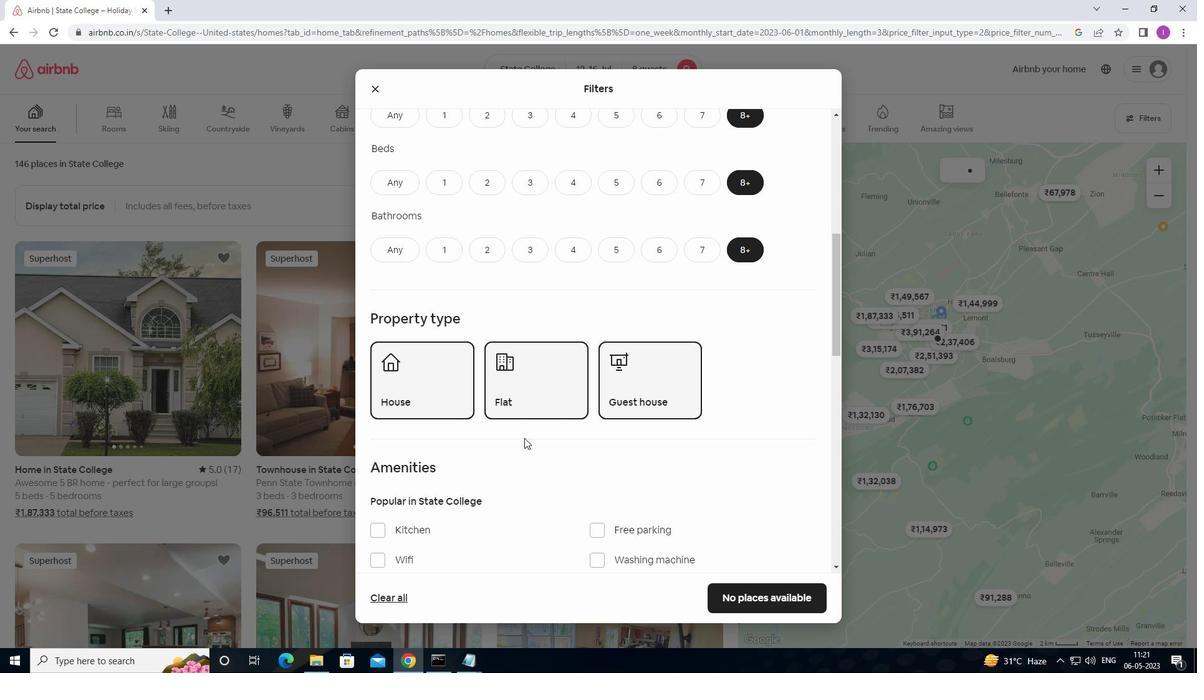 
Action: Mouse scrolled (524, 437) with delta (0, 0)
Screenshot: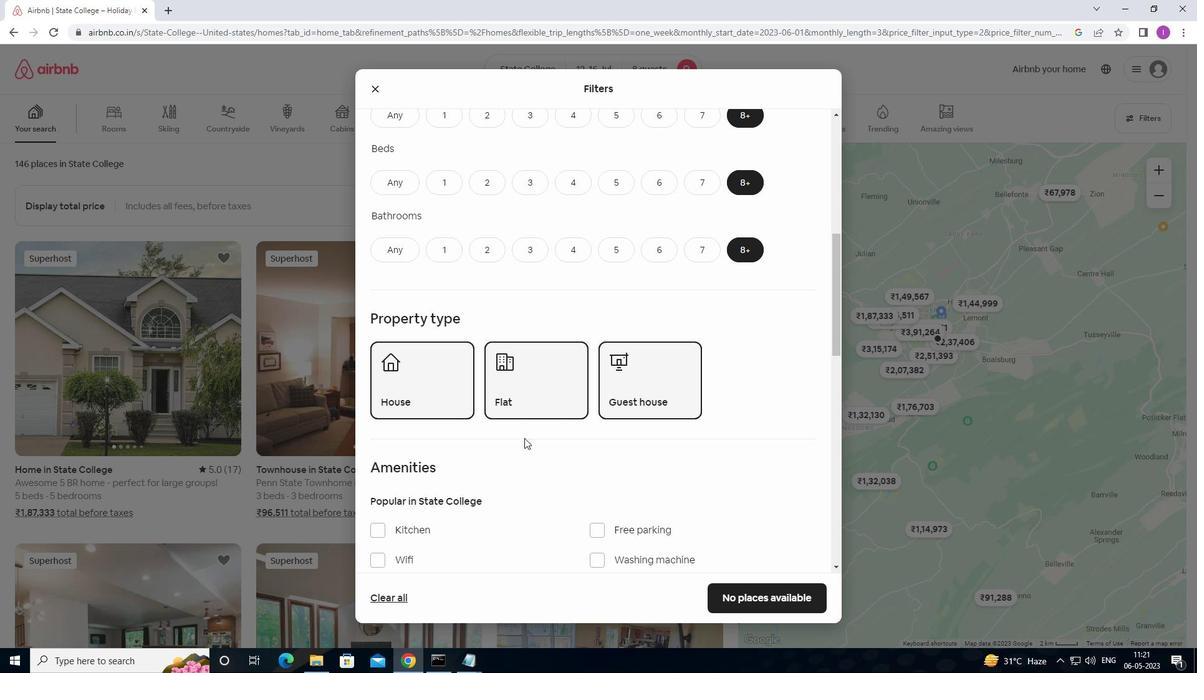 
Action: Mouse moved to (381, 370)
Screenshot: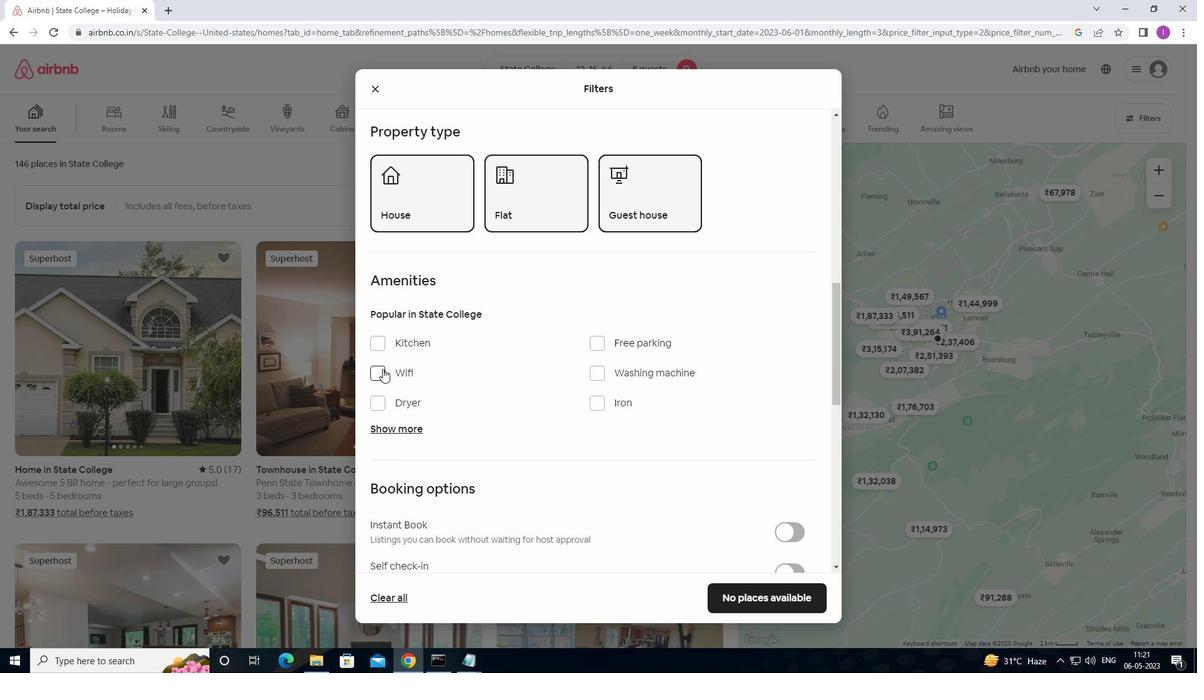 
Action: Mouse pressed left at (381, 370)
Screenshot: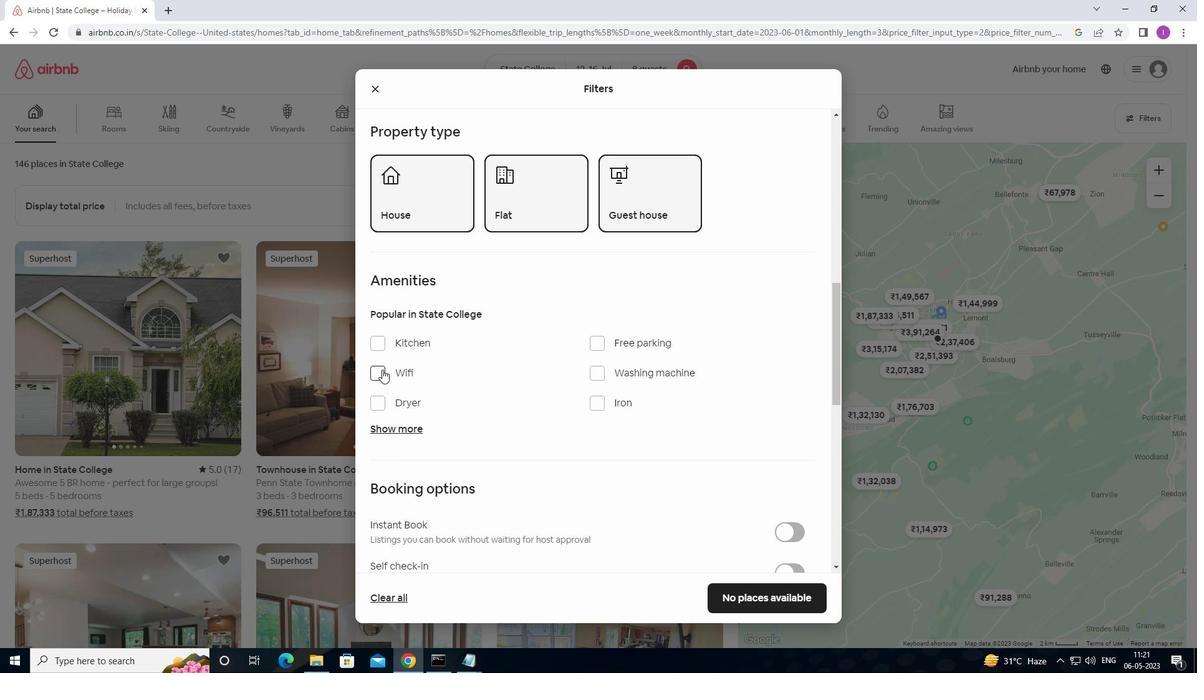 
Action: Mouse moved to (661, 362)
Screenshot: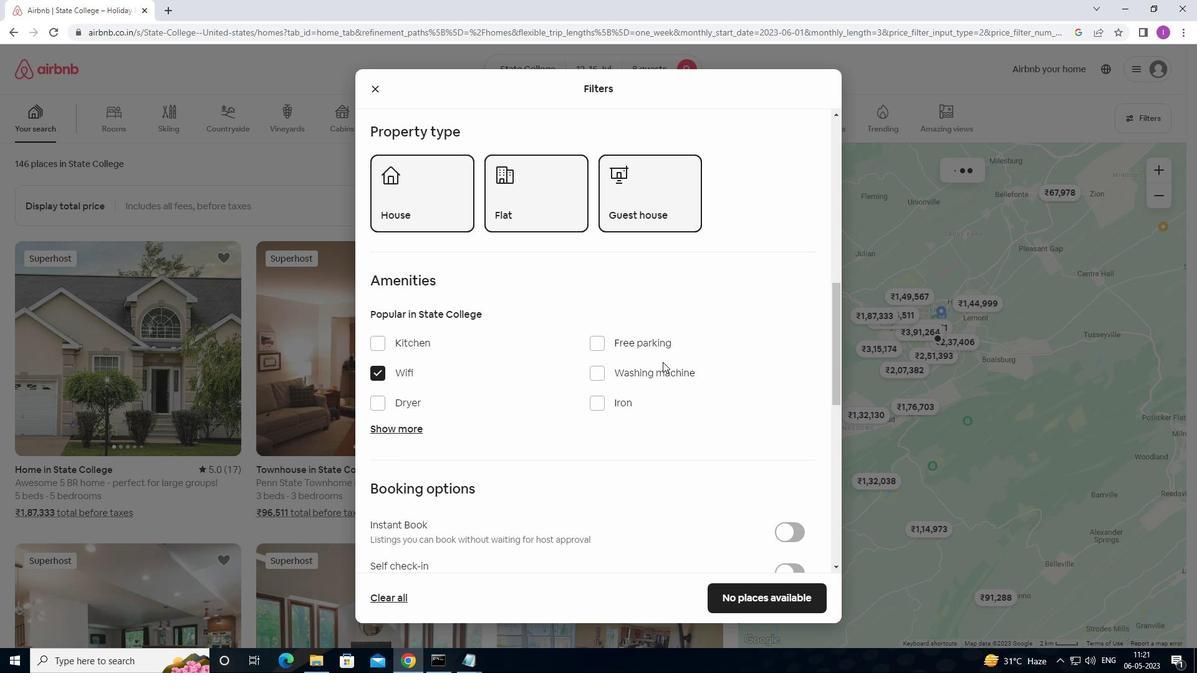 
Action: Mouse scrolled (661, 362) with delta (0, 0)
Screenshot: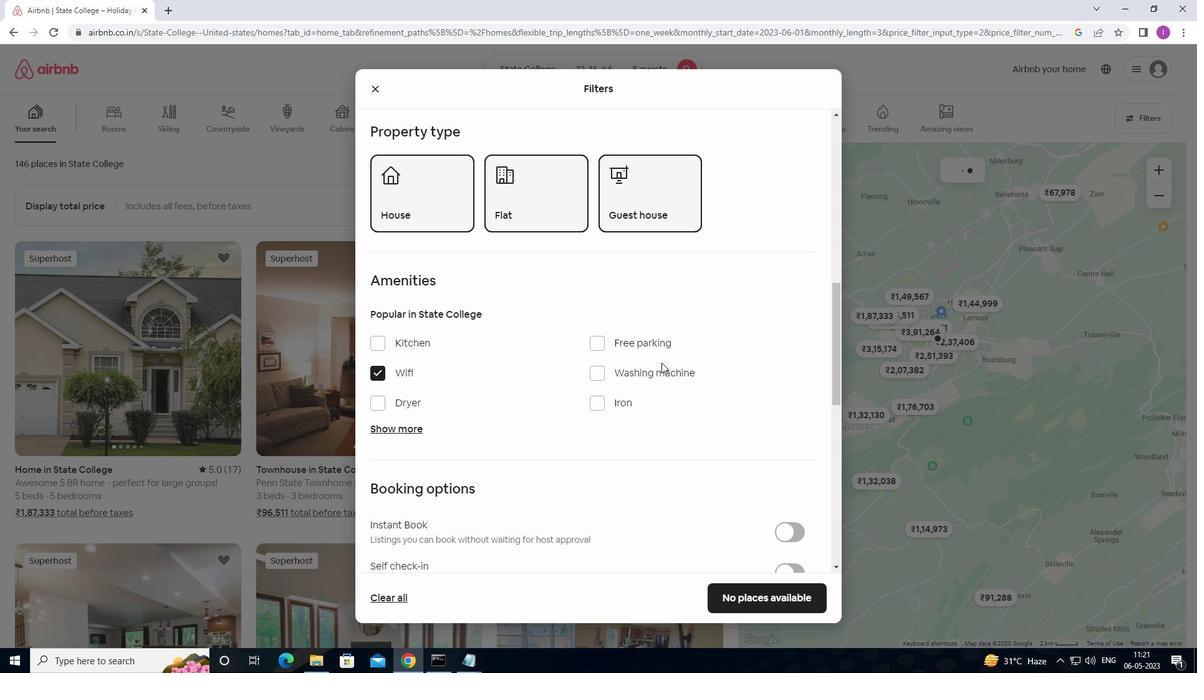 
Action: Mouse scrolled (661, 362) with delta (0, 0)
Screenshot: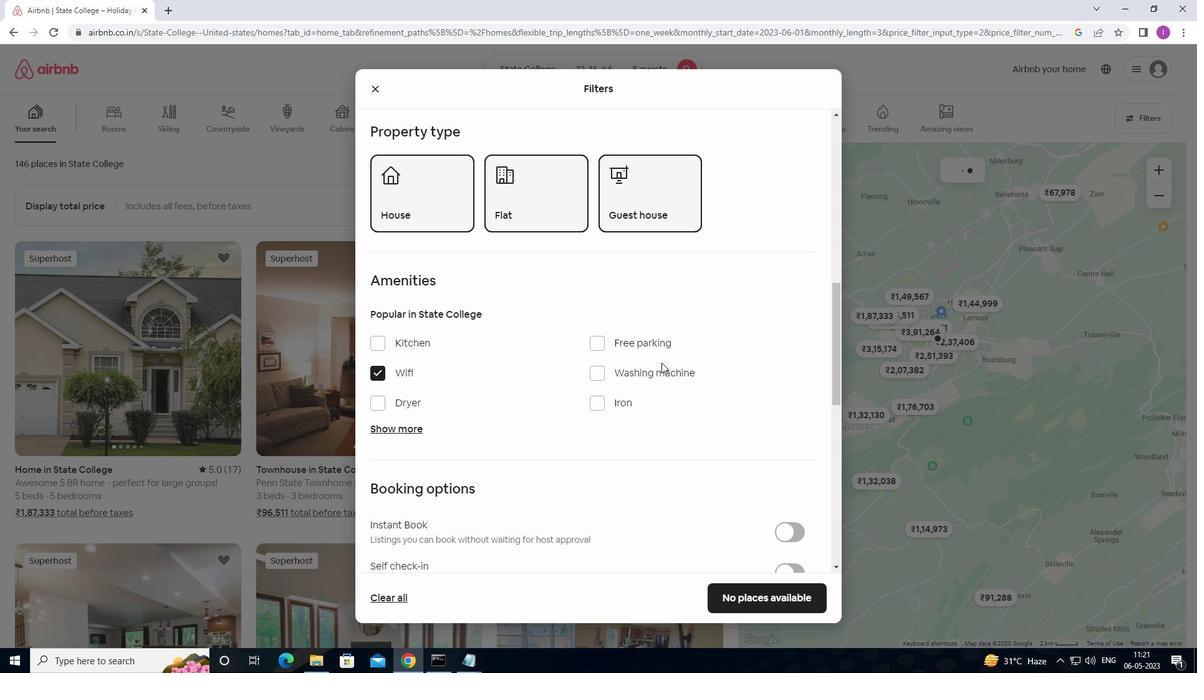 
Action: Mouse moved to (412, 303)
Screenshot: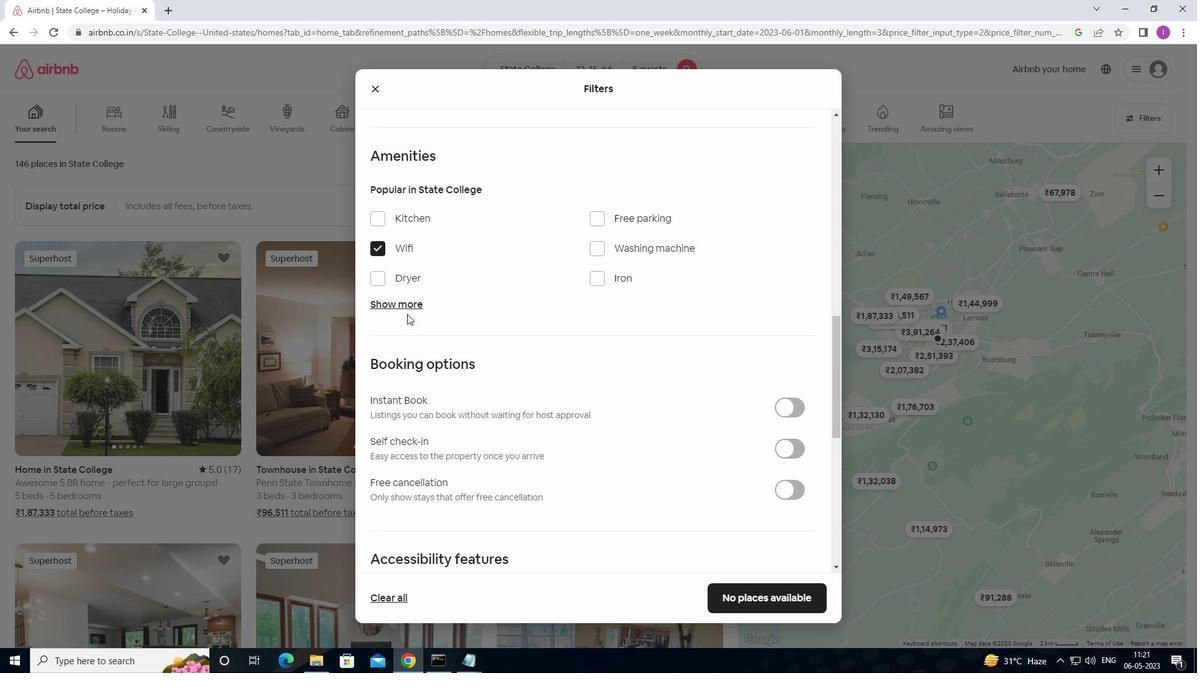 
Action: Mouse pressed left at (412, 303)
Screenshot: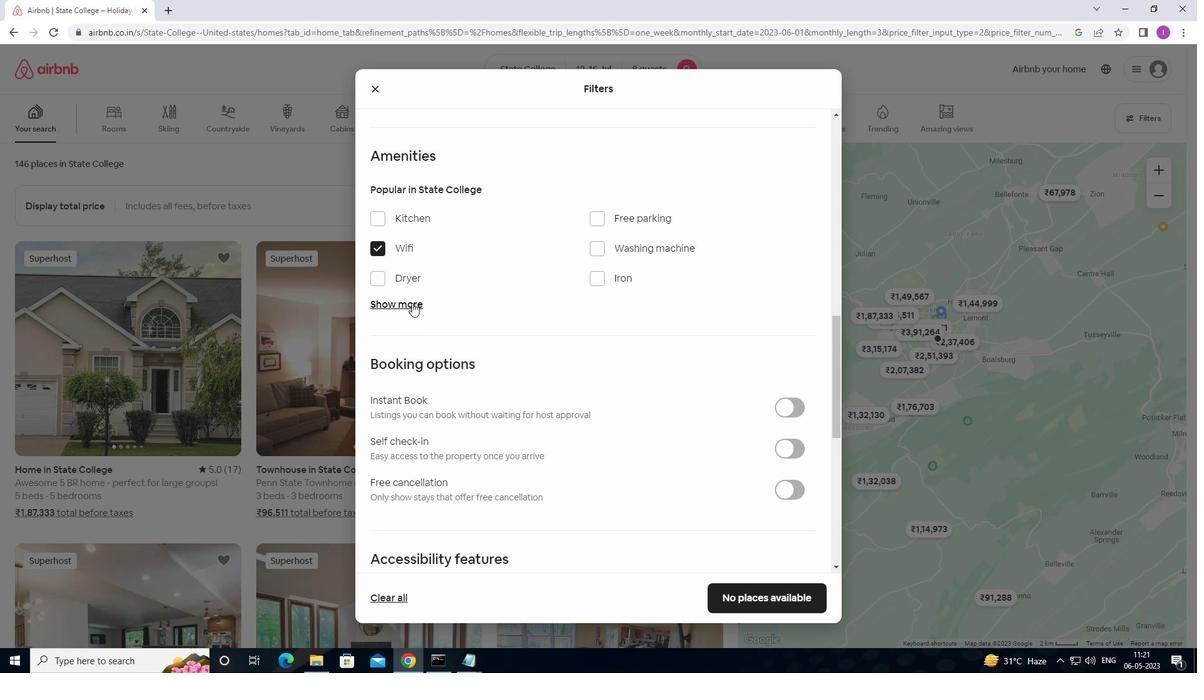 
Action: Mouse moved to (598, 376)
Screenshot: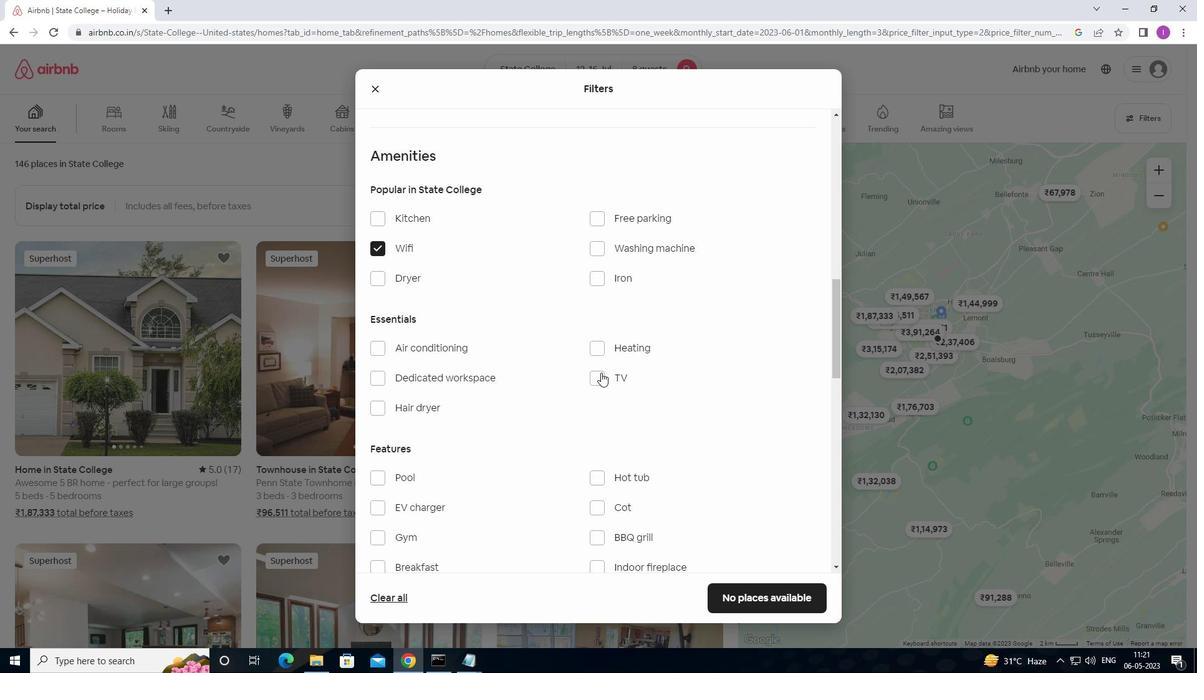 
Action: Mouse pressed left at (598, 376)
Screenshot: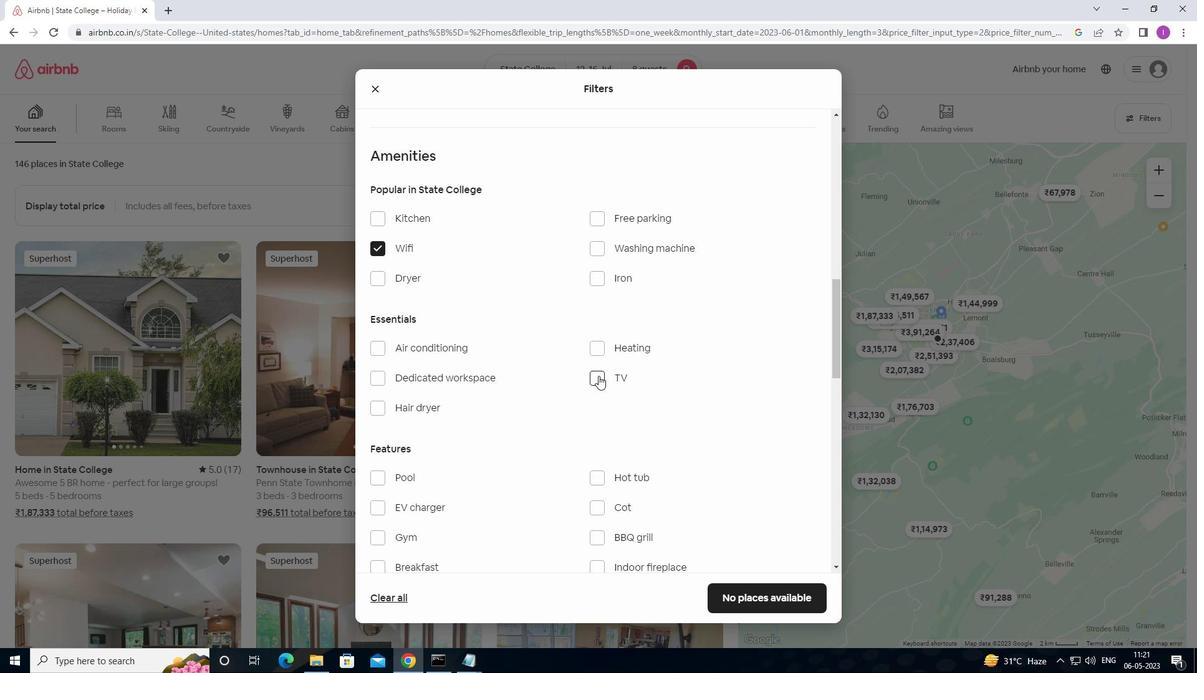 
Action: Mouse moved to (643, 371)
Screenshot: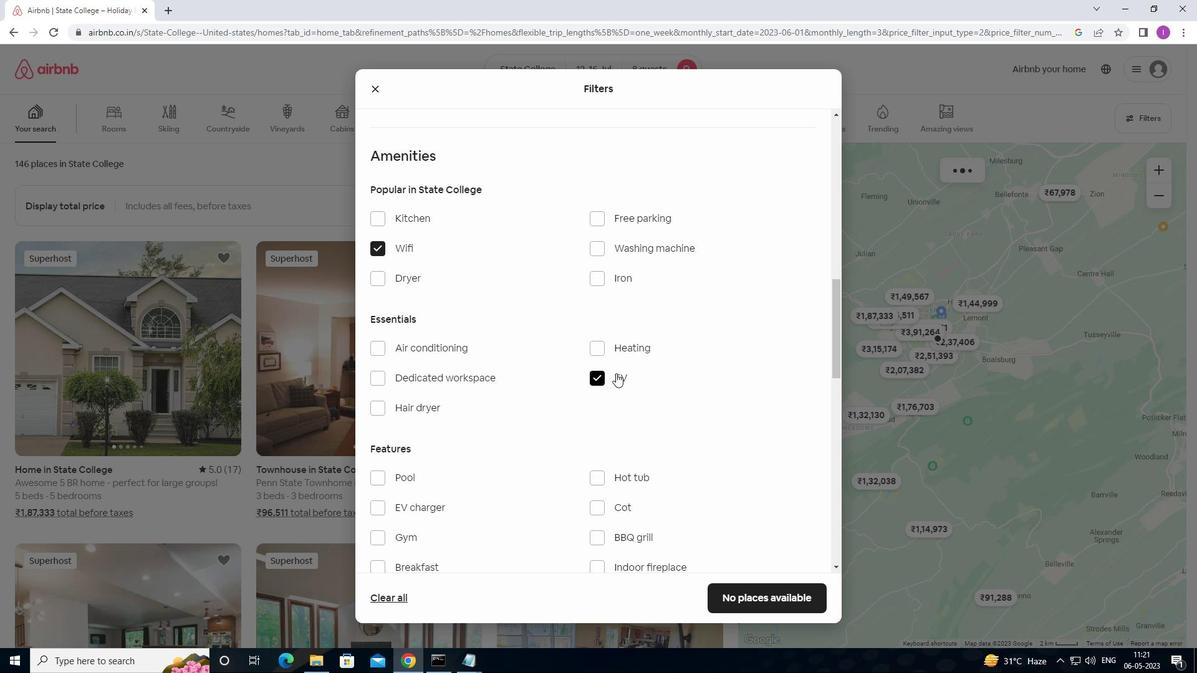 
Action: Mouse scrolled (643, 371) with delta (0, 0)
Screenshot: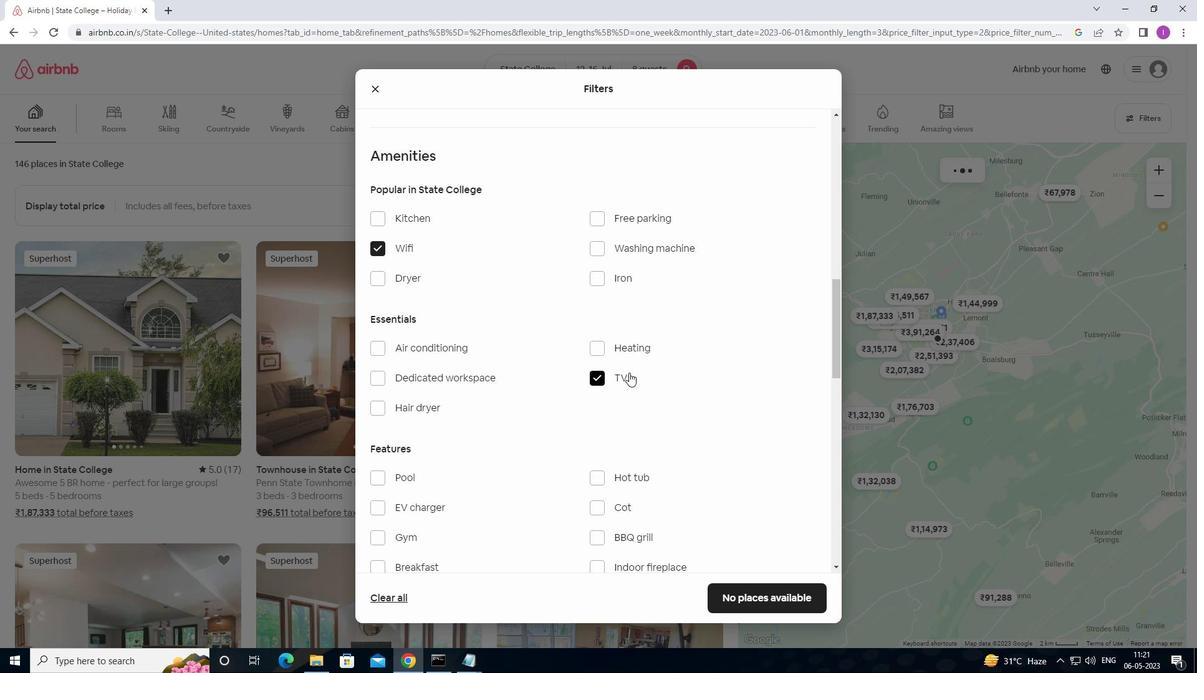 
Action: Mouse scrolled (643, 371) with delta (0, 0)
Screenshot: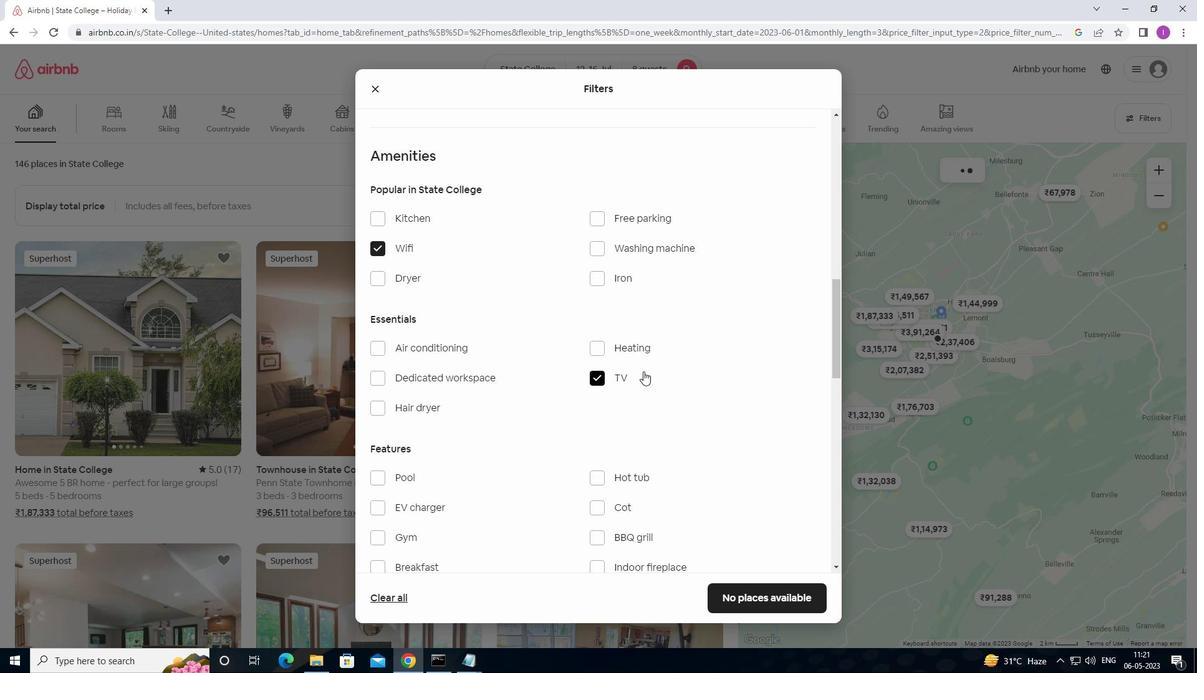 
Action: Mouse moved to (644, 371)
Screenshot: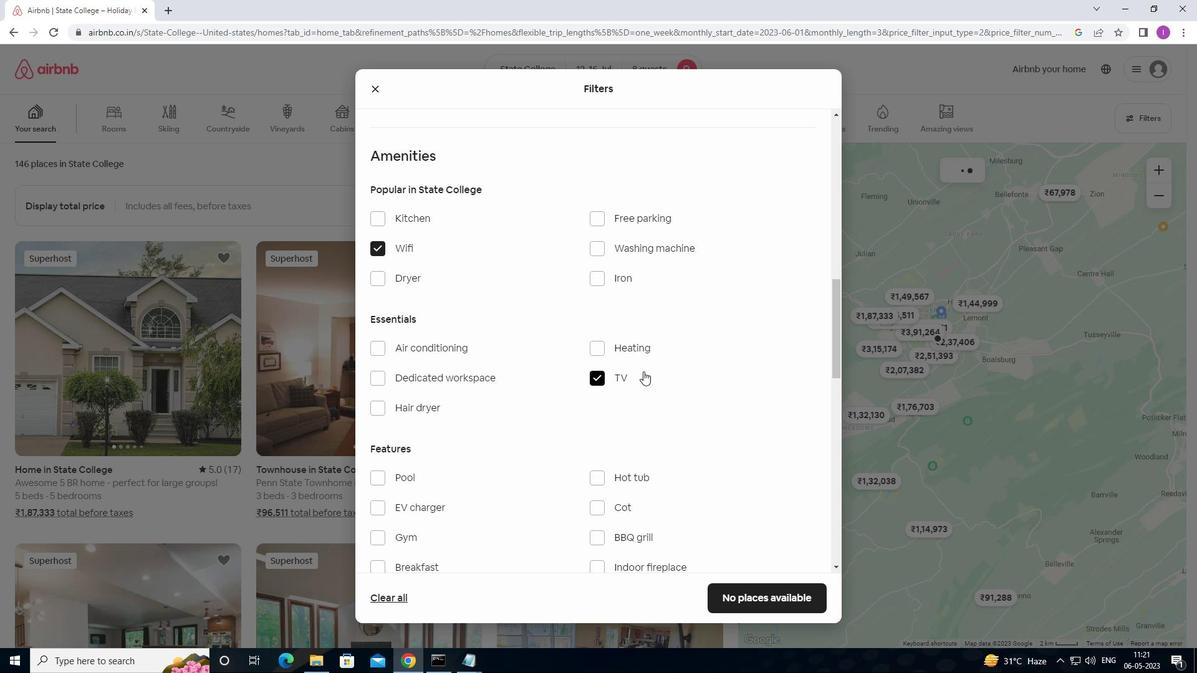 
Action: Mouse scrolled (644, 371) with delta (0, 0)
Screenshot: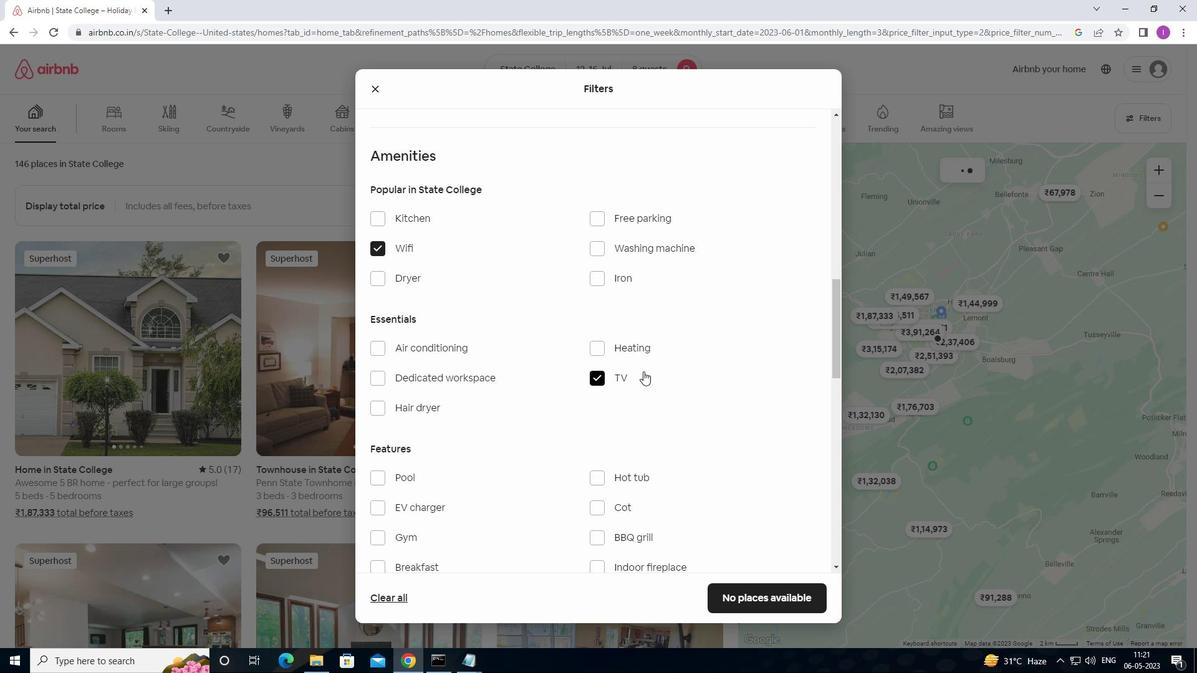 
Action: Mouse moved to (385, 350)
Screenshot: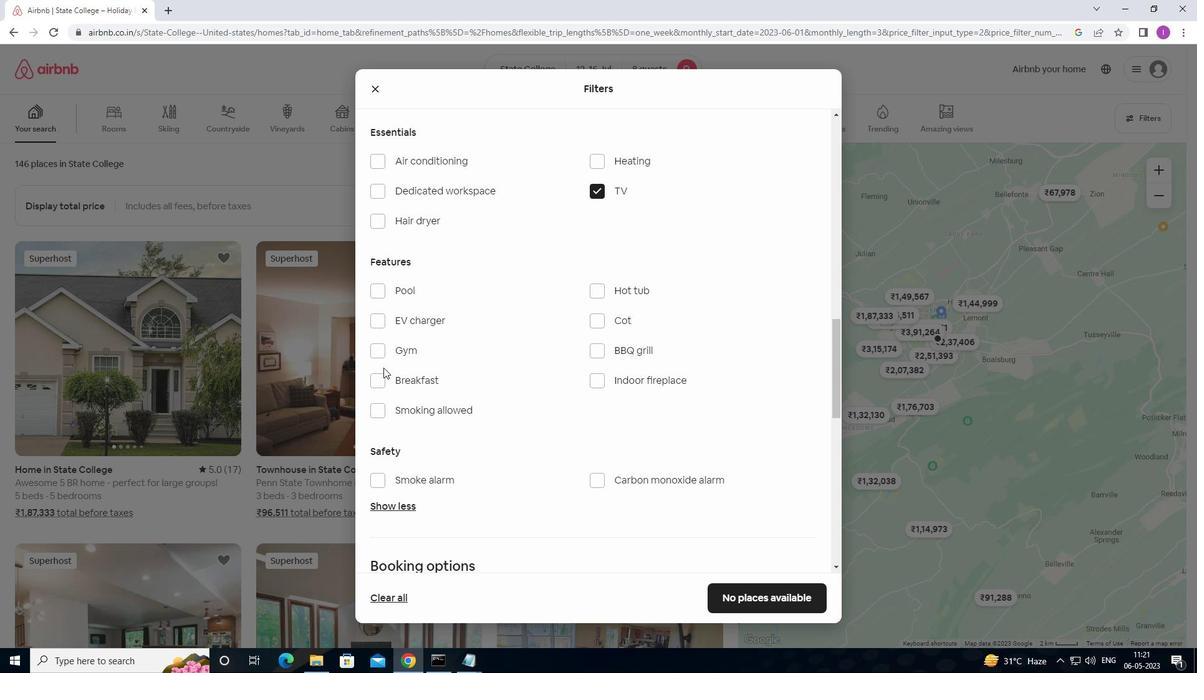 
Action: Mouse pressed left at (385, 350)
Screenshot: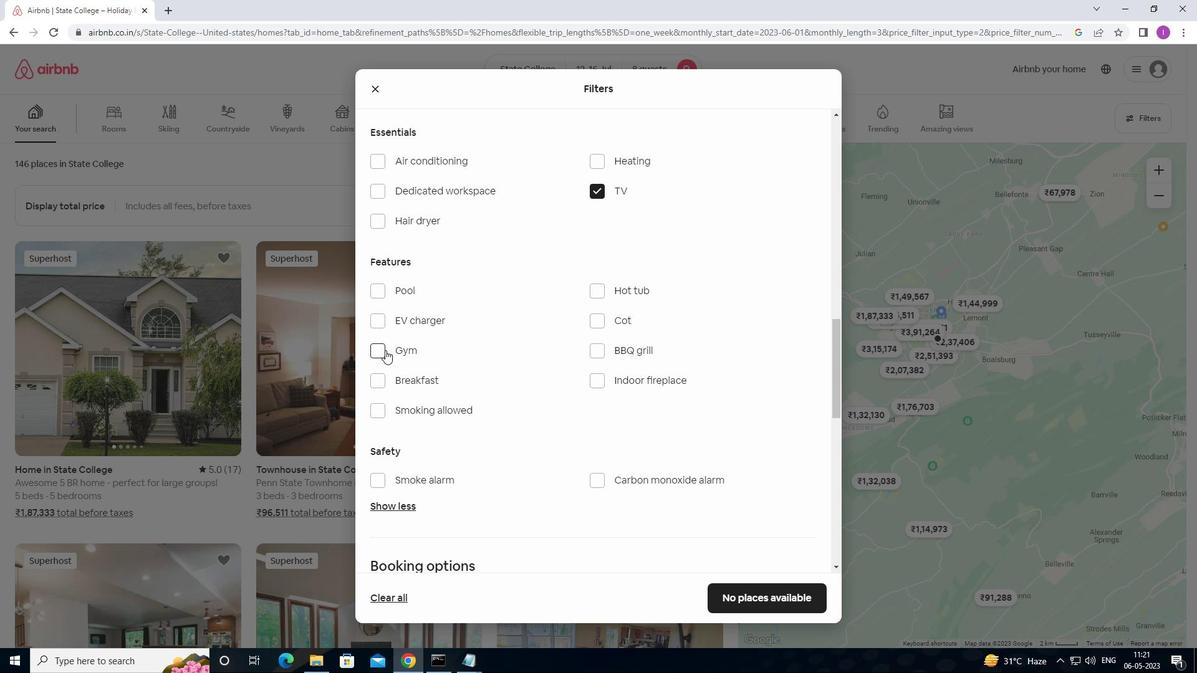 
Action: Mouse moved to (381, 385)
Screenshot: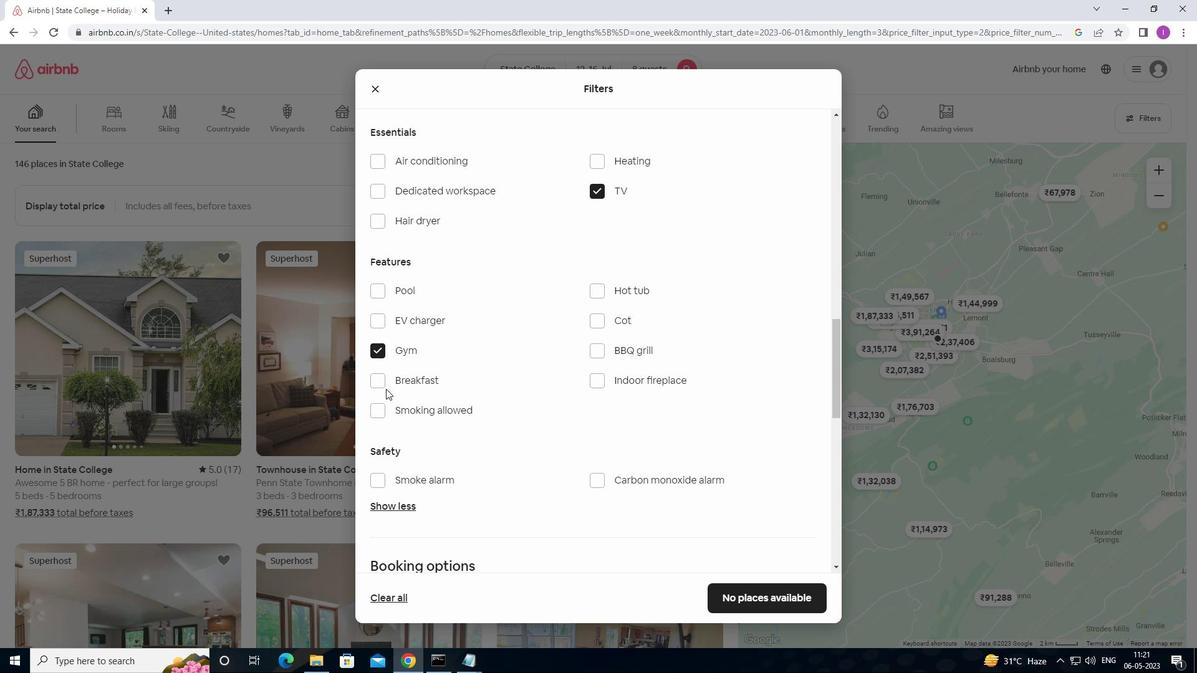 
Action: Mouse pressed left at (381, 385)
Screenshot: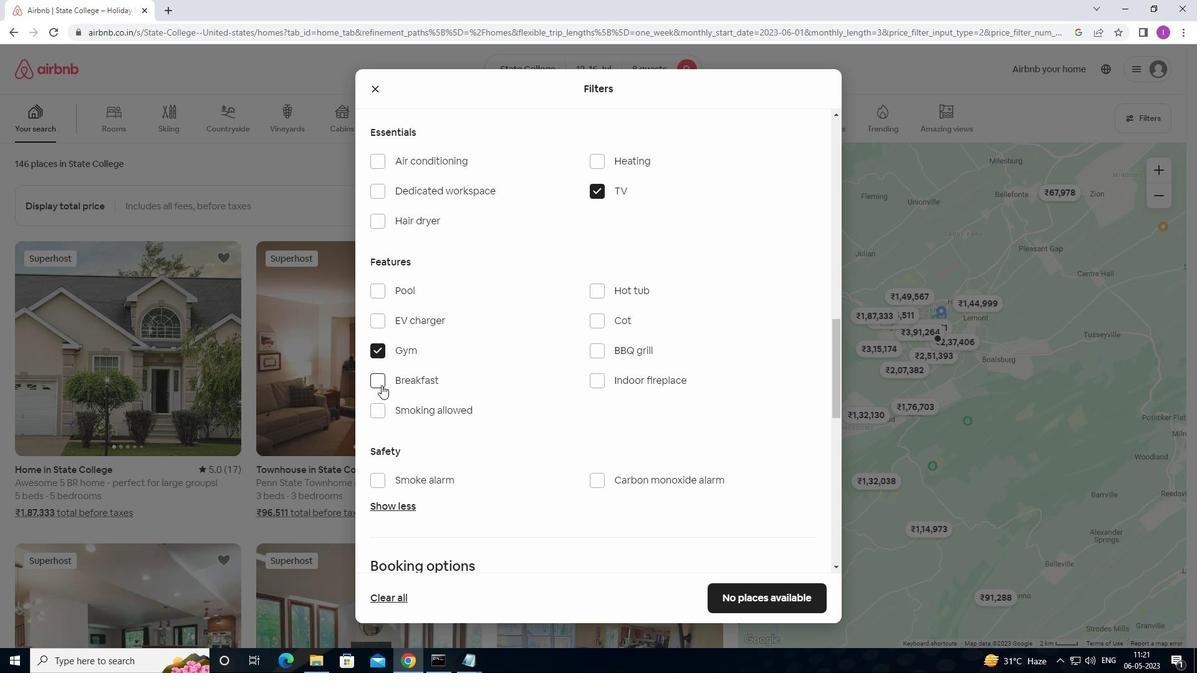 
Action: Mouse moved to (483, 379)
Screenshot: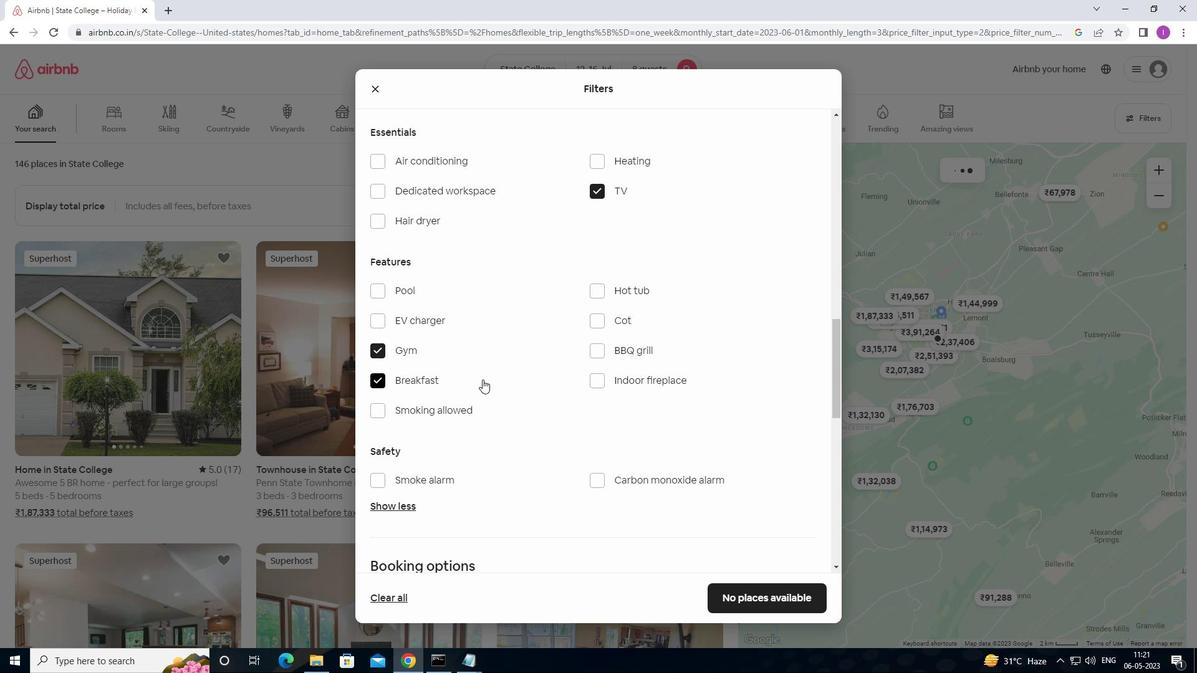 
Action: Mouse scrolled (483, 379) with delta (0, 0)
Screenshot: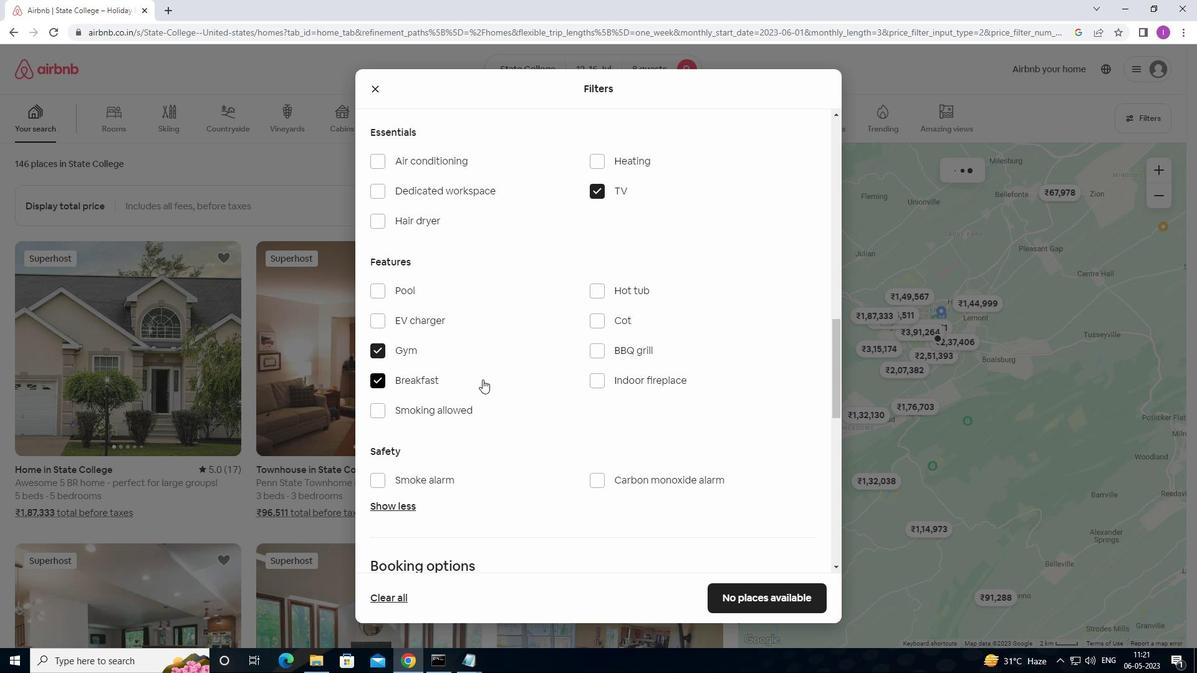 
Action: Mouse moved to (484, 379)
Screenshot: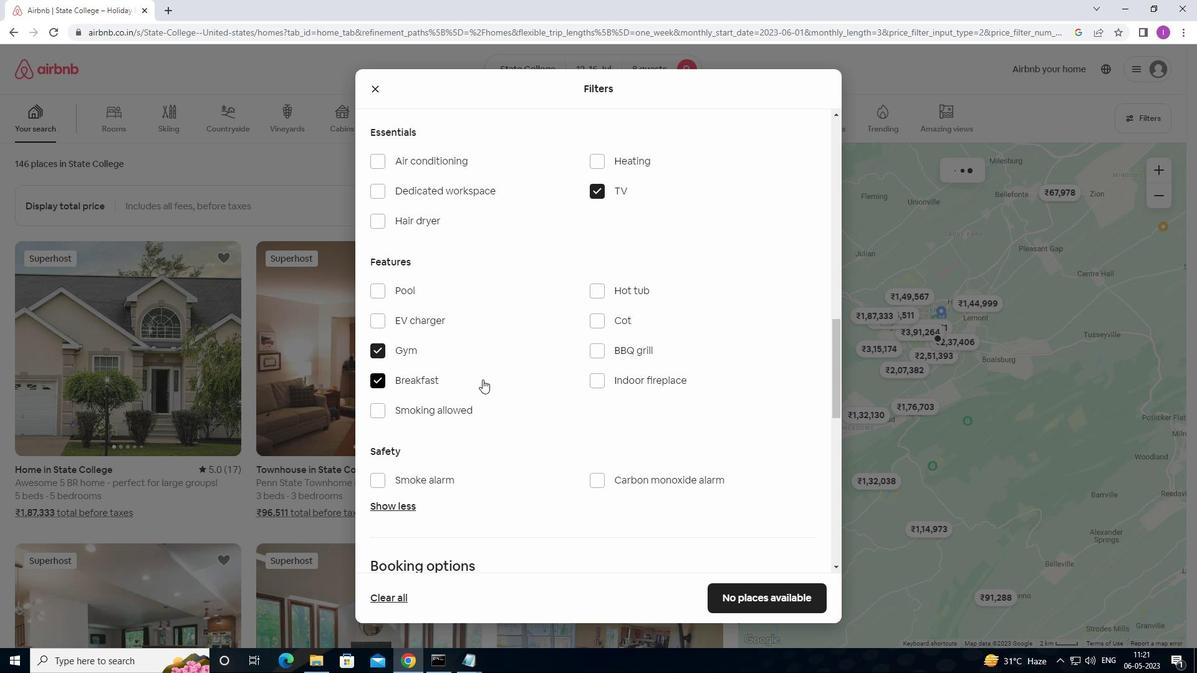 
Action: Mouse scrolled (484, 379) with delta (0, 0)
Screenshot: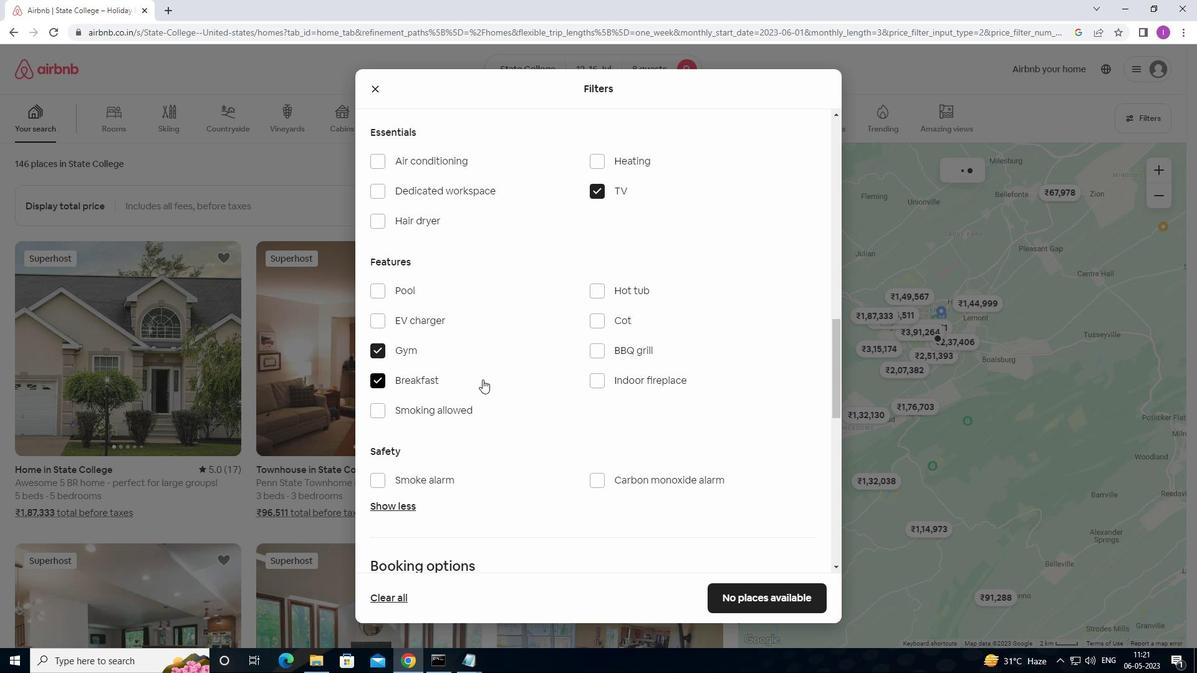 
Action: Mouse scrolled (484, 379) with delta (0, 0)
Screenshot: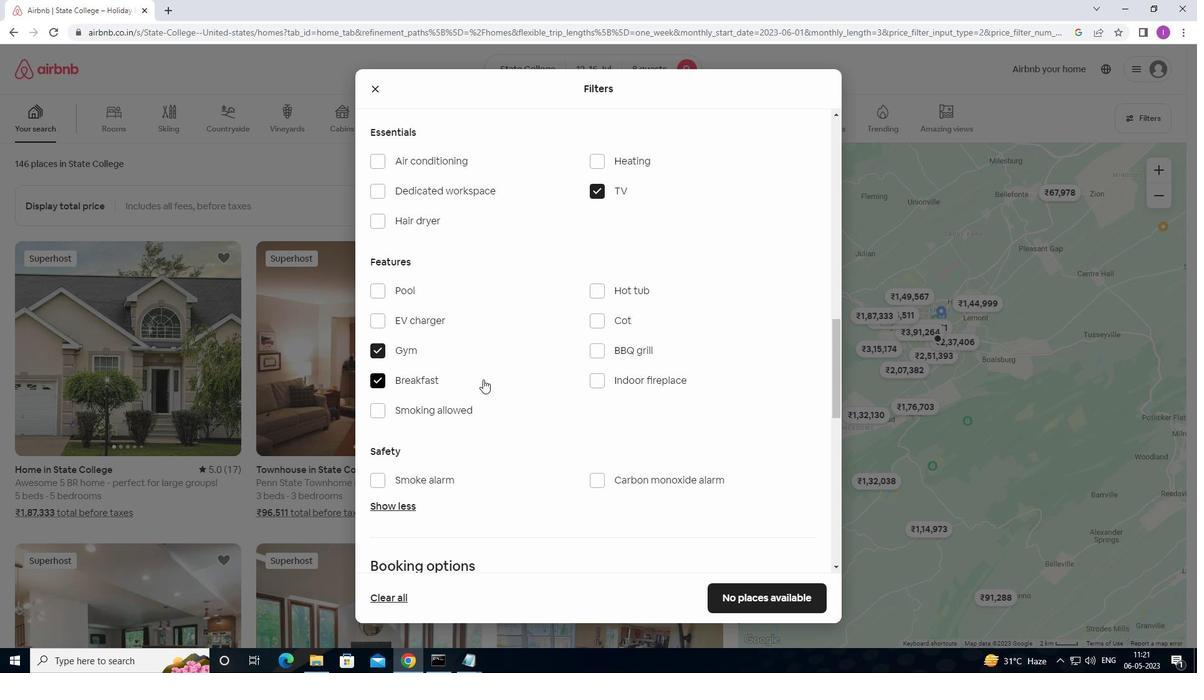 
Action: Mouse moved to (484, 379)
Screenshot: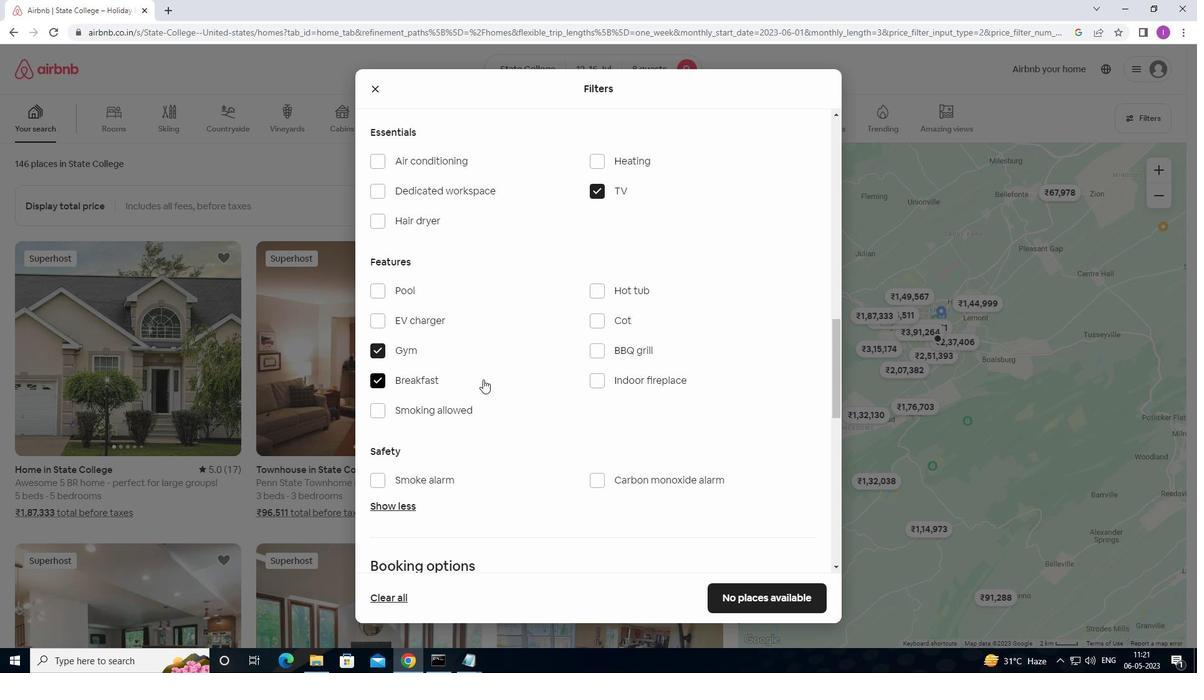 
Action: Mouse scrolled (484, 379) with delta (0, 0)
Screenshot: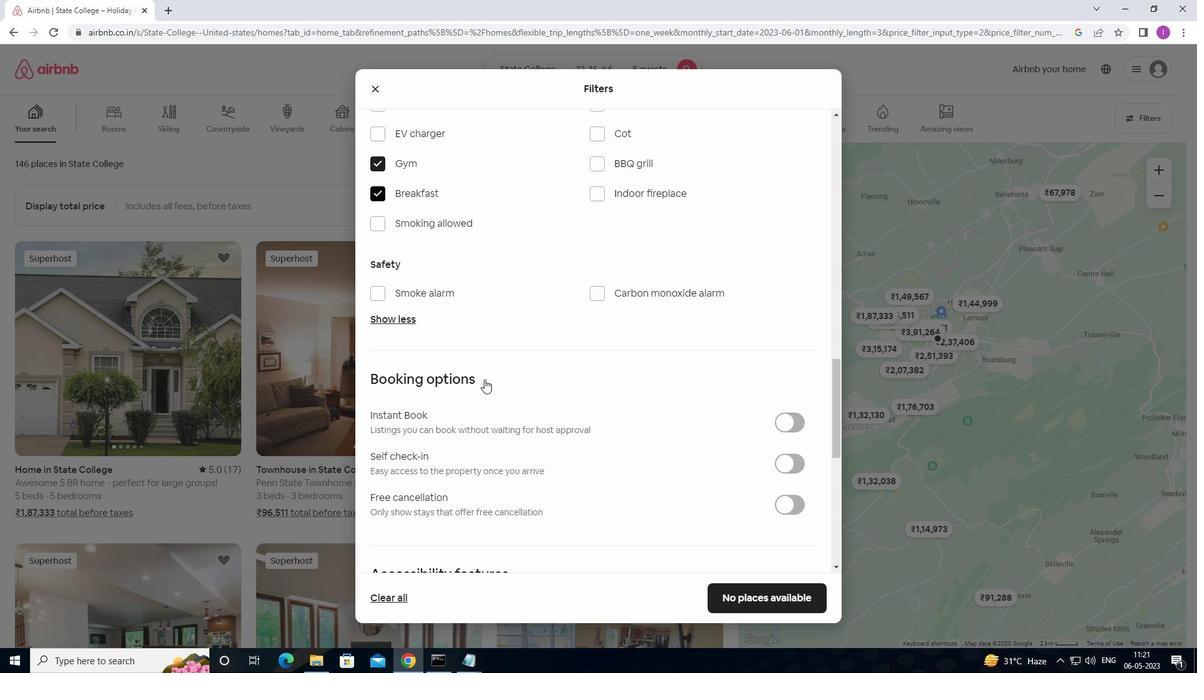 
Action: Mouse scrolled (484, 379) with delta (0, 0)
Screenshot: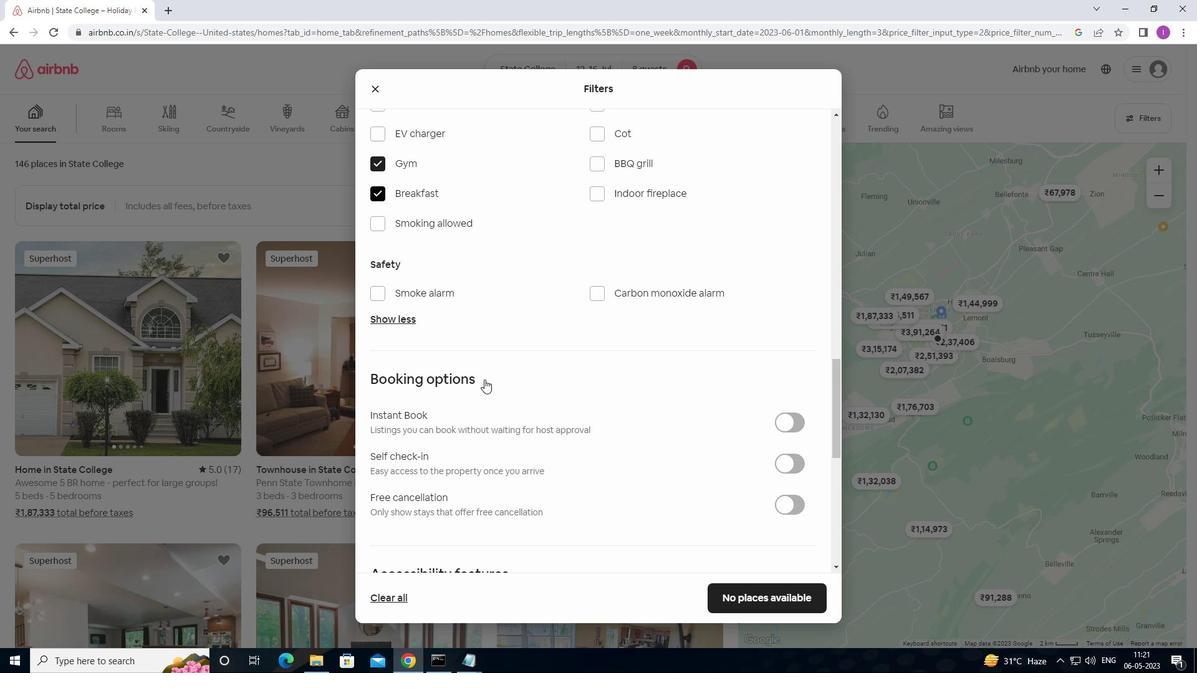 
Action: Mouse moved to (801, 341)
Screenshot: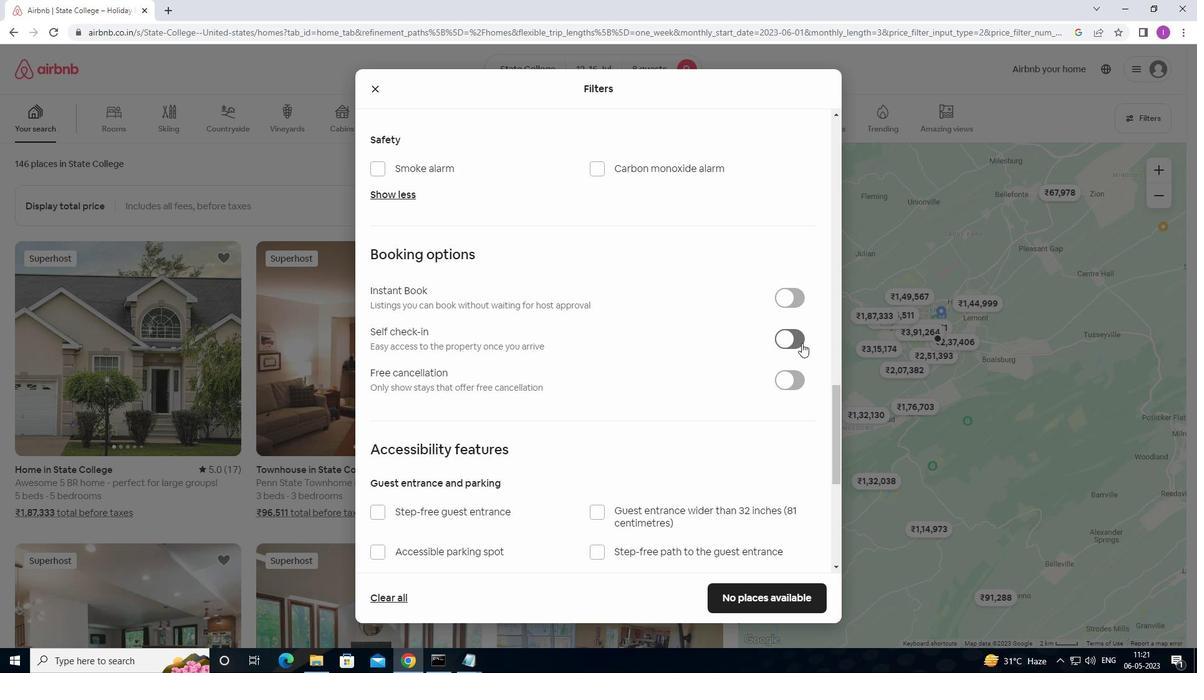 
Action: Mouse pressed left at (801, 341)
Screenshot: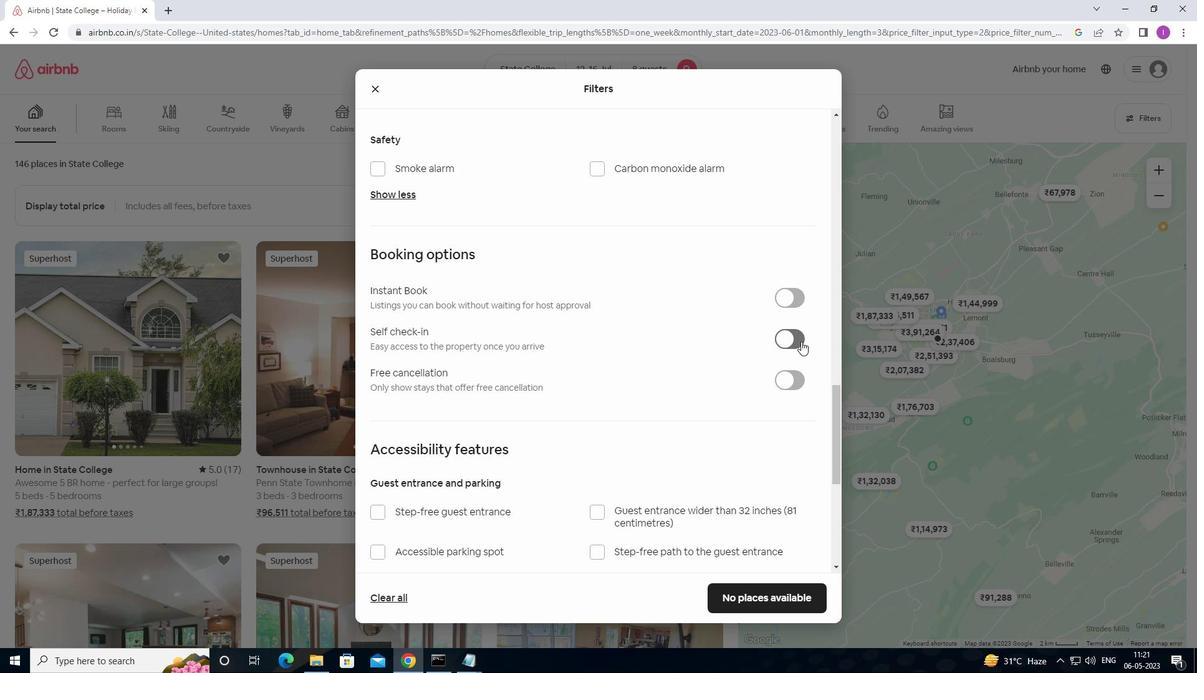 
Action: Mouse moved to (717, 369)
Screenshot: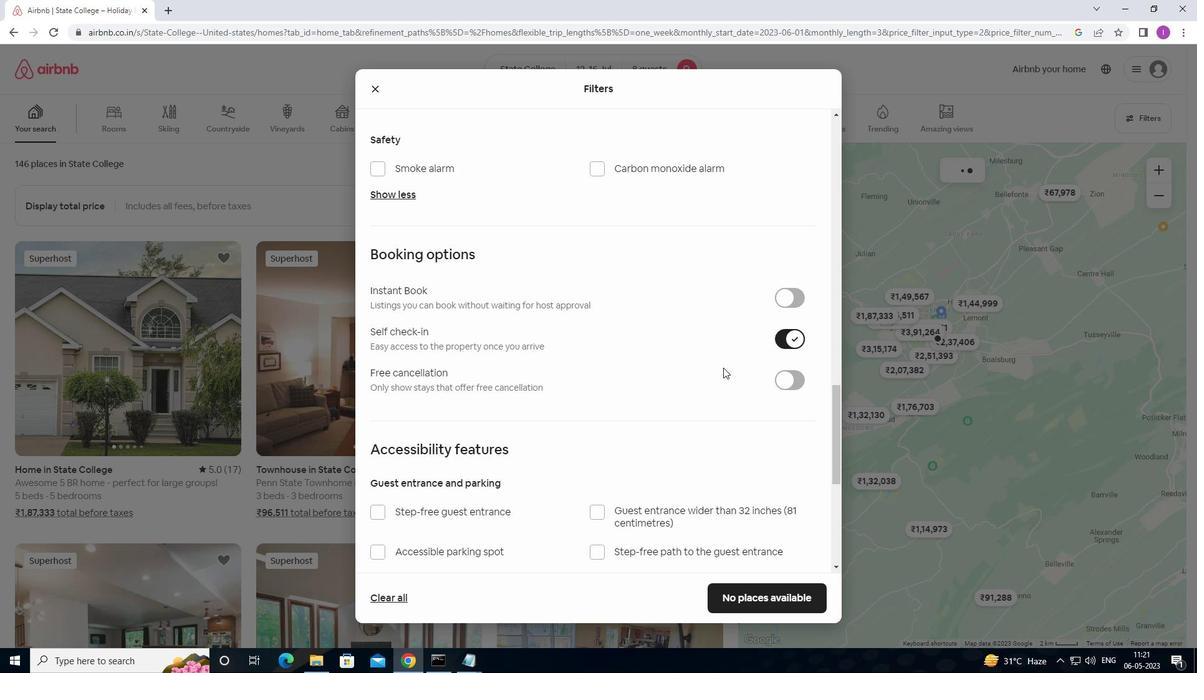 
Action: Mouse scrolled (717, 369) with delta (0, 0)
Screenshot: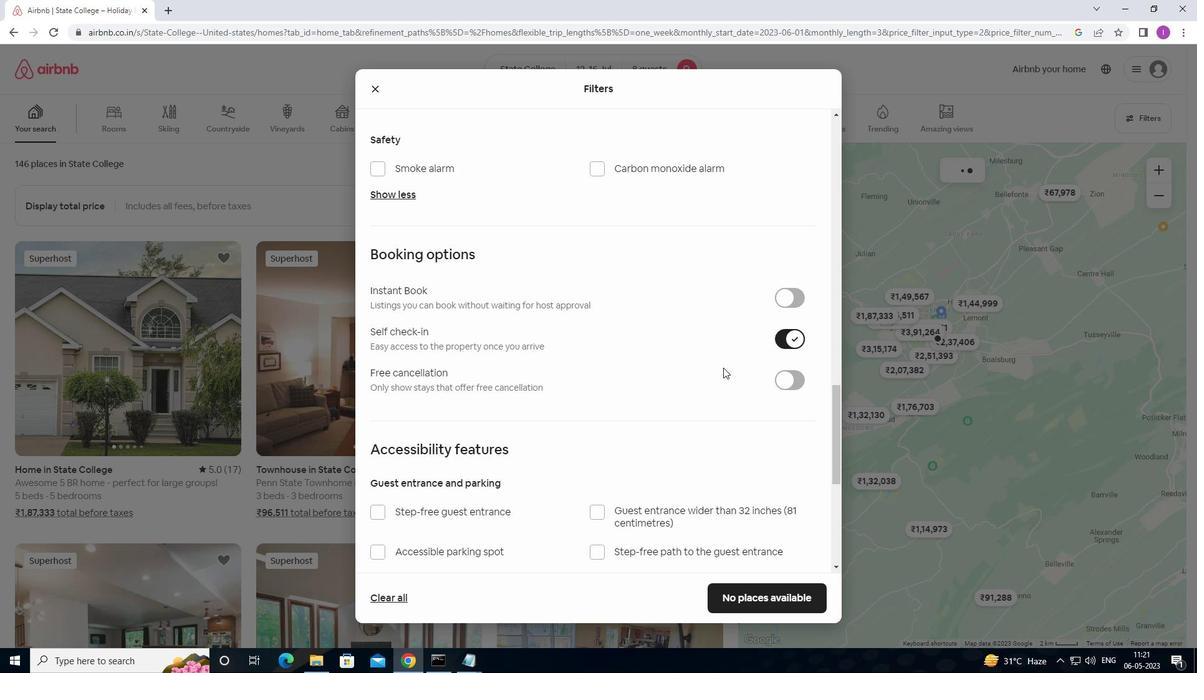 
Action: Mouse moved to (716, 369)
Screenshot: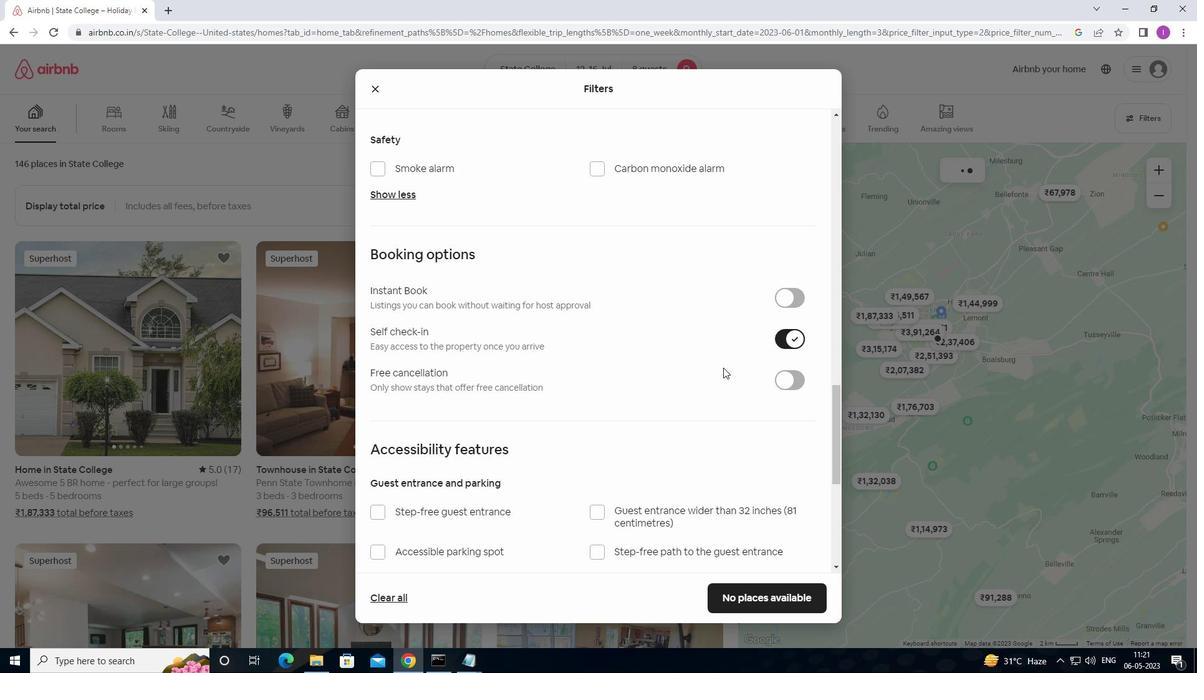
Action: Mouse scrolled (716, 369) with delta (0, 0)
Screenshot: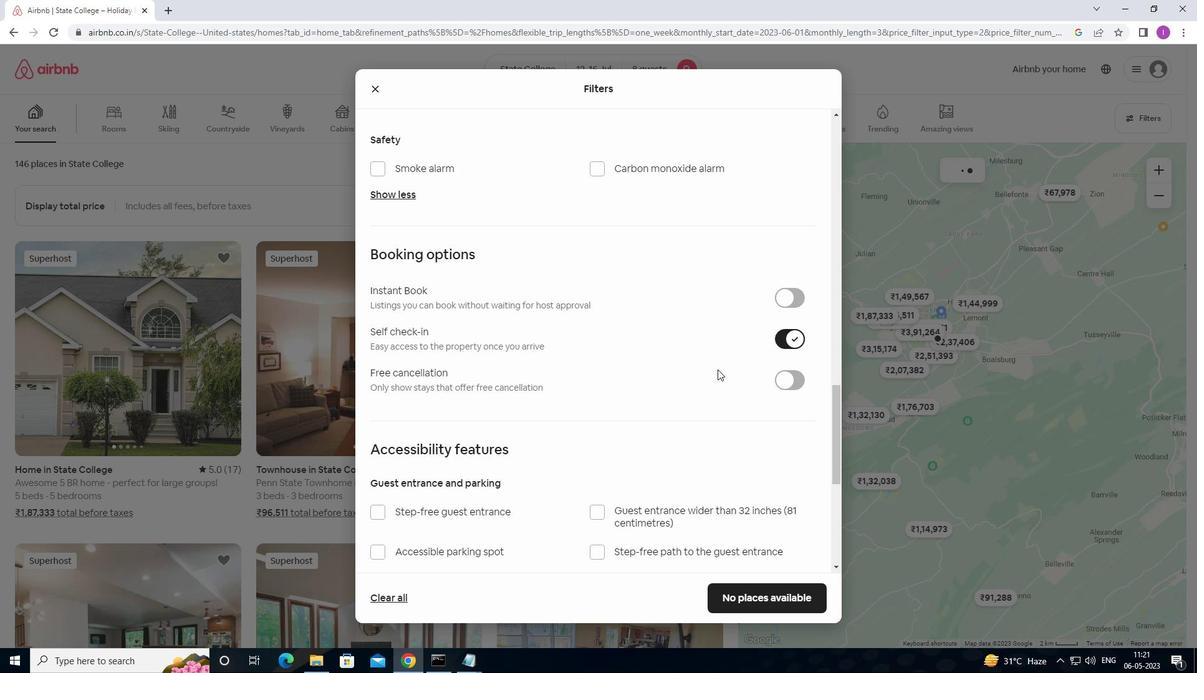 
Action: Mouse scrolled (716, 369) with delta (0, 0)
Screenshot: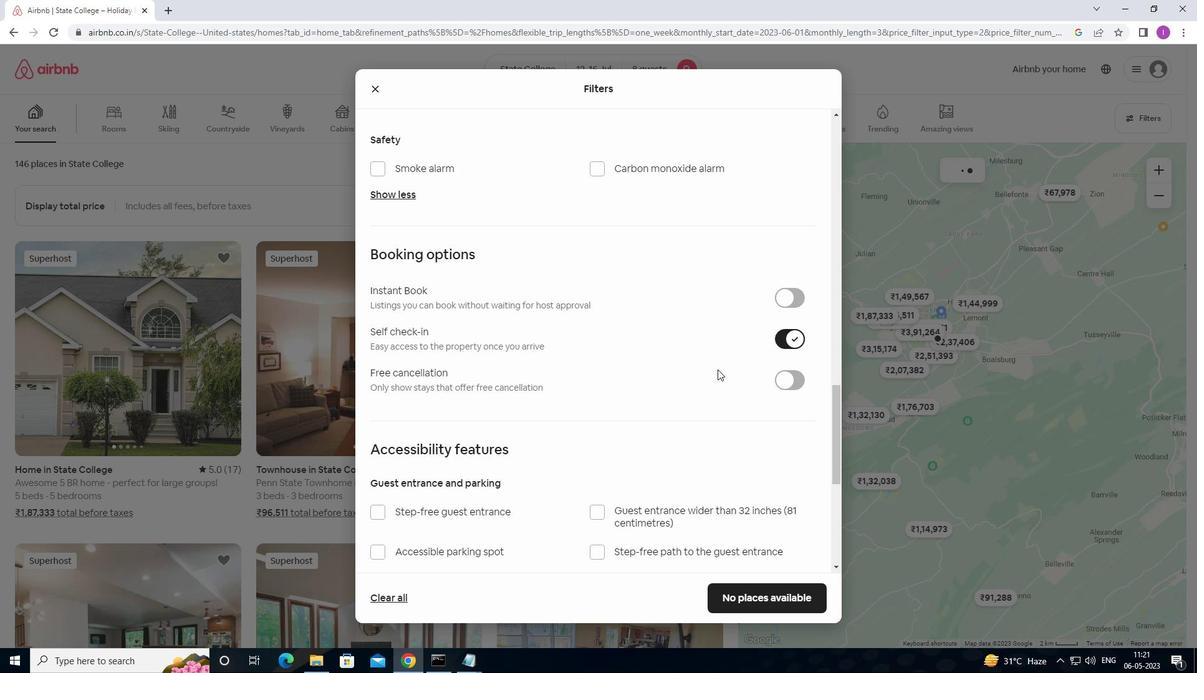 
Action: Mouse scrolled (716, 369) with delta (0, 0)
Screenshot: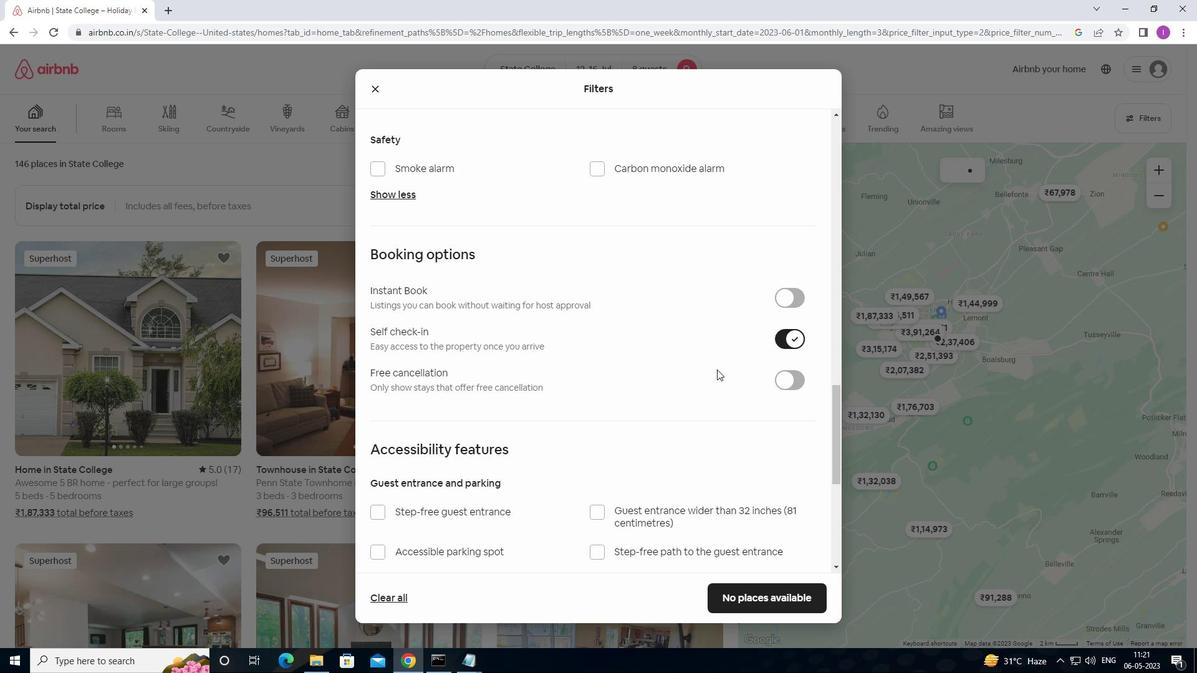 
Action: Mouse scrolled (716, 369) with delta (0, 0)
Screenshot: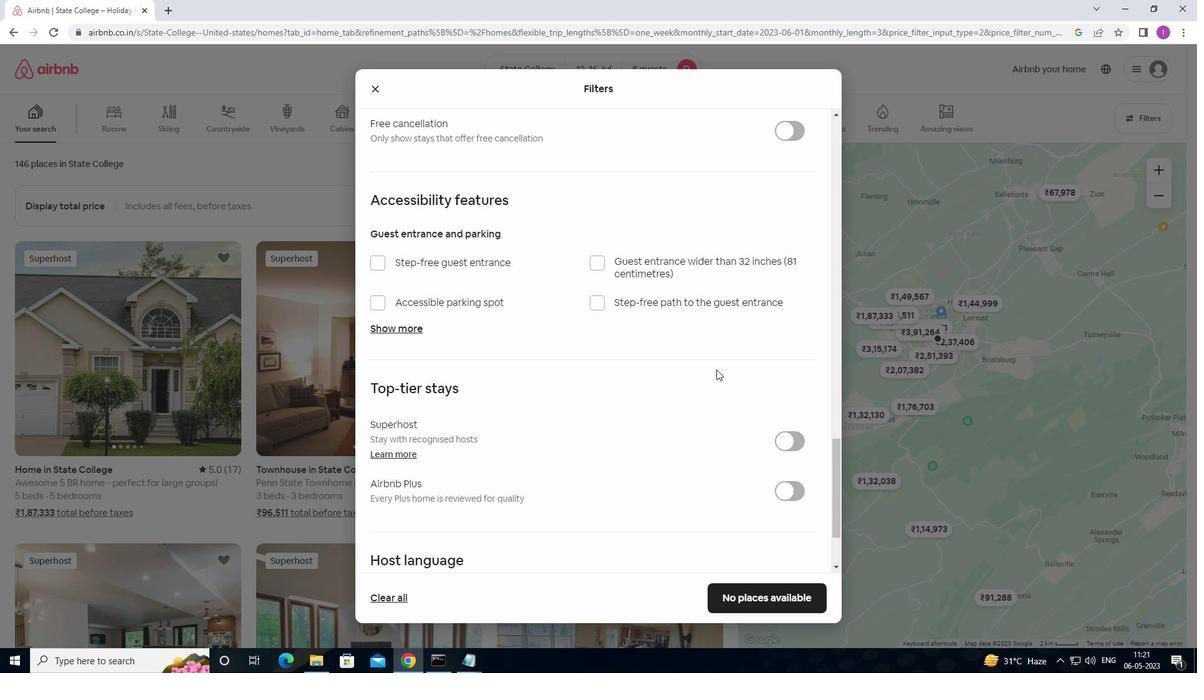 
Action: Mouse moved to (715, 371)
Screenshot: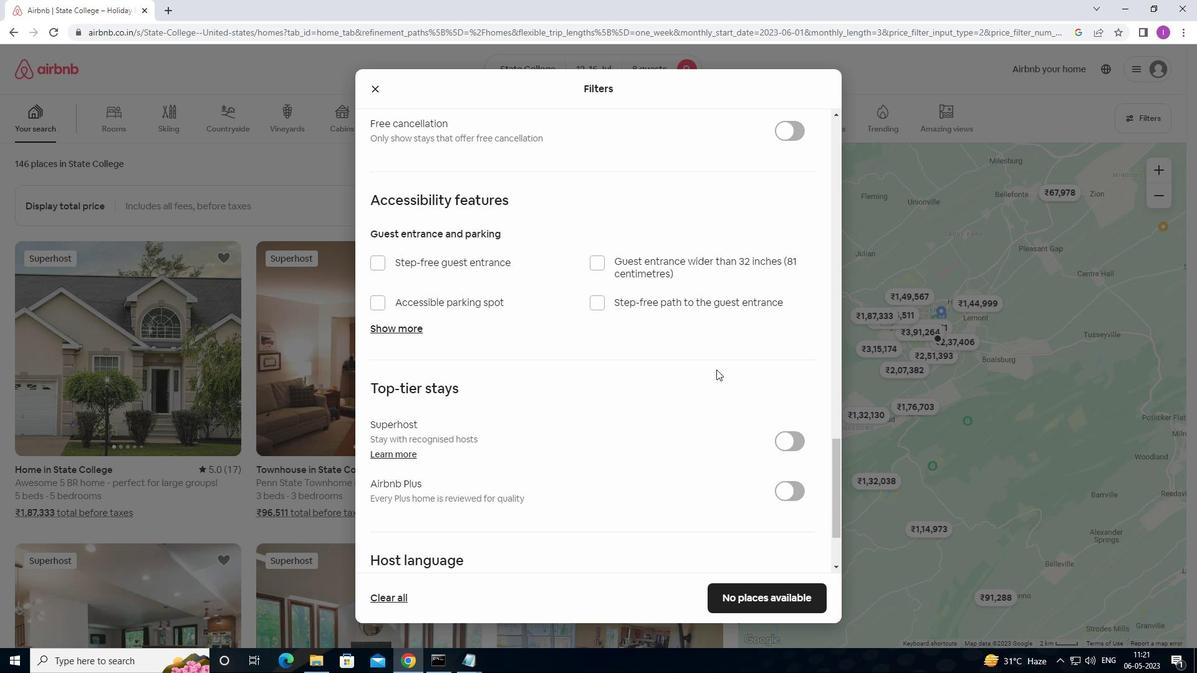 
Action: Mouse scrolled (715, 370) with delta (0, 0)
Screenshot: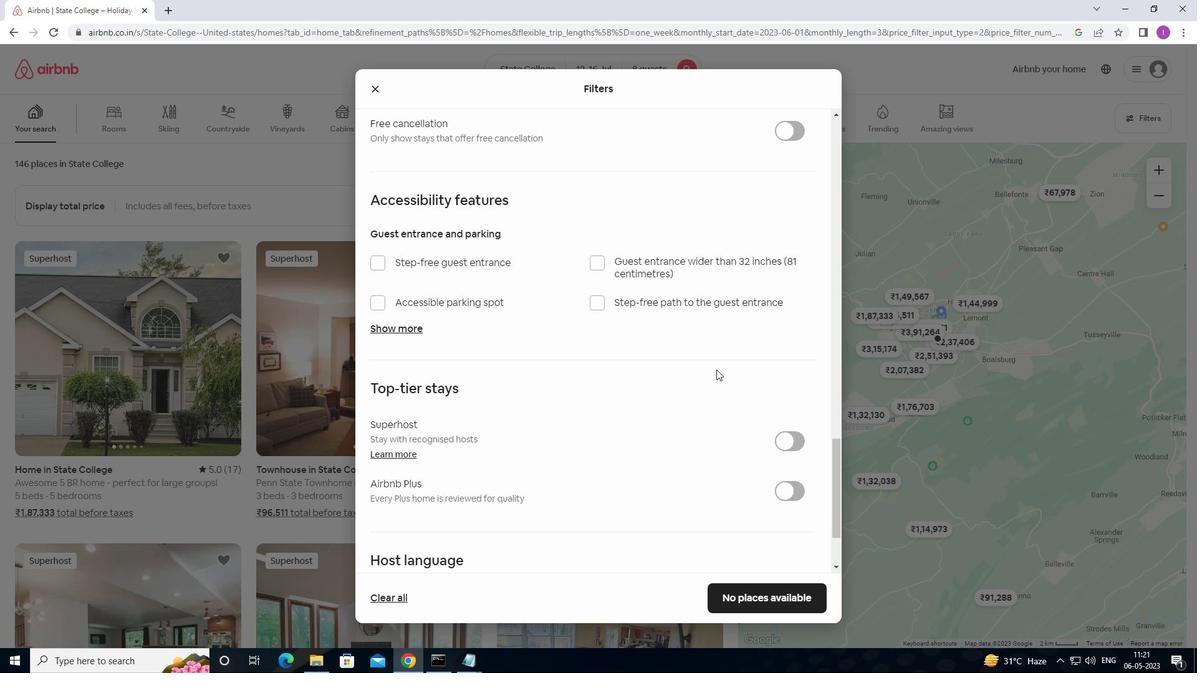
Action: Mouse moved to (739, 367)
Screenshot: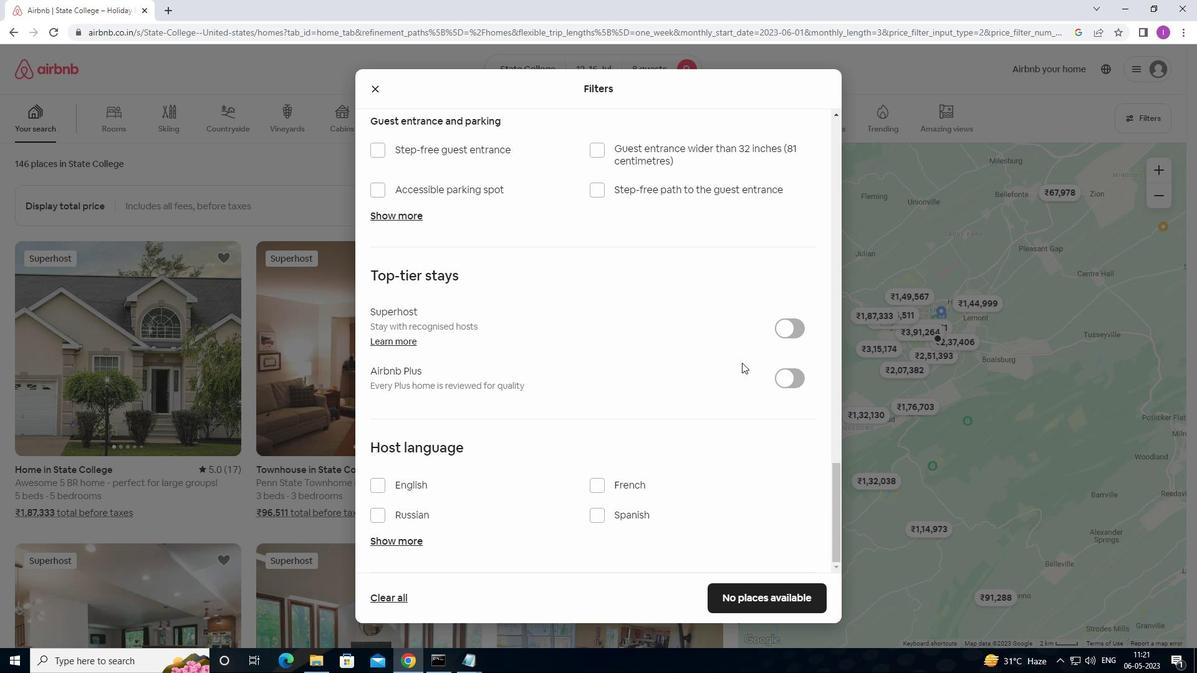 
Action: Mouse scrolled (739, 367) with delta (0, 0)
Screenshot: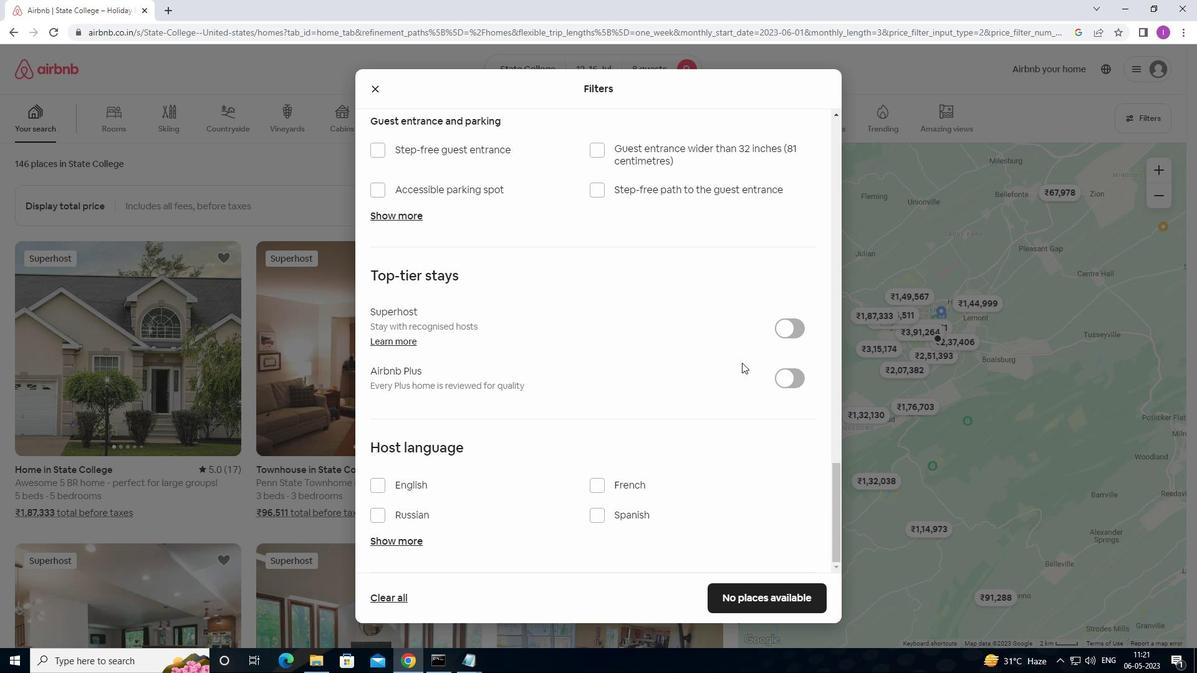 
Action: Mouse moved to (730, 378)
Screenshot: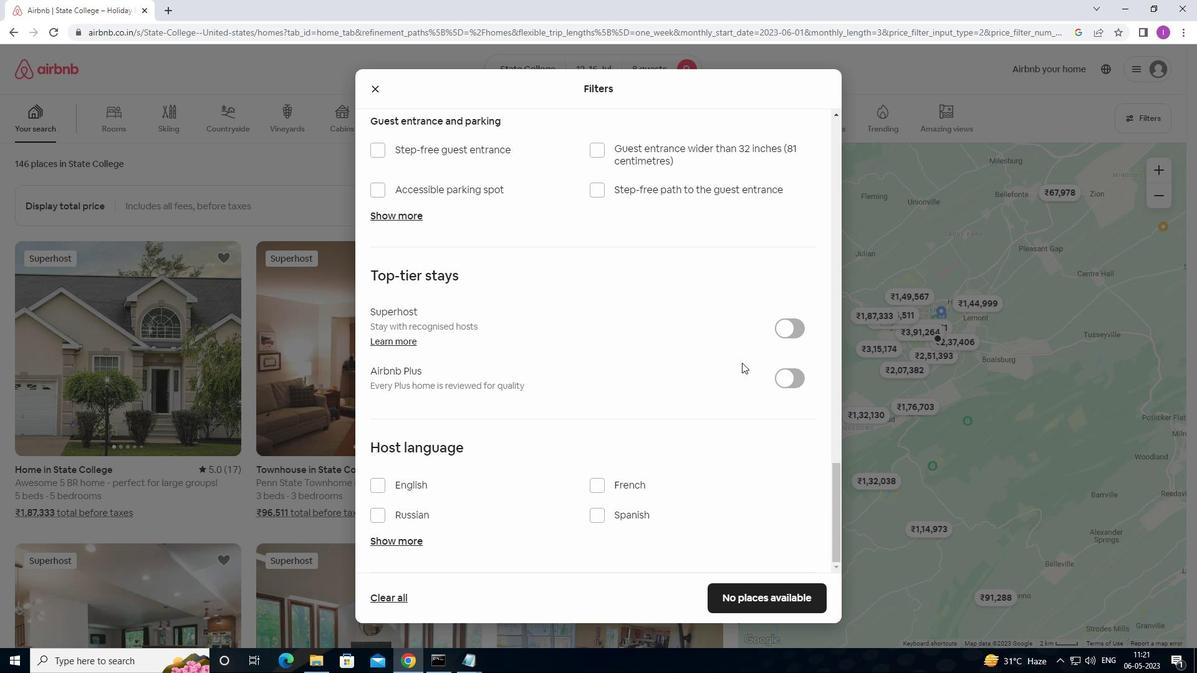 
Action: Mouse scrolled (730, 377) with delta (0, 0)
Screenshot: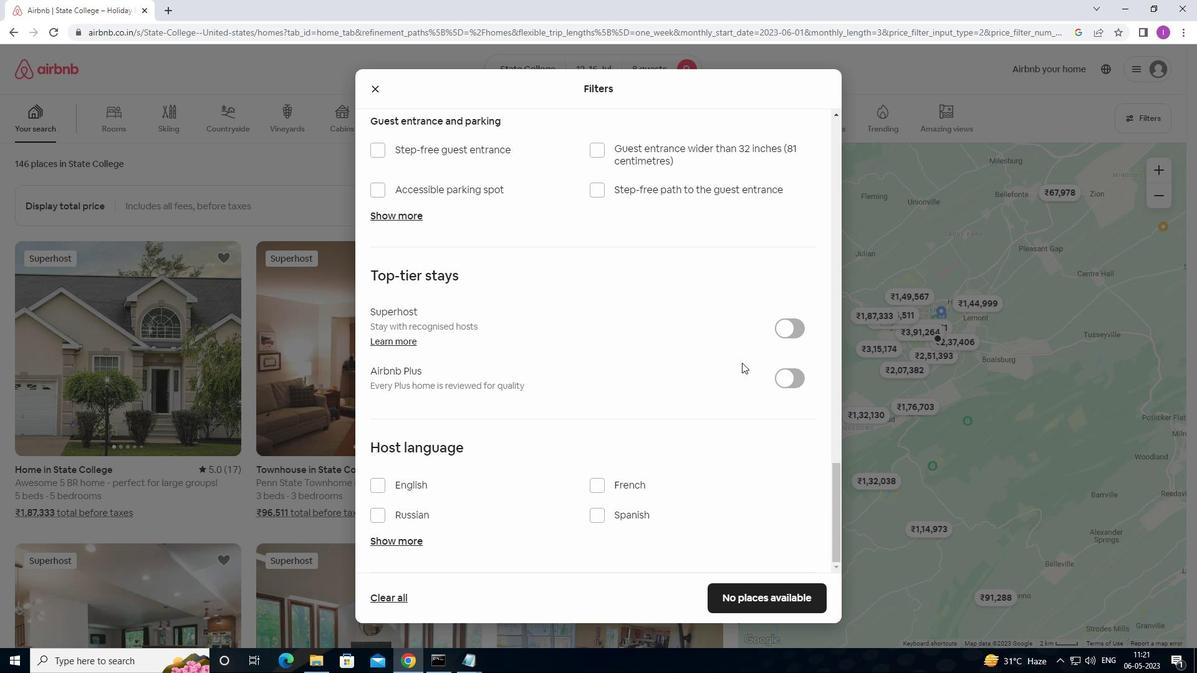 
Action: Mouse moved to (676, 393)
Screenshot: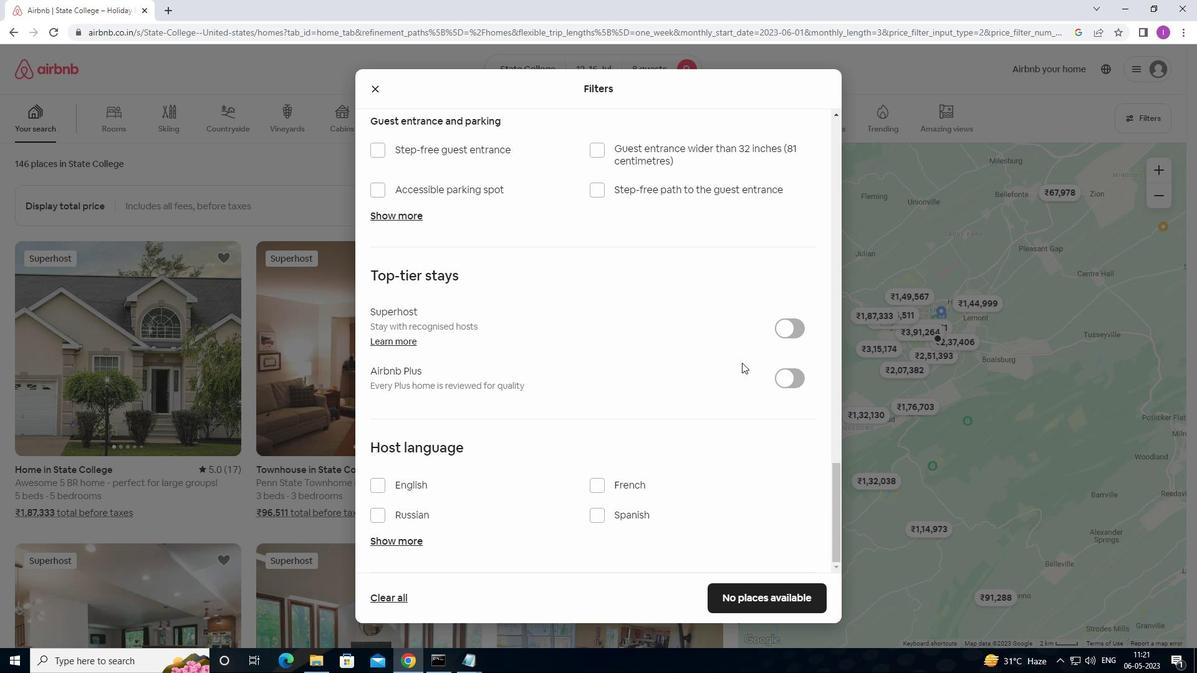 
Action: Mouse scrolled (676, 392) with delta (0, 0)
Screenshot: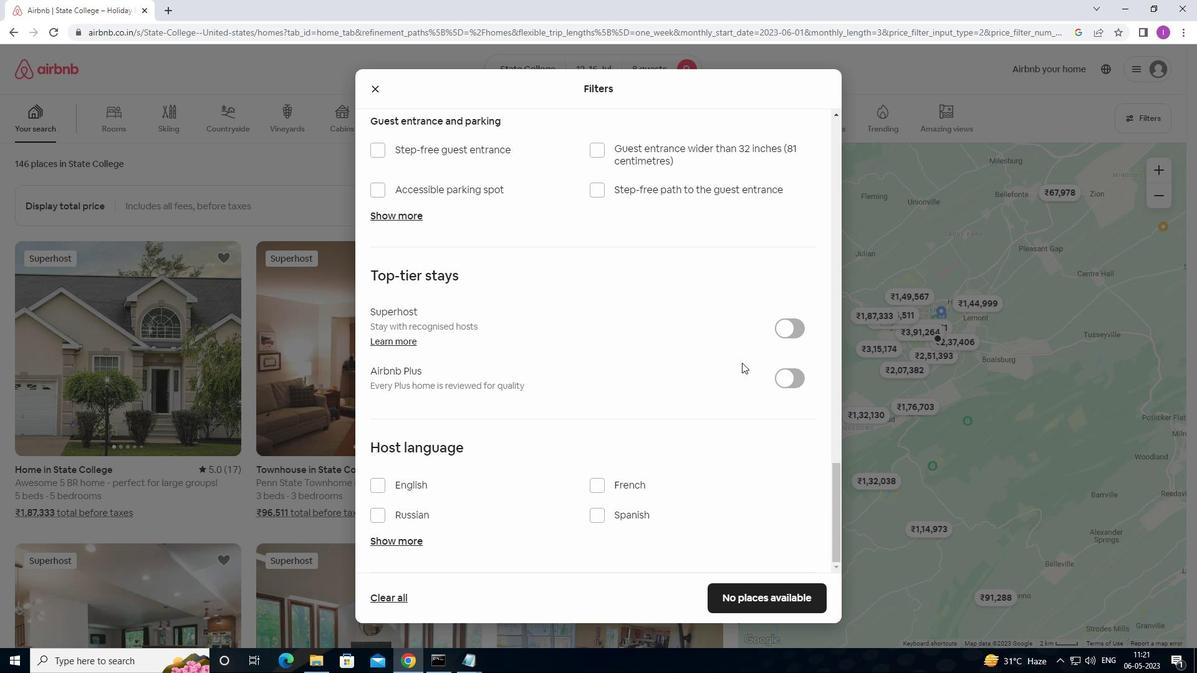 
Action: Mouse moved to (377, 487)
Screenshot: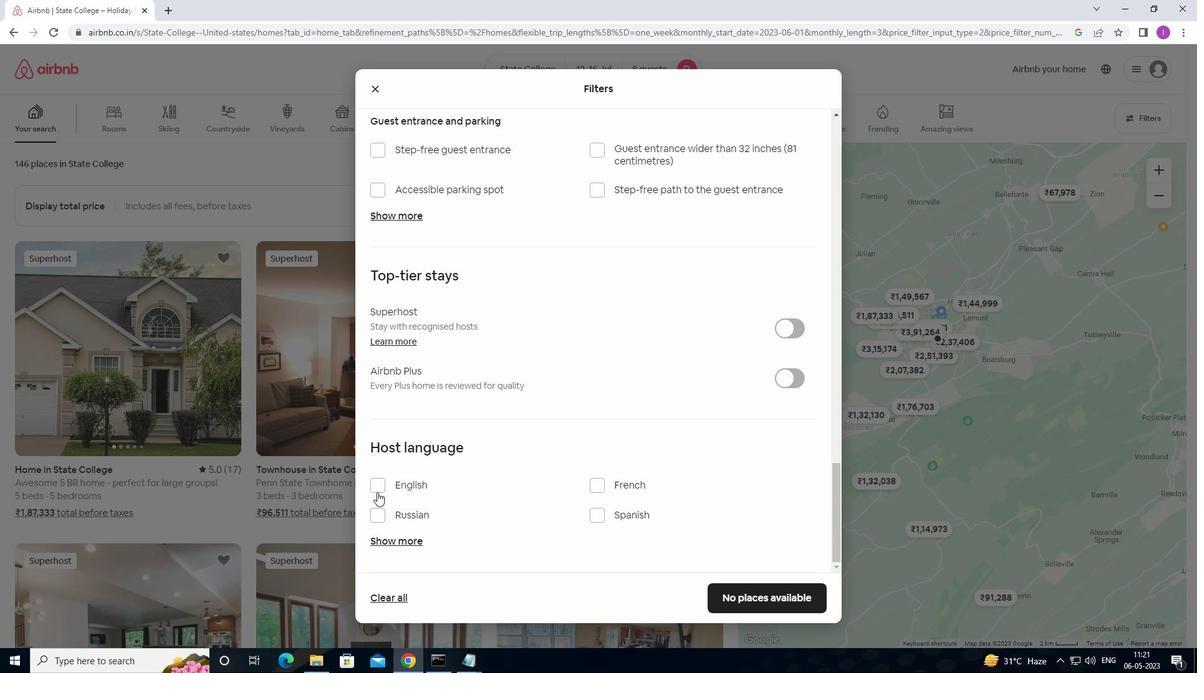 
Action: Mouse pressed left at (377, 487)
Screenshot: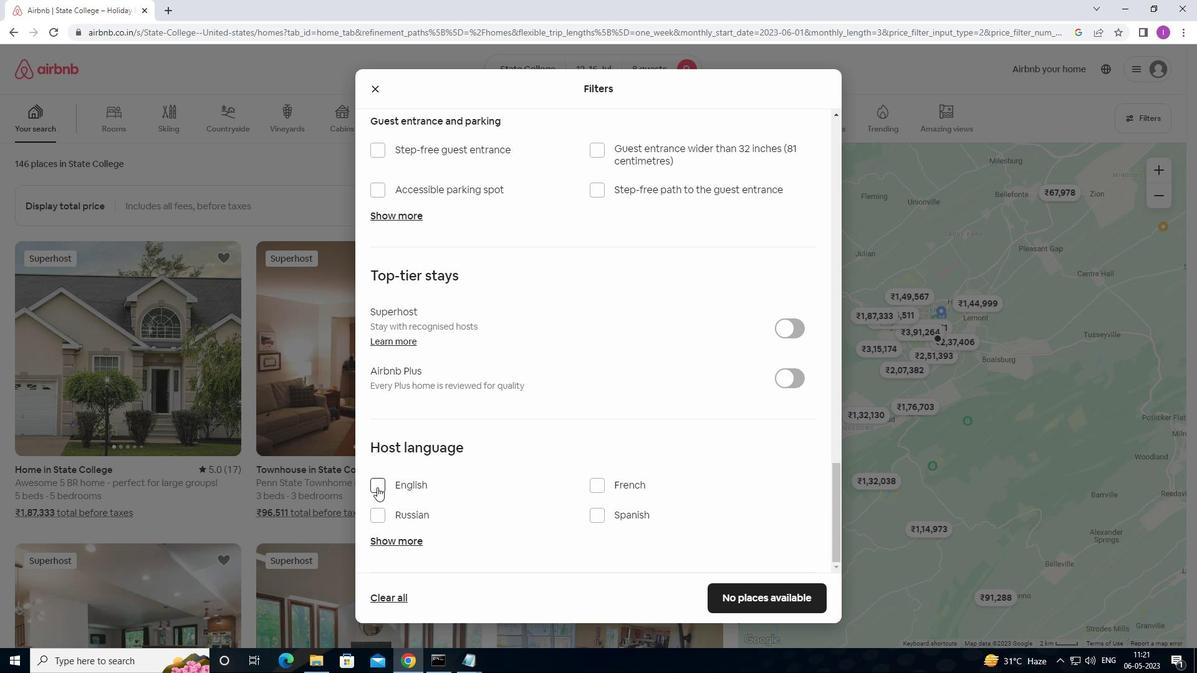 
Action: Mouse moved to (742, 592)
Screenshot: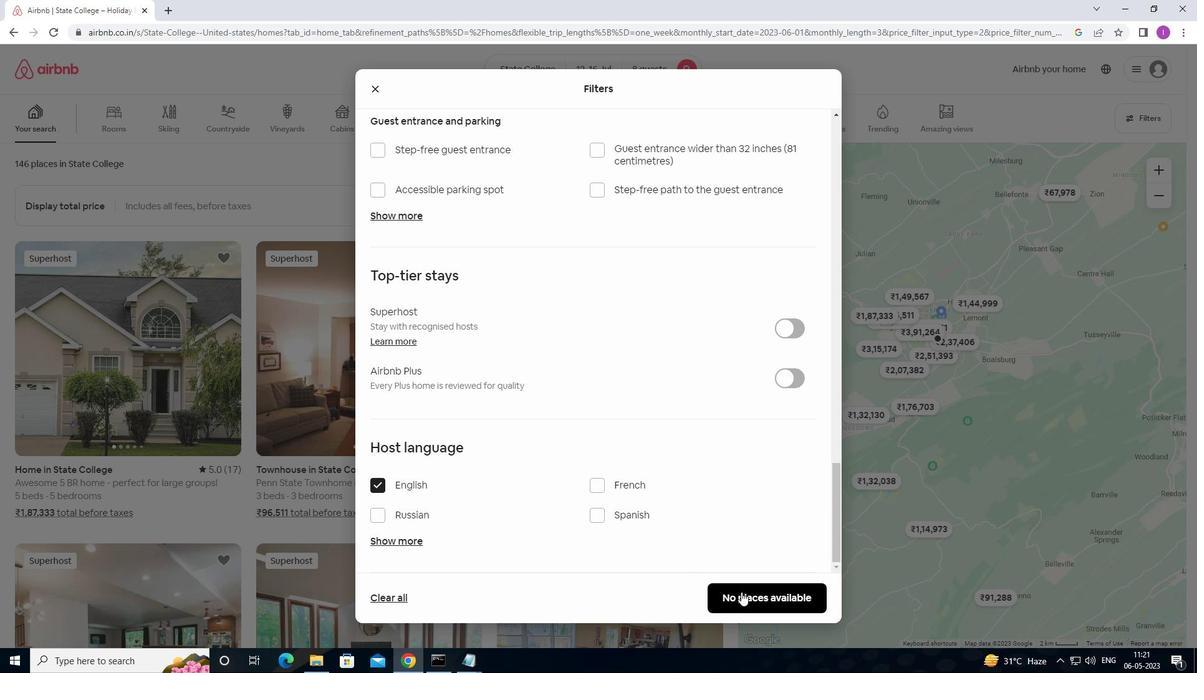 
Action: Mouse pressed left at (742, 592)
Screenshot: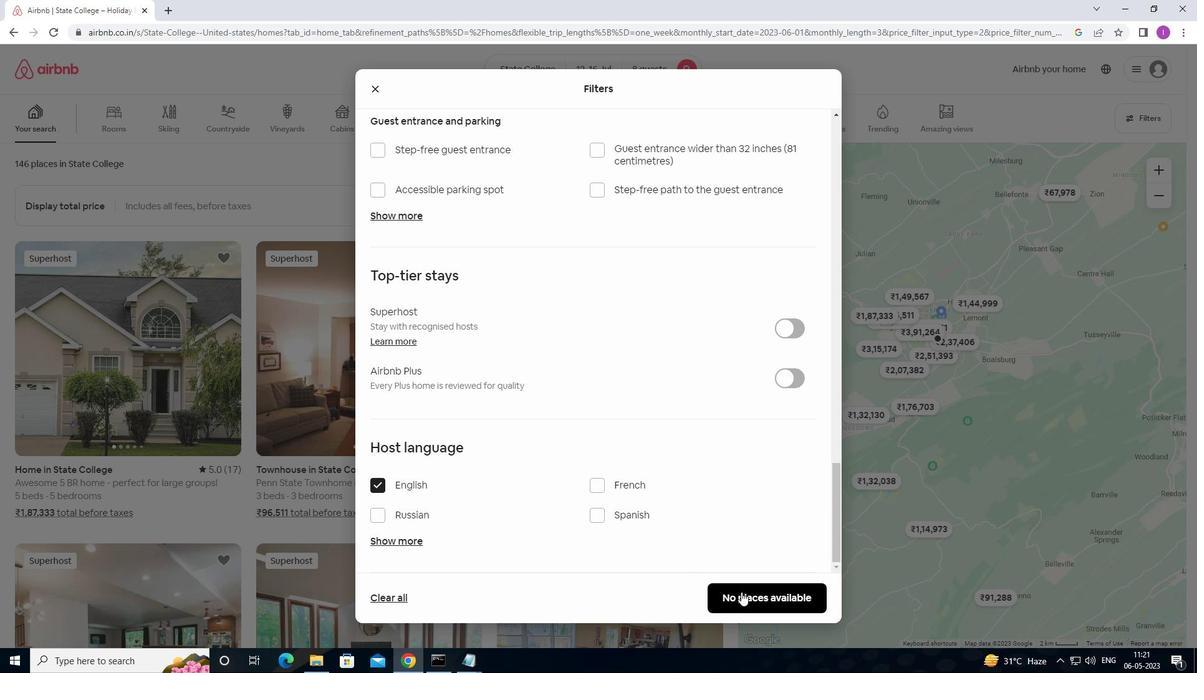 
Action: Mouse moved to (781, 470)
Screenshot: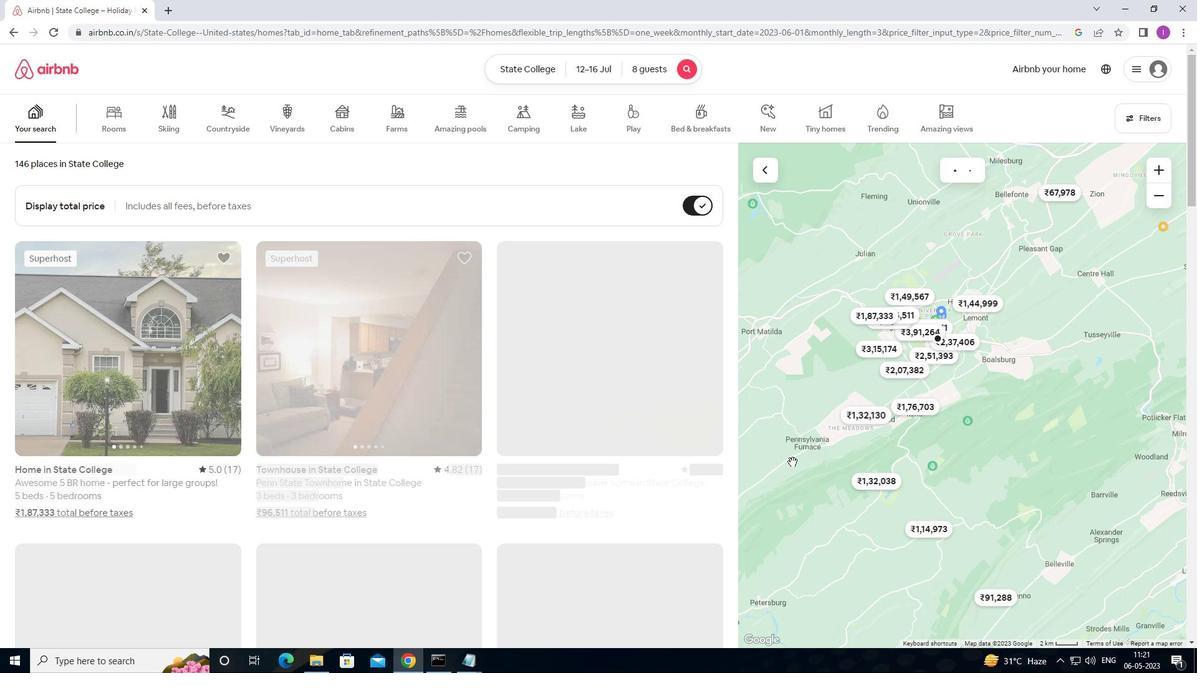 
